 Task: Find connections with filter location Rizhao with filter topic #Ownerwith filter profile language Spanish with filter current company Aedas with filter school SYMBIOSIS INTERNATIONAL UNIVERSITY with filter industry Rubber Products Manufacturing with filter service category Information Management with filter keywords title Store Manager
Action: Mouse moved to (173, 293)
Screenshot: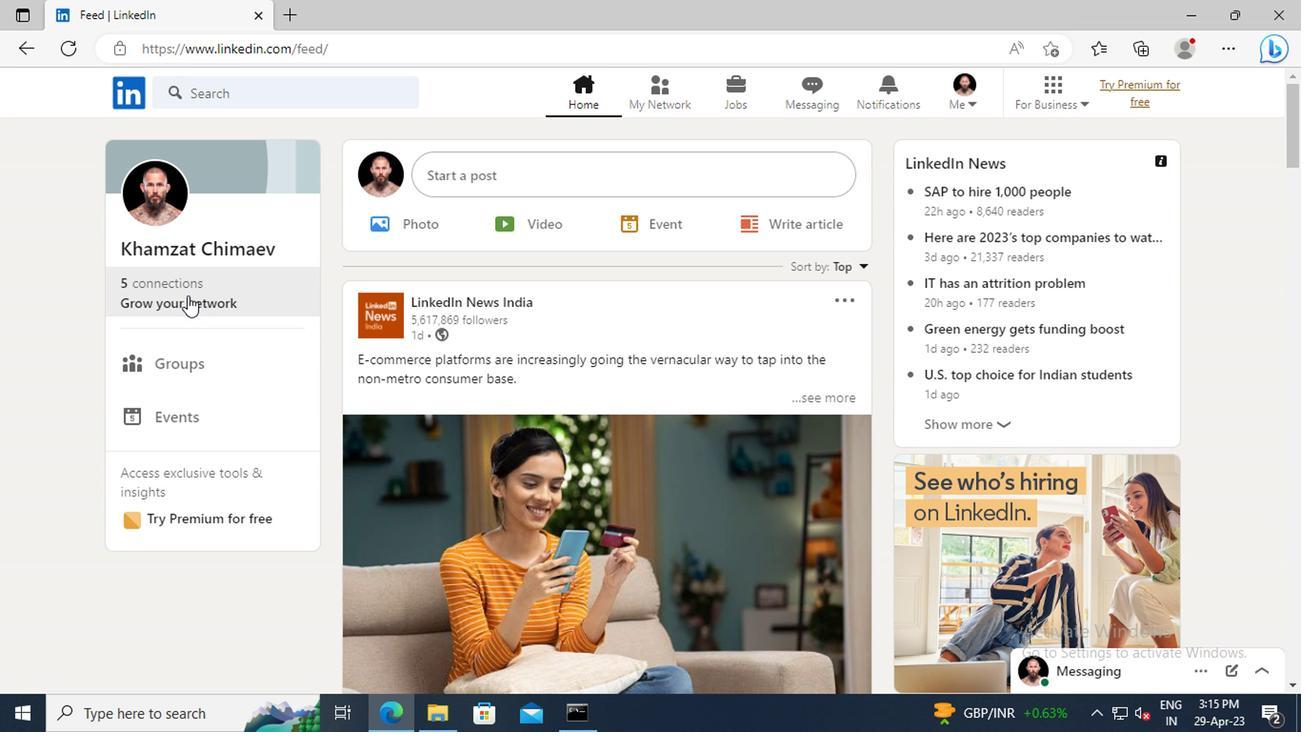 
Action: Mouse pressed left at (173, 293)
Screenshot: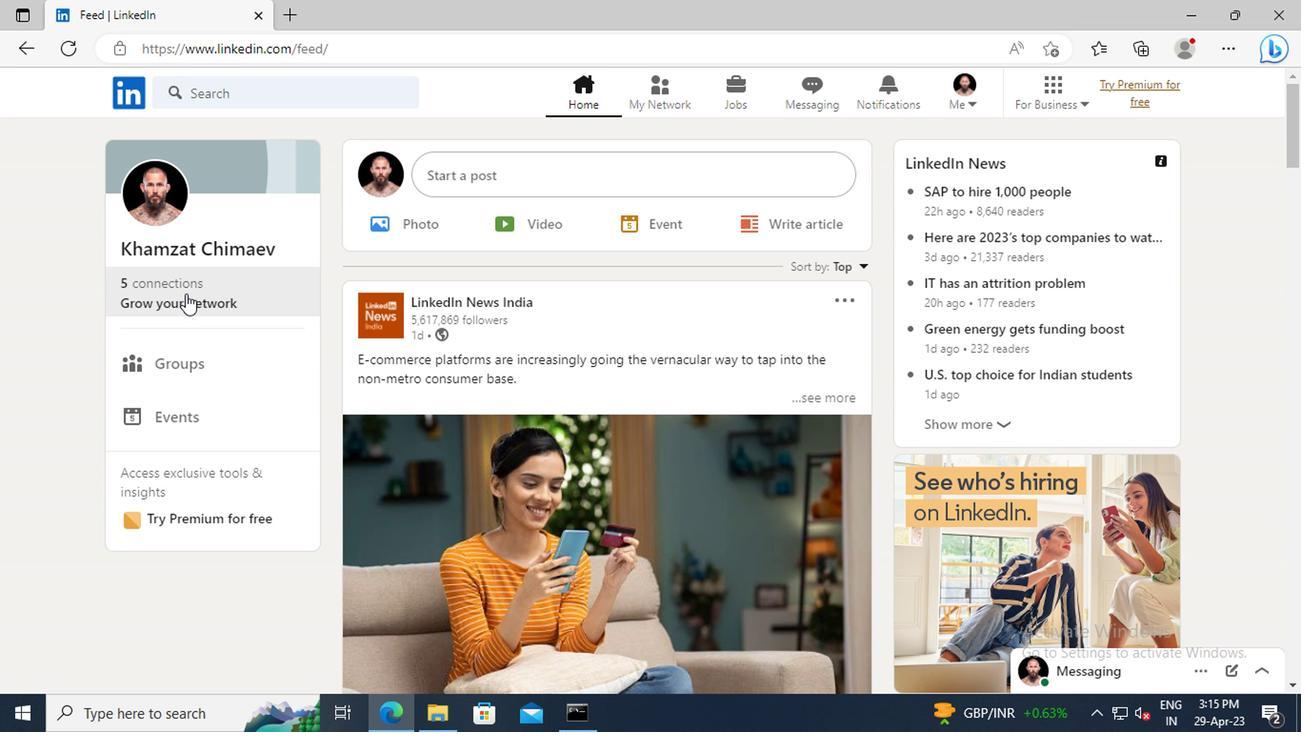
Action: Mouse moved to (187, 199)
Screenshot: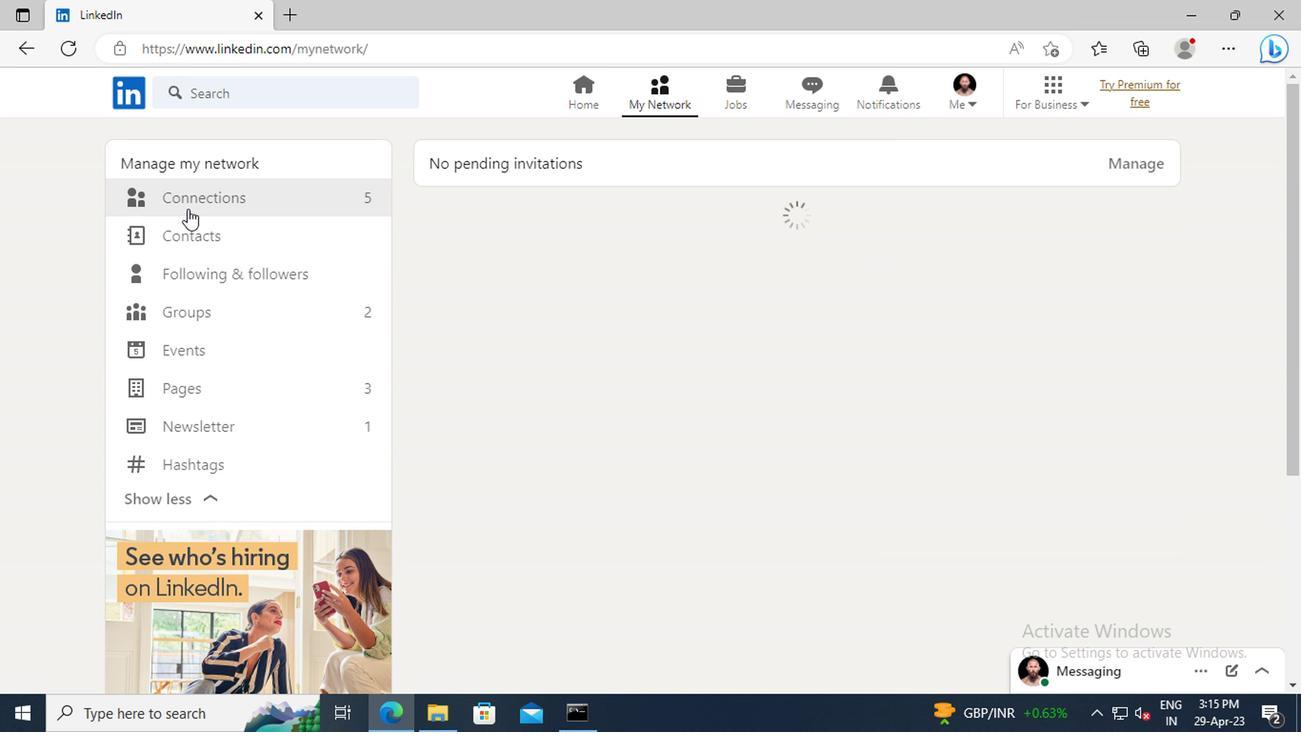 
Action: Mouse pressed left at (187, 199)
Screenshot: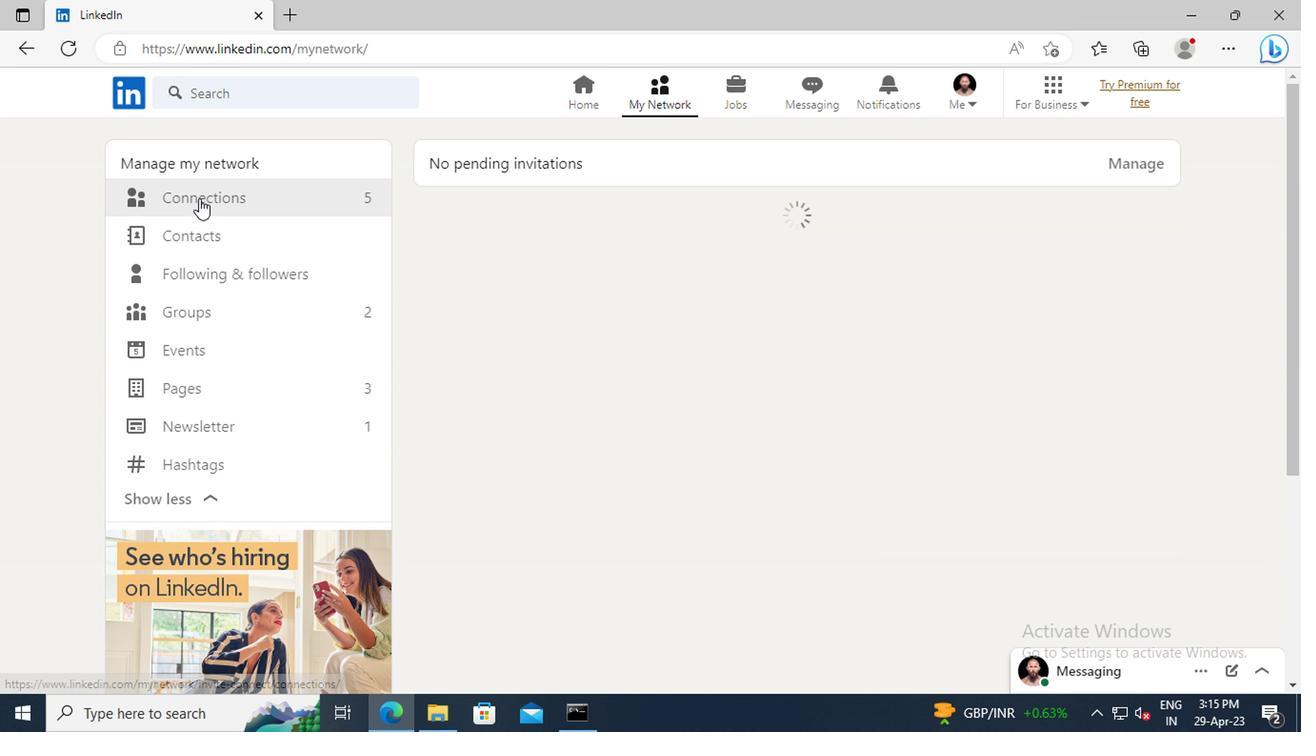 
Action: Mouse moved to (771, 201)
Screenshot: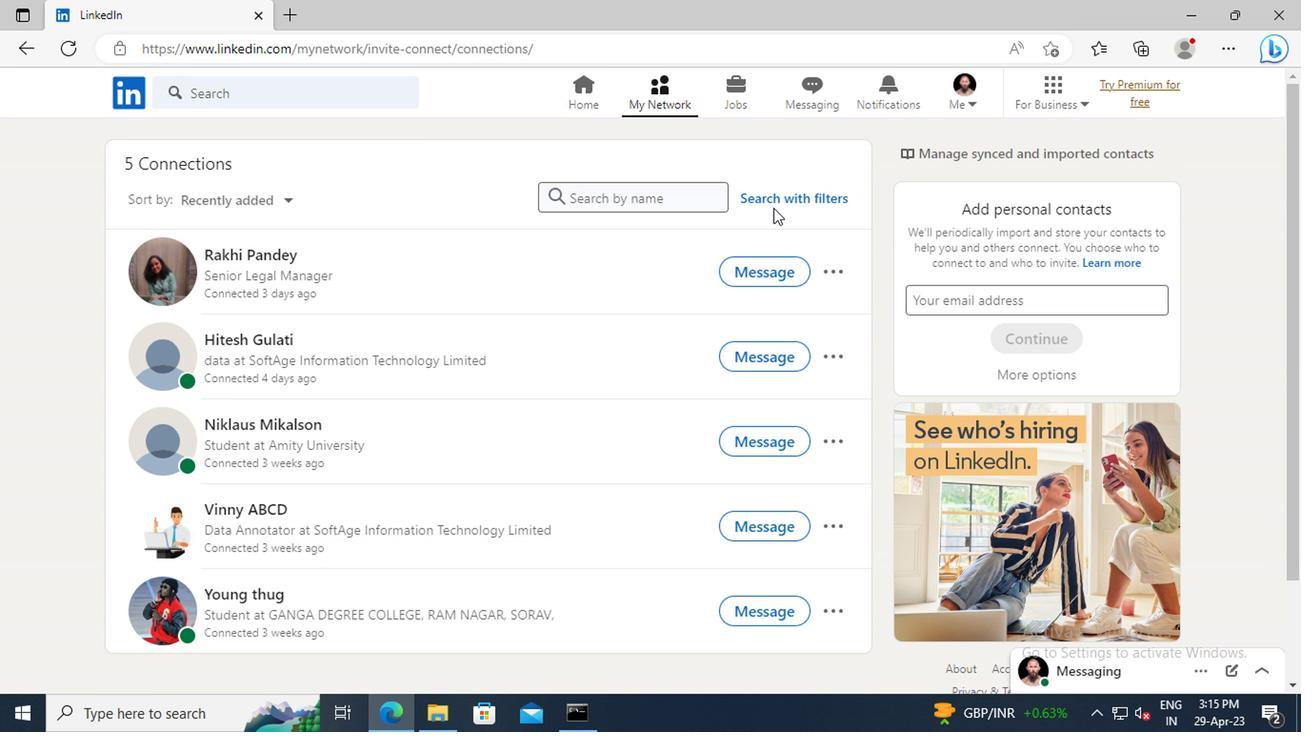 
Action: Mouse pressed left at (771, 201)
Screenshot: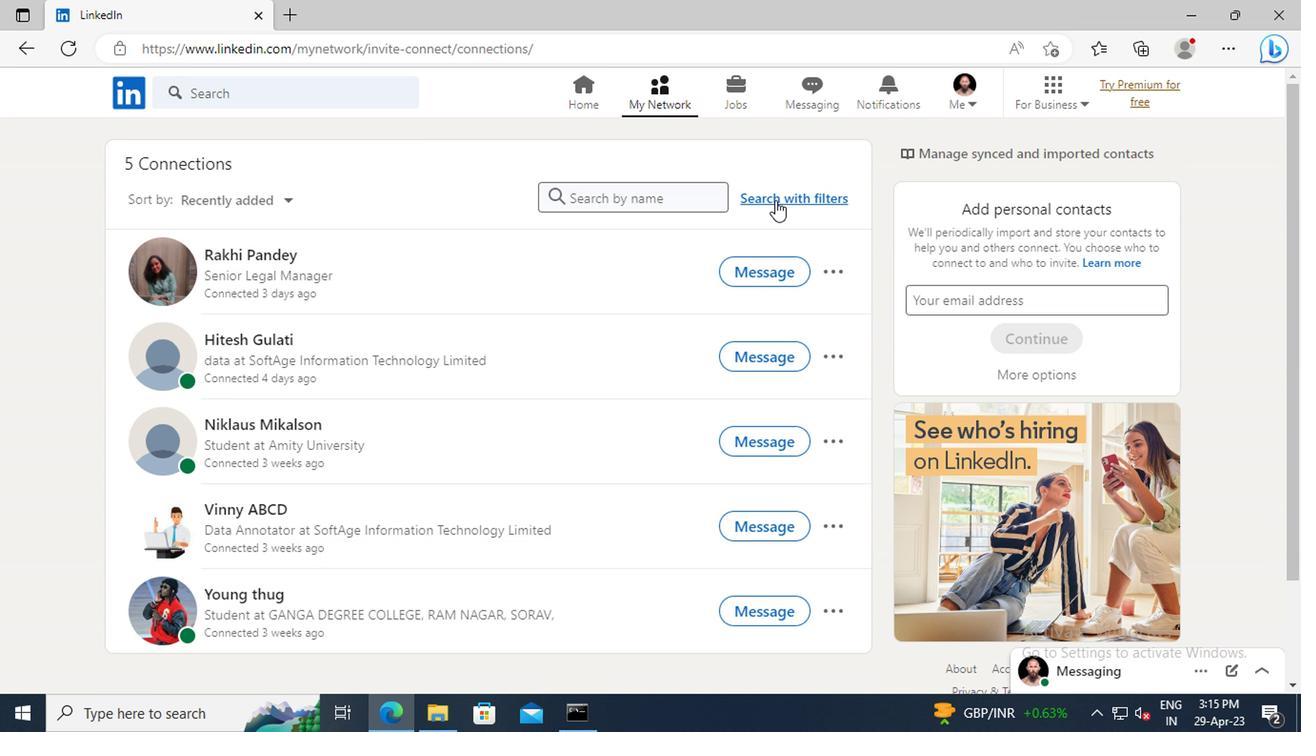 
Action: Mouse moved to (715, 153)
Screenshot: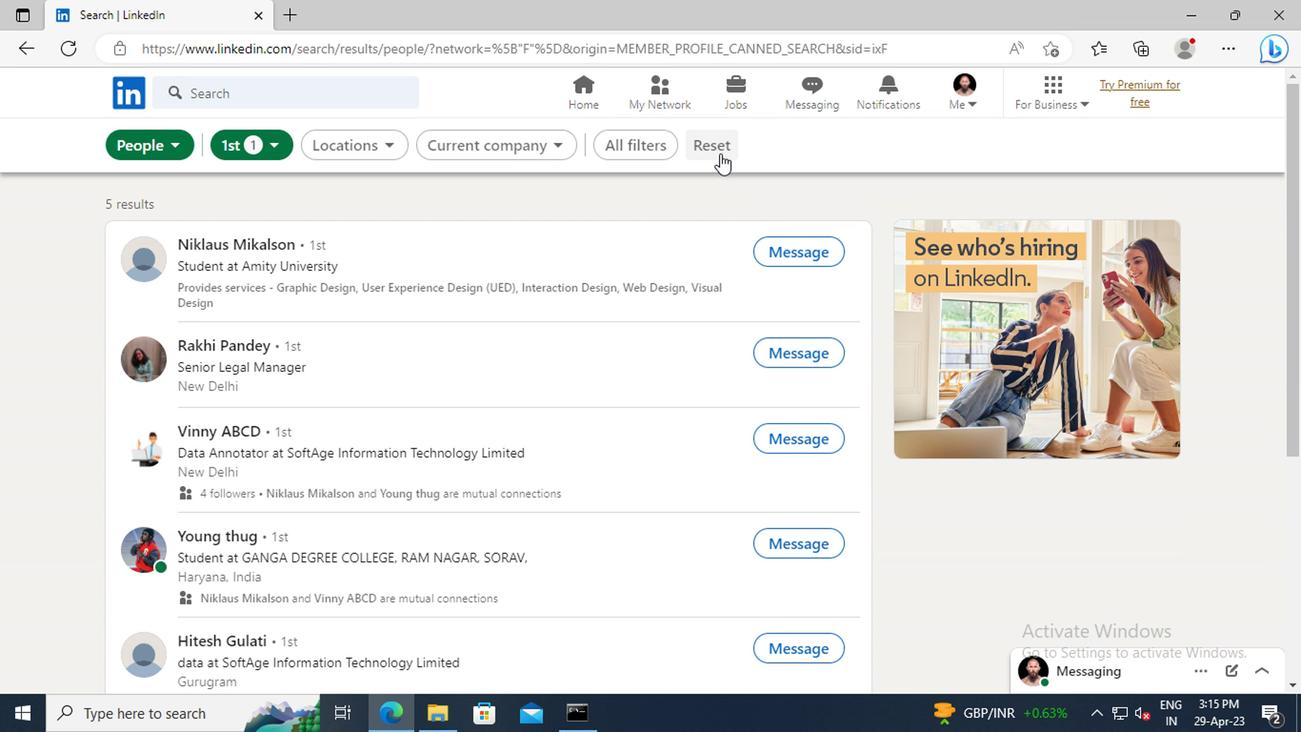 
Action: Mouse pressed left at (715, 153)
Screenshot: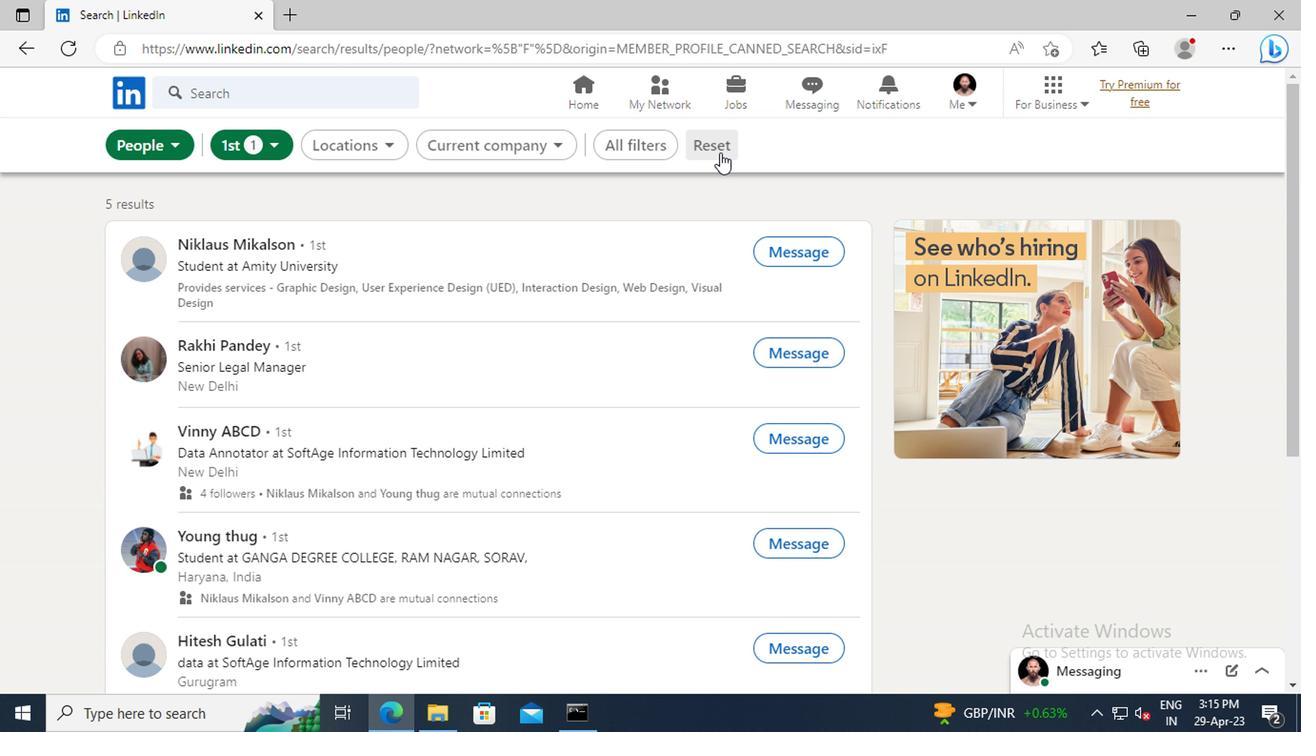 
Action: Mouse moved to (686, 150)
Screenshot: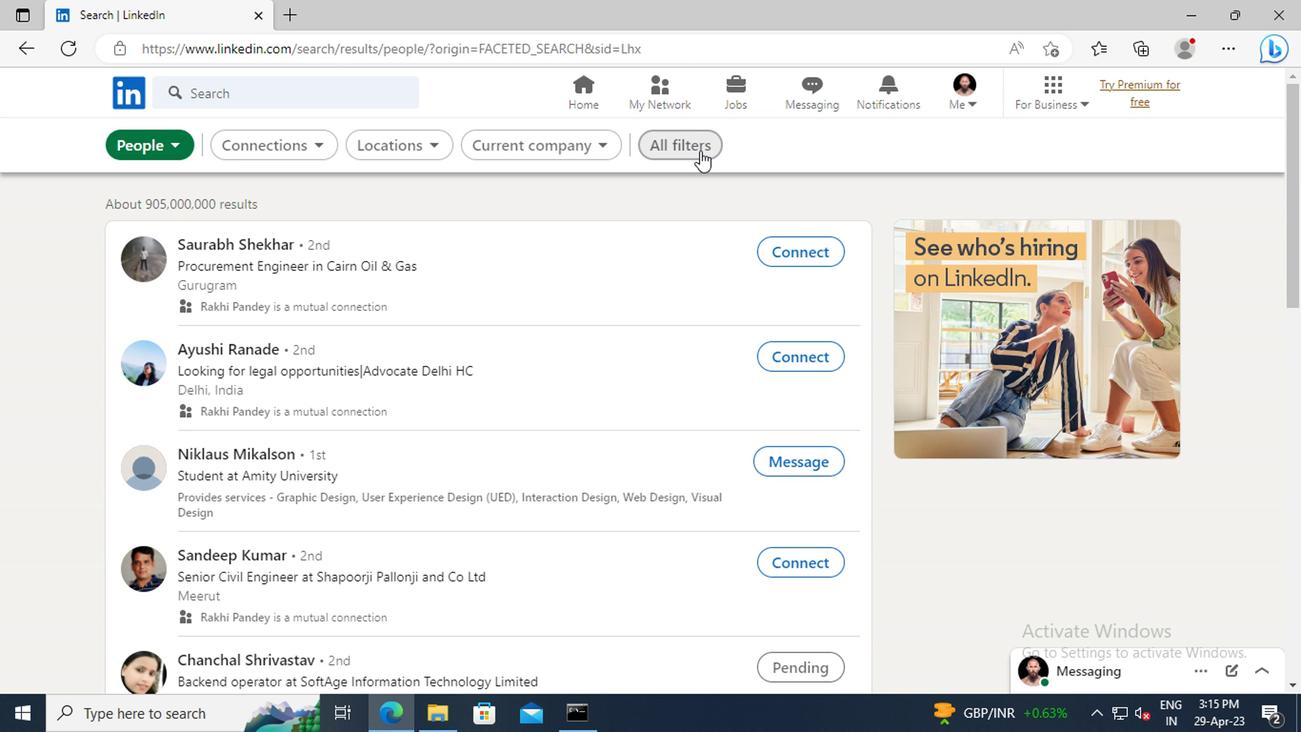 
Action: Mouse pressed left at (686, 150)
Screenshot: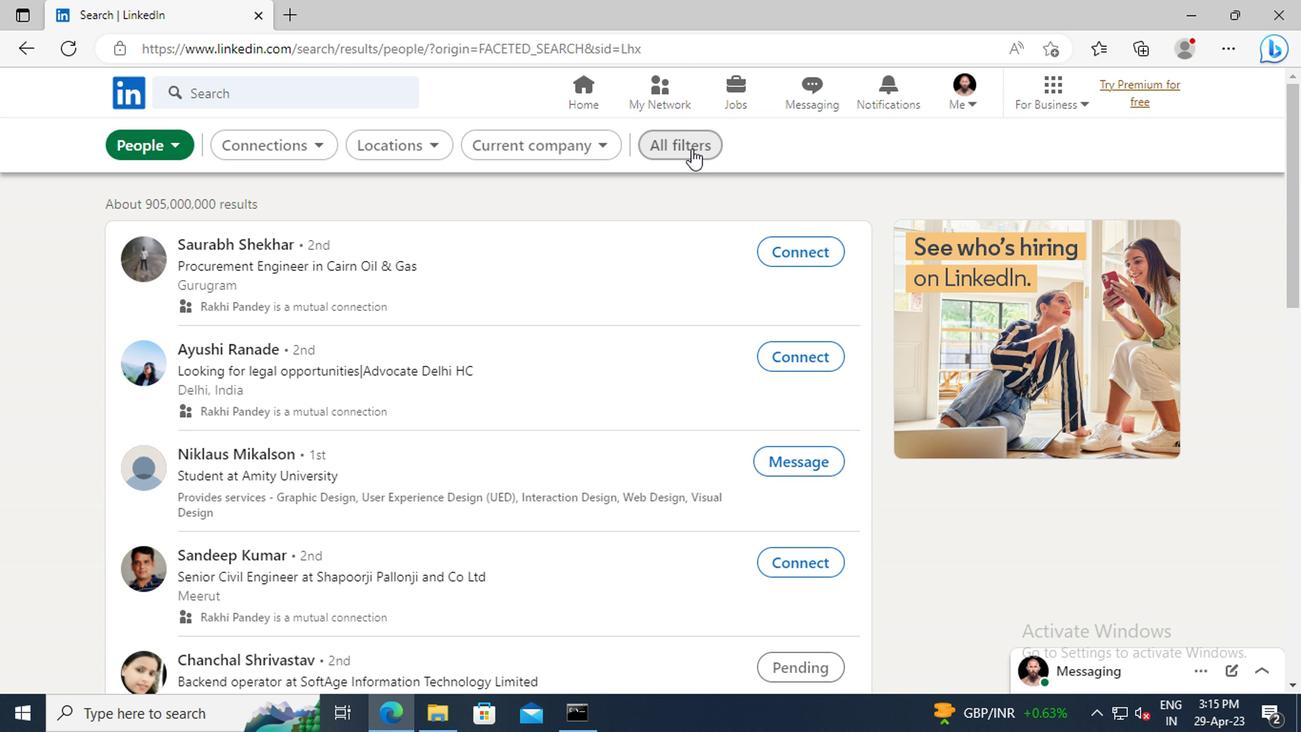 
Action: Mouse moved to (981, 336)
Screenshot: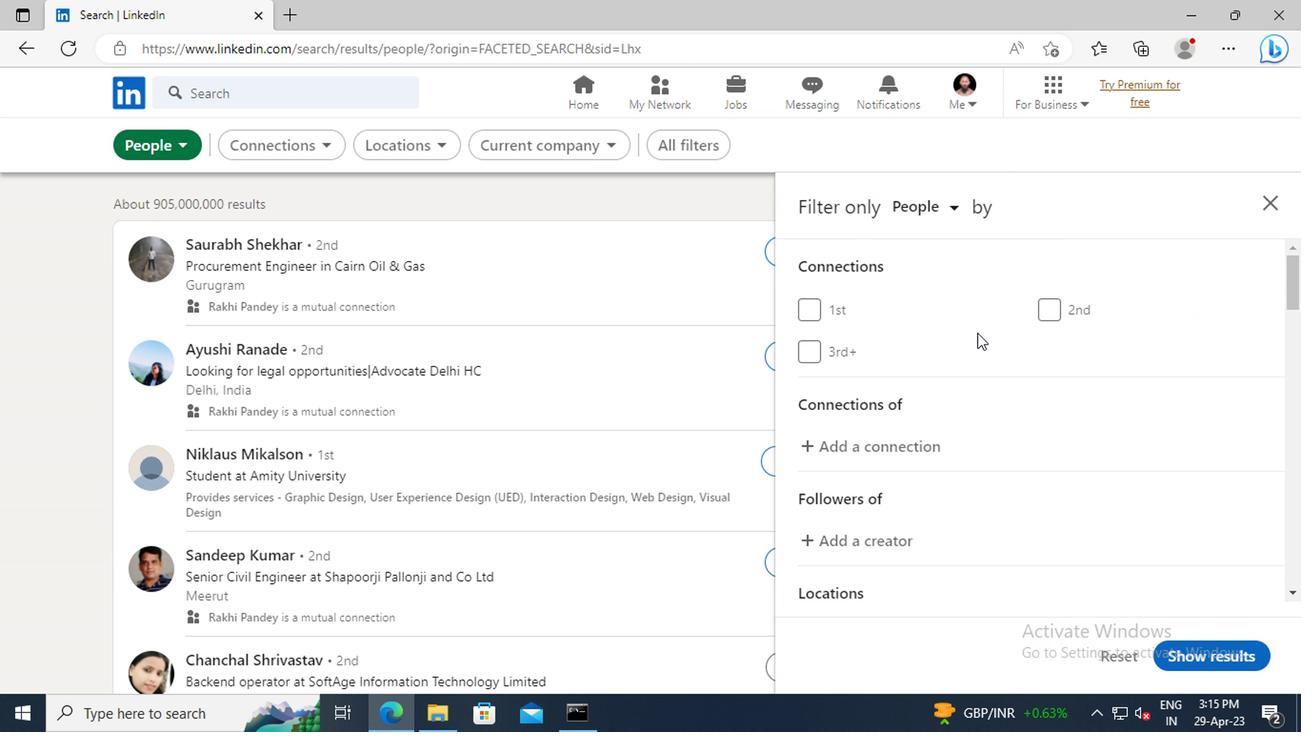 
Action: Mouse scrolled (981, 335) with delta (0, -1)
Screenshot: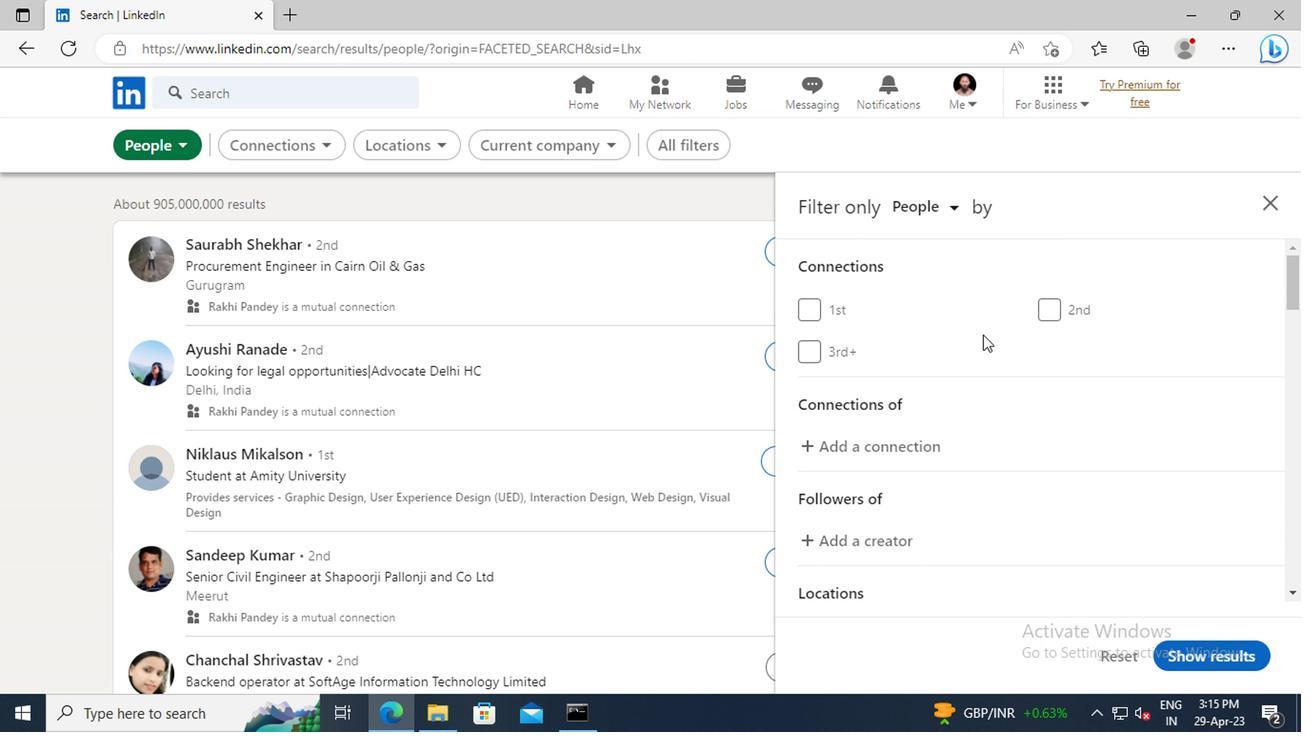 
Action: Mouse scrolled (981, 335) with delta (0, -1)
Screenshot: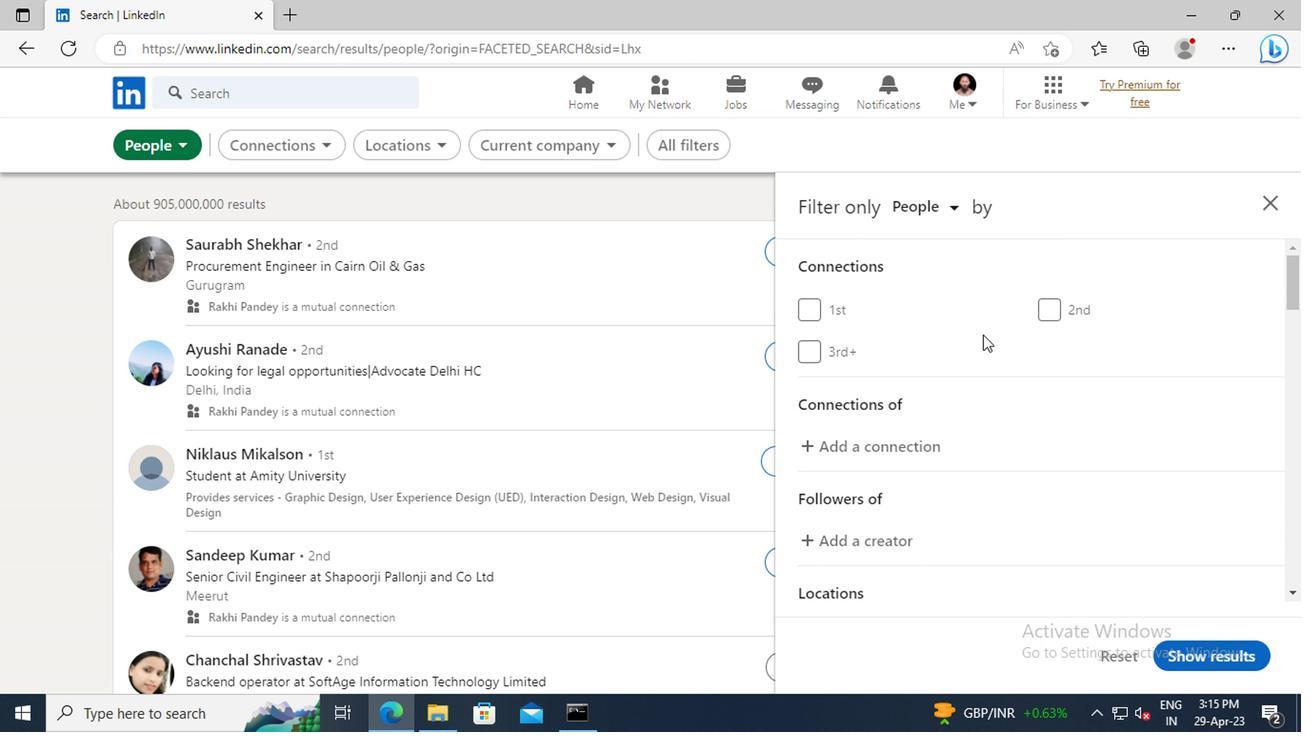 
Action: Mouse scrolled (981, 335) with delta (0, -1)
Screenshot: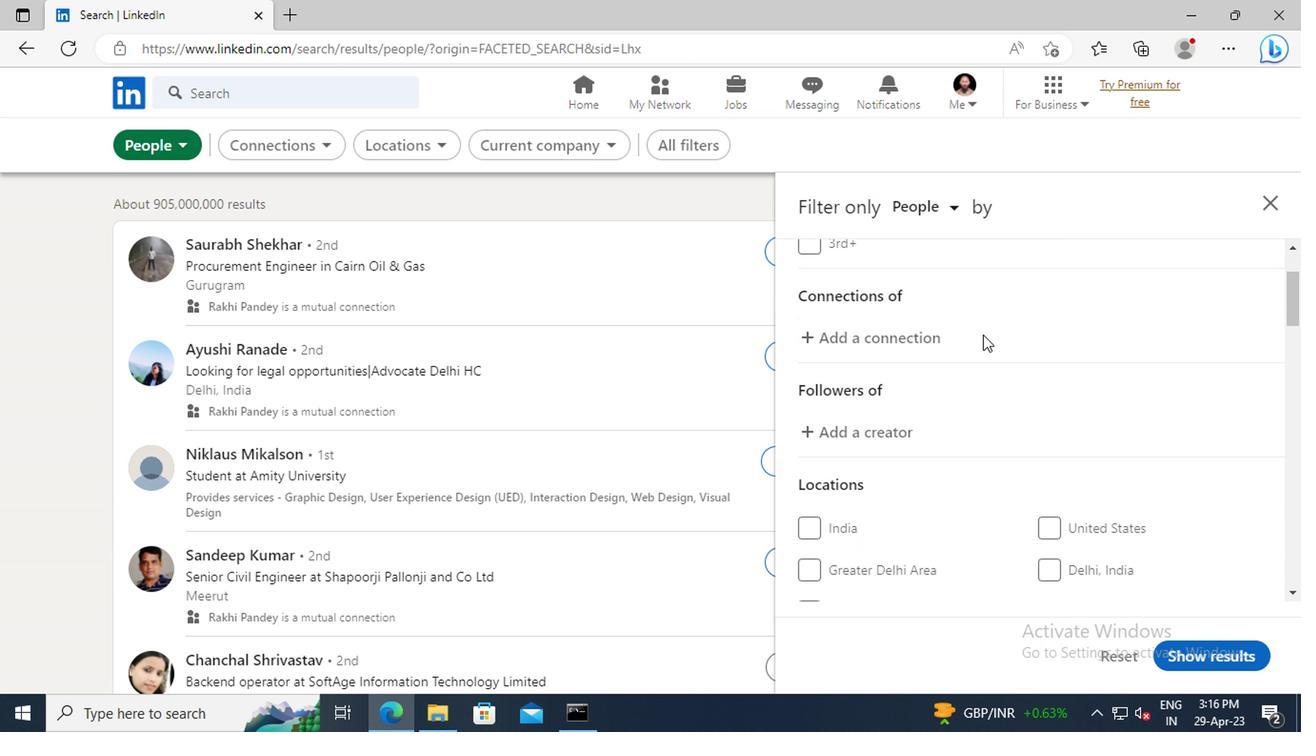 
Action: Mouse scrolled (981, 335) with delta (0, -1)
Screenshot: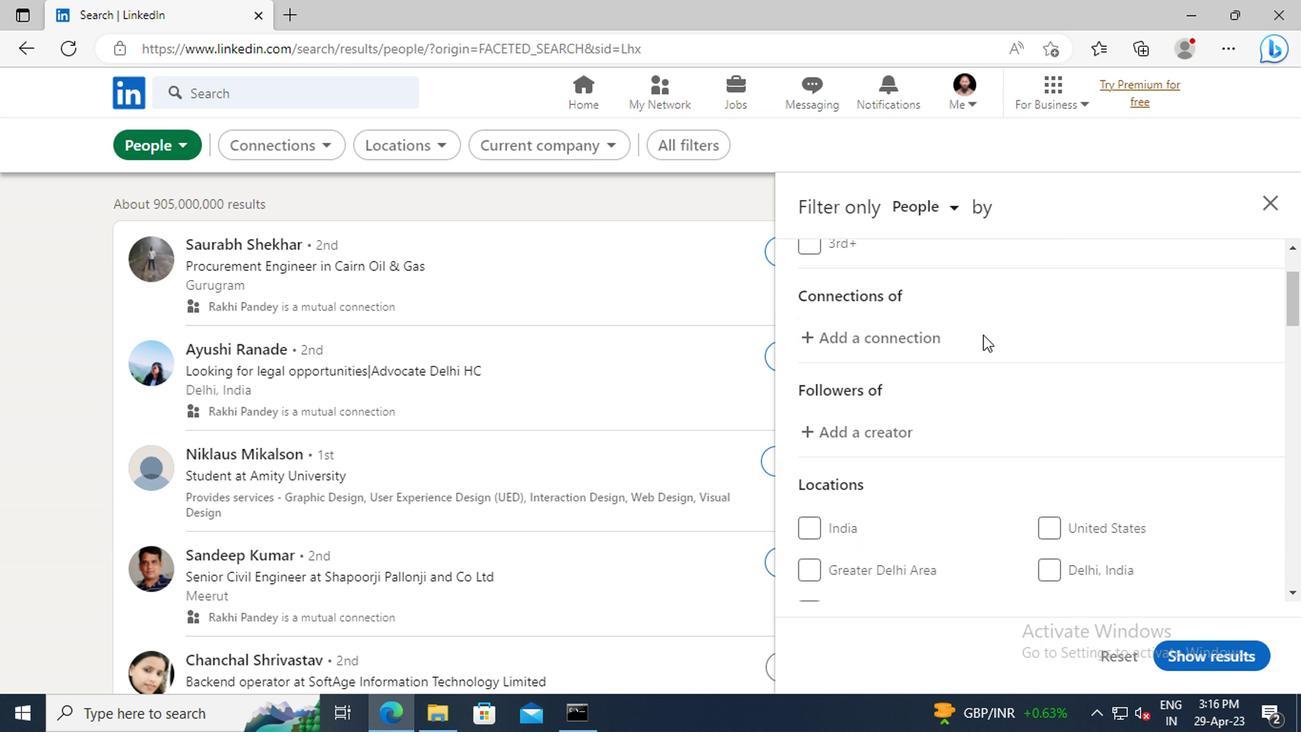 
Action: Mouse scrolled (981, 335) with delta (0, -1)
Screenshot: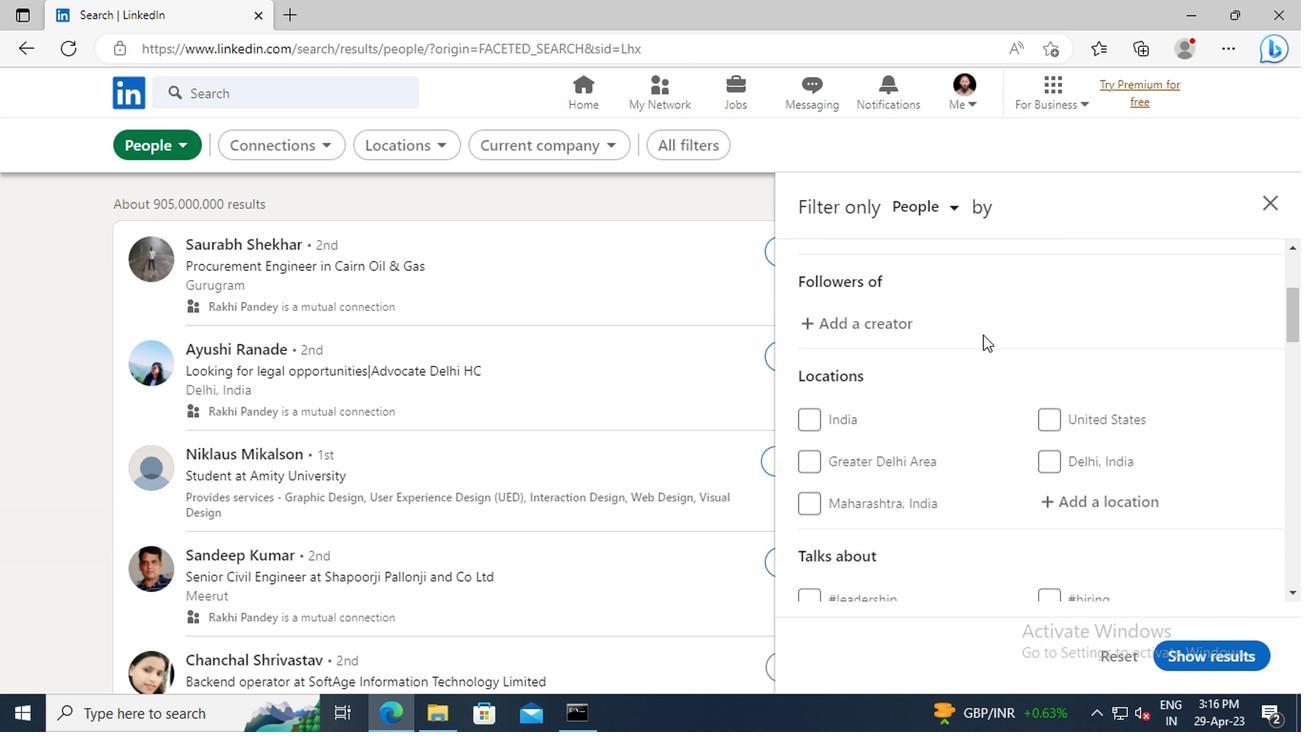 
Action: Mouse scrolled (981, 335) with delta (0, -1)
Screenshot: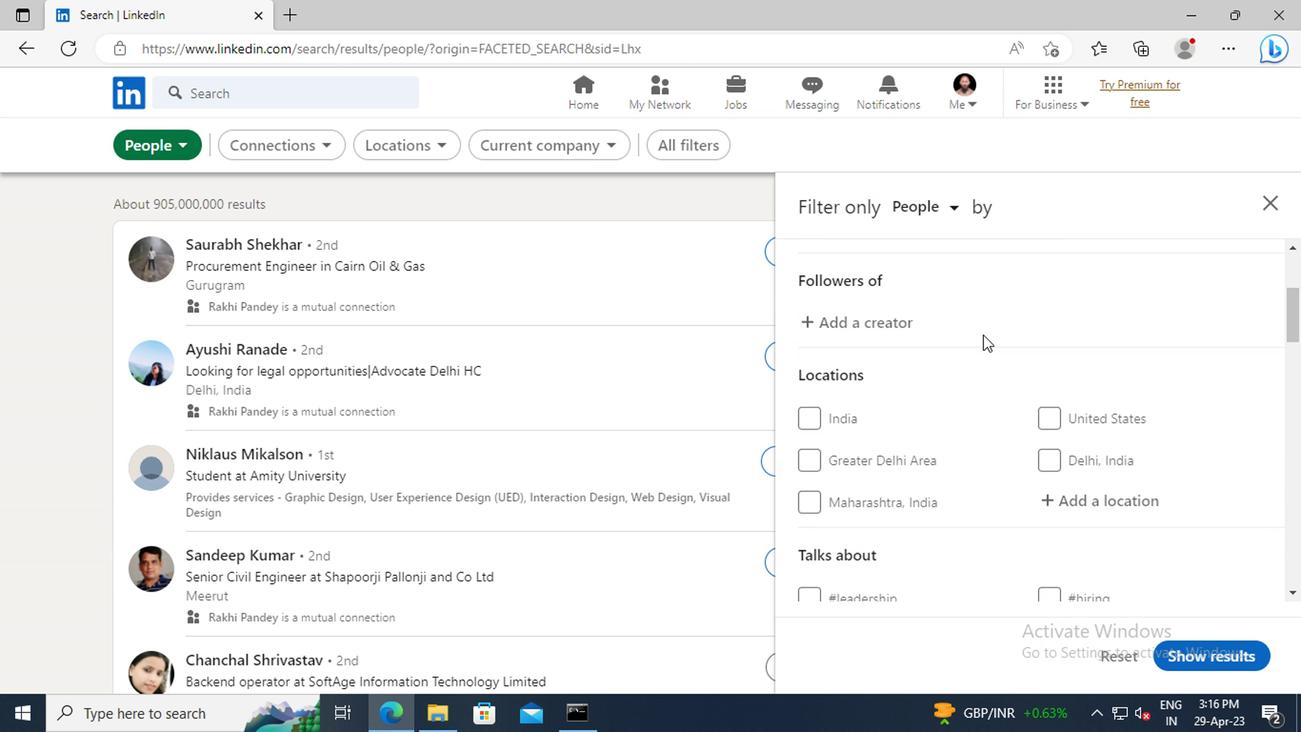 
Action: Mouse moved to (1048, 395)
Screenshot: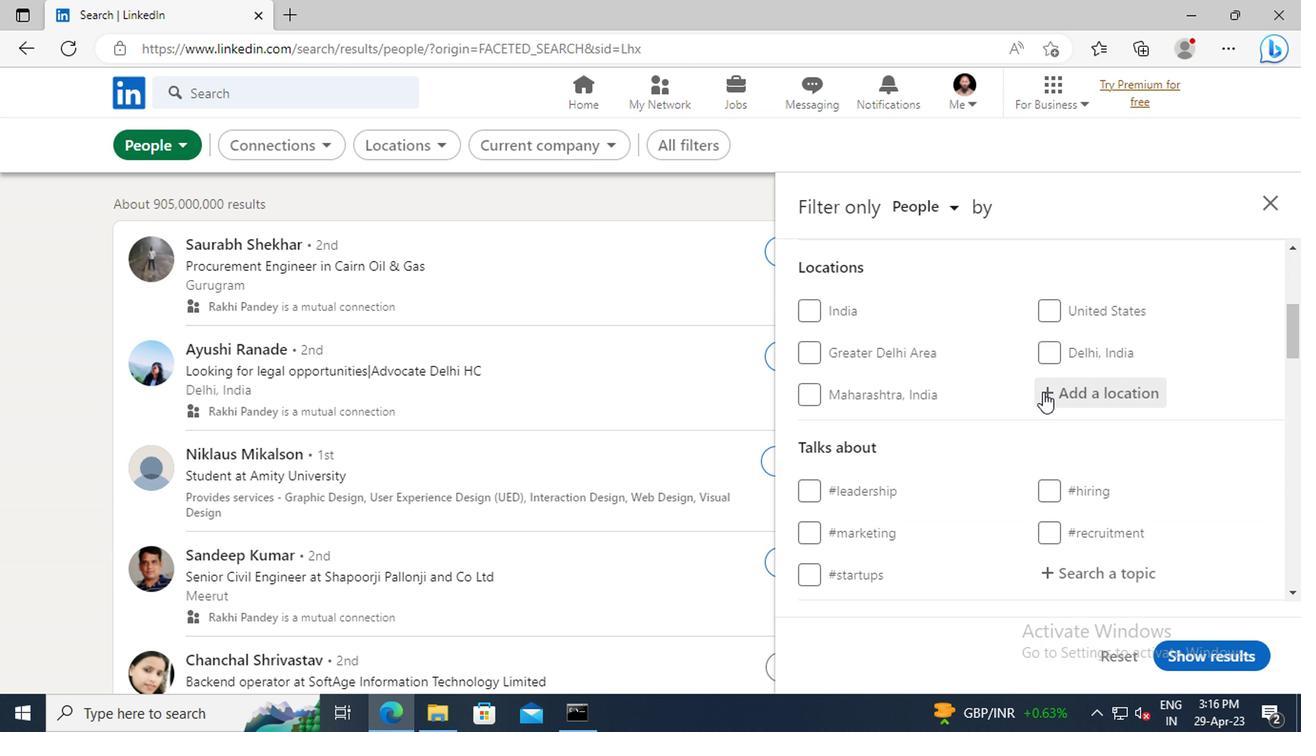 
Action: Mouse pressed left at (1048, 395)
Screenshot: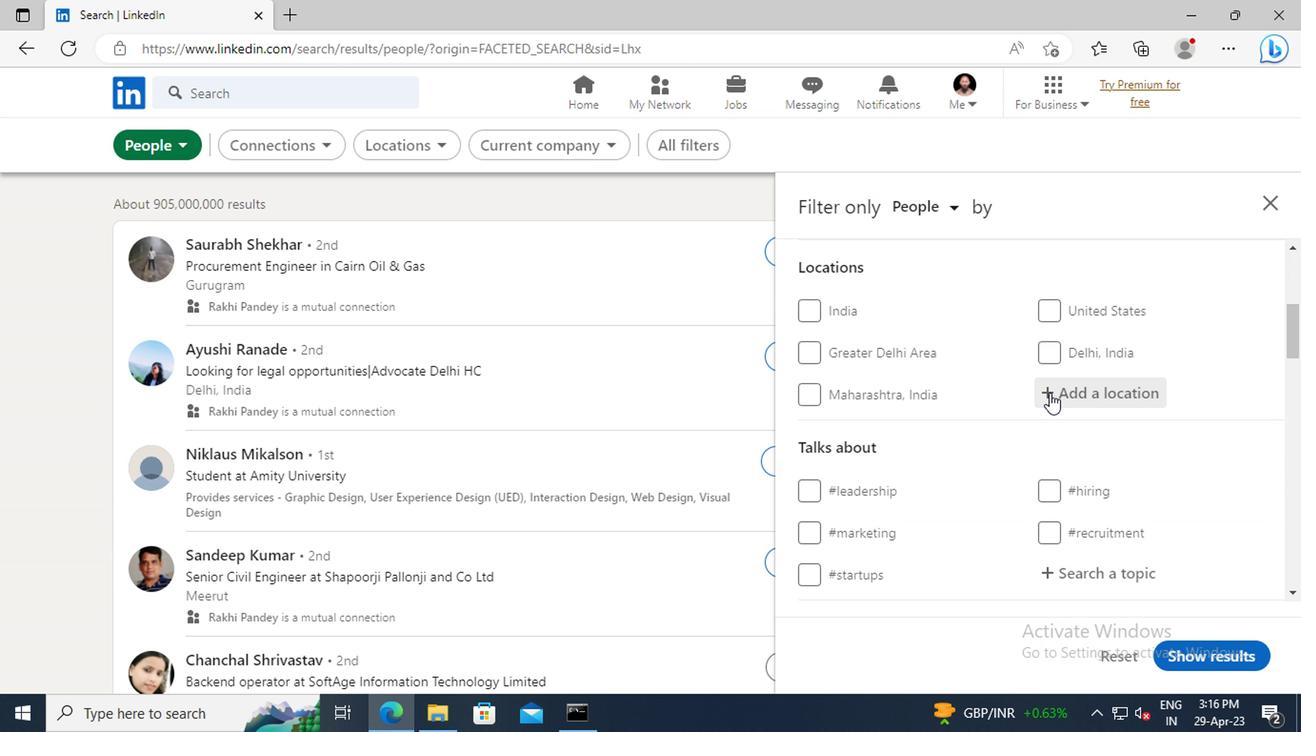 
Action: Key pressed <Key.shift>RIZHAO
Screenshot: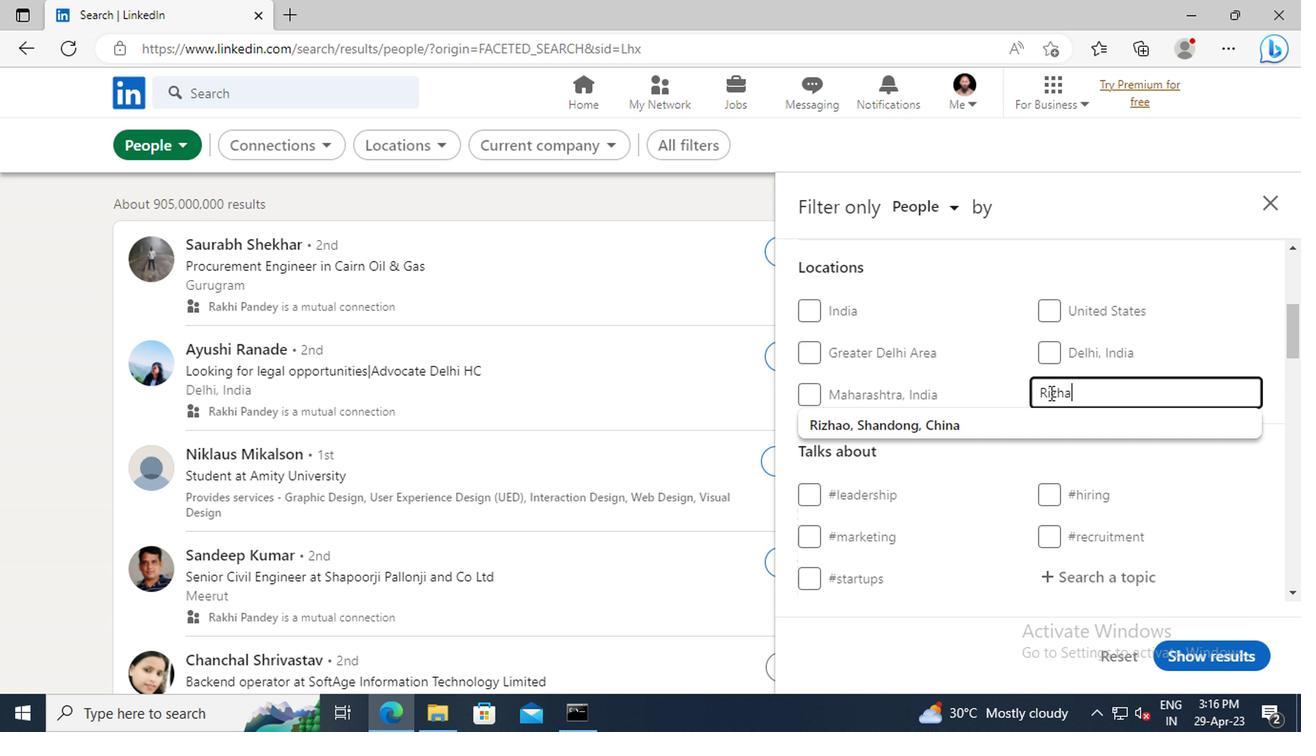 
Action: Mouse moved to (1049, 424)
Screenshot: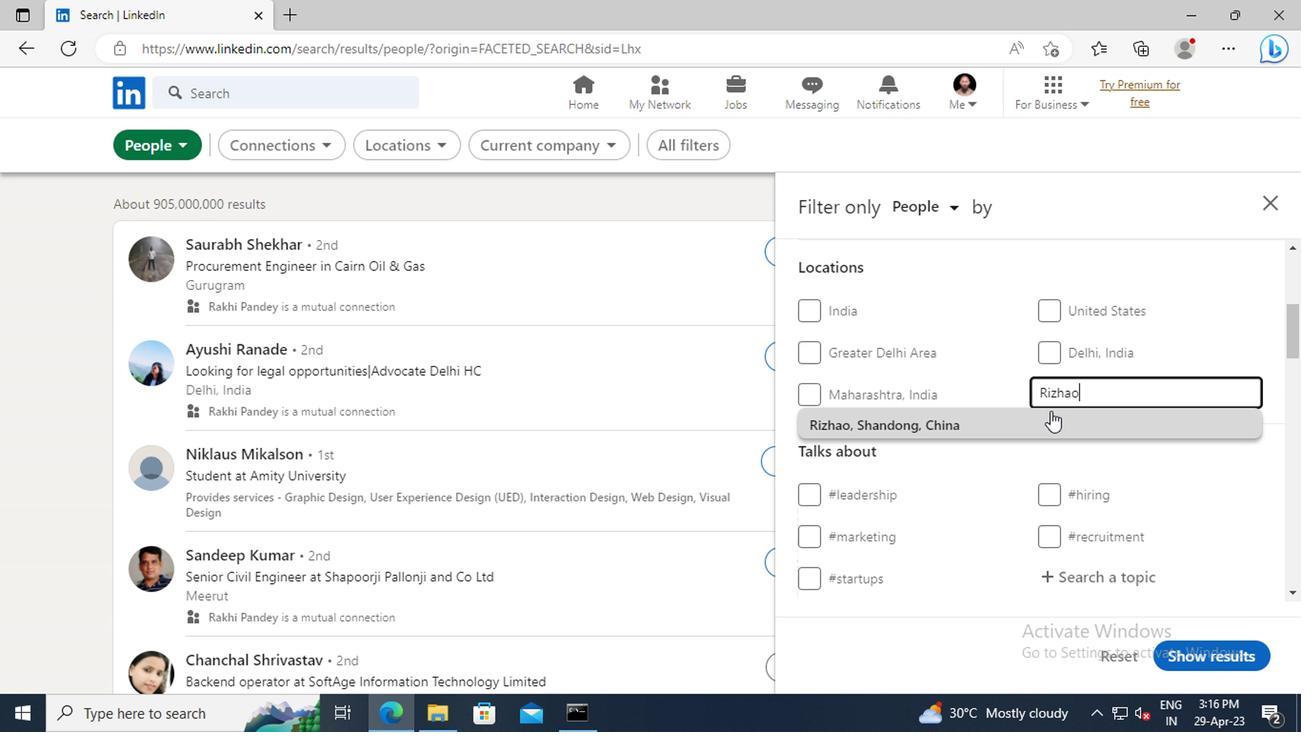 
Action: Mouse pressed left at (1049, 424)
Screenshot: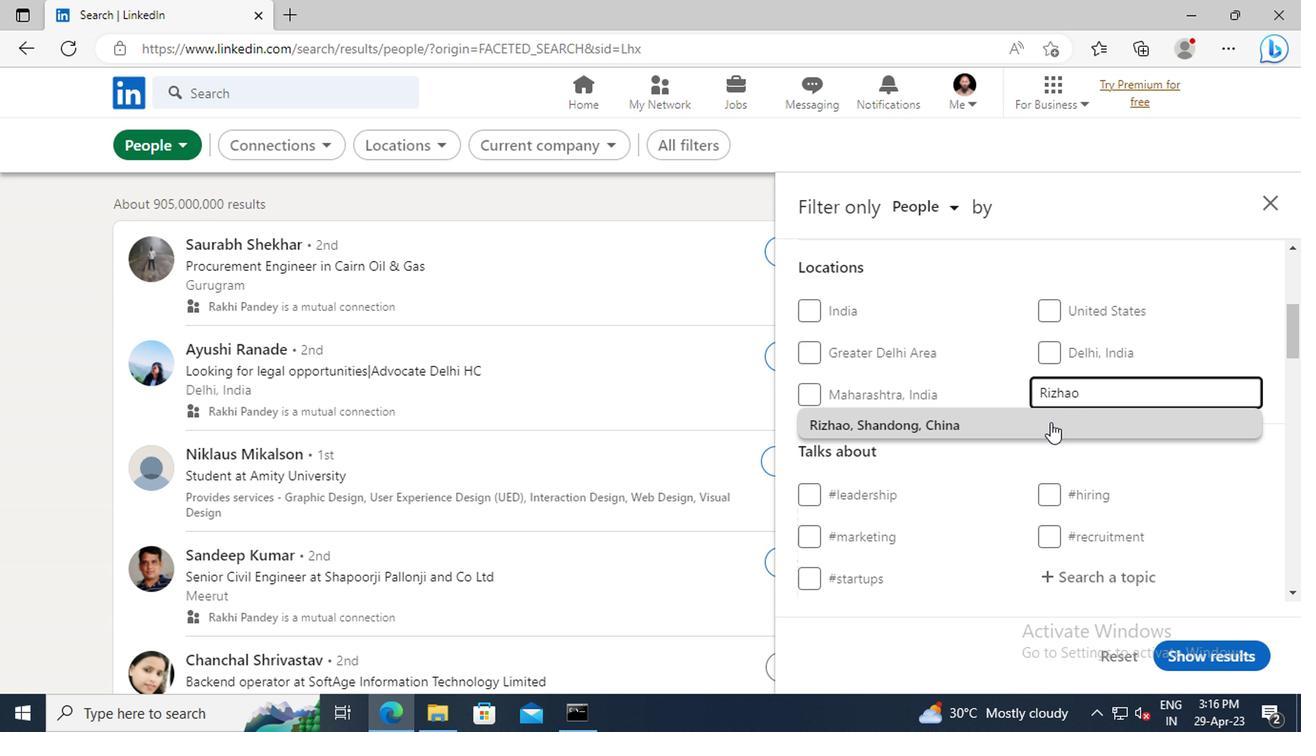 
Action: Mouse scrolled (1049, 423) with delta (0, -1)
Screenshot: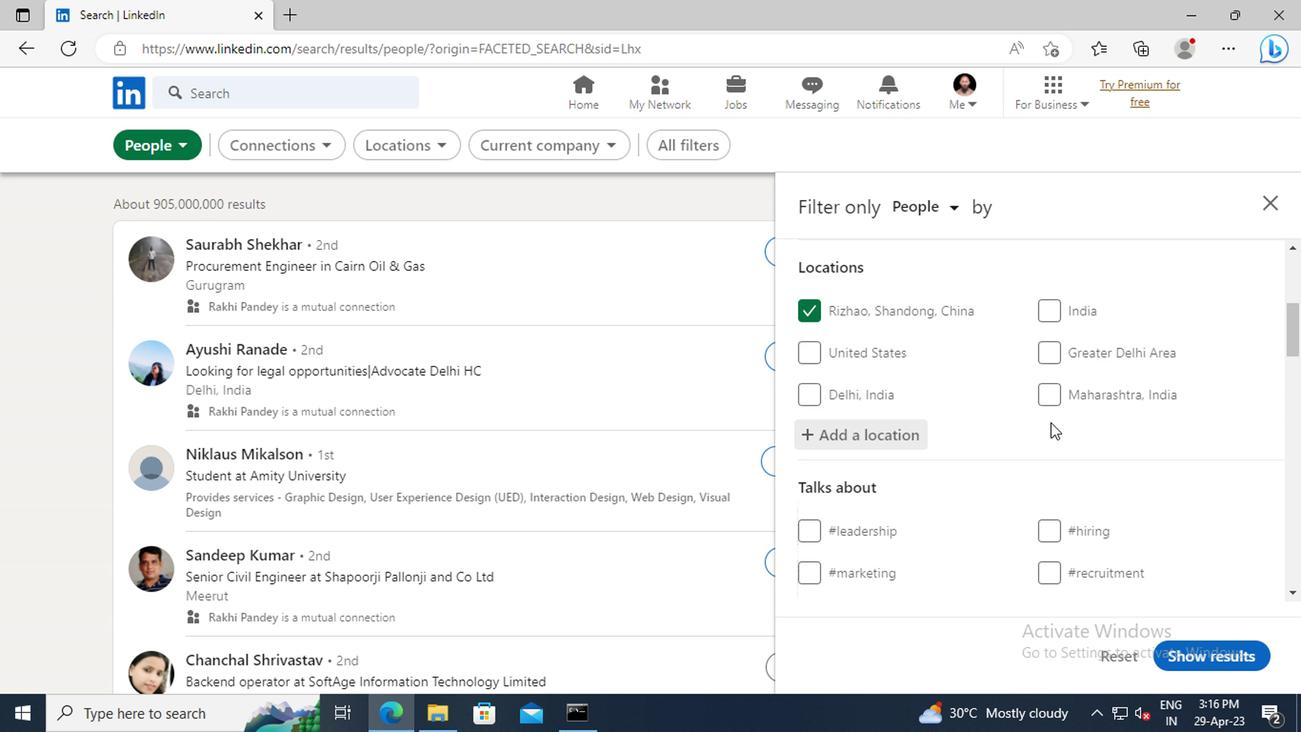 
Action: Mouse scrolled (1049, 423) with delta (0, -1)
Screenshot: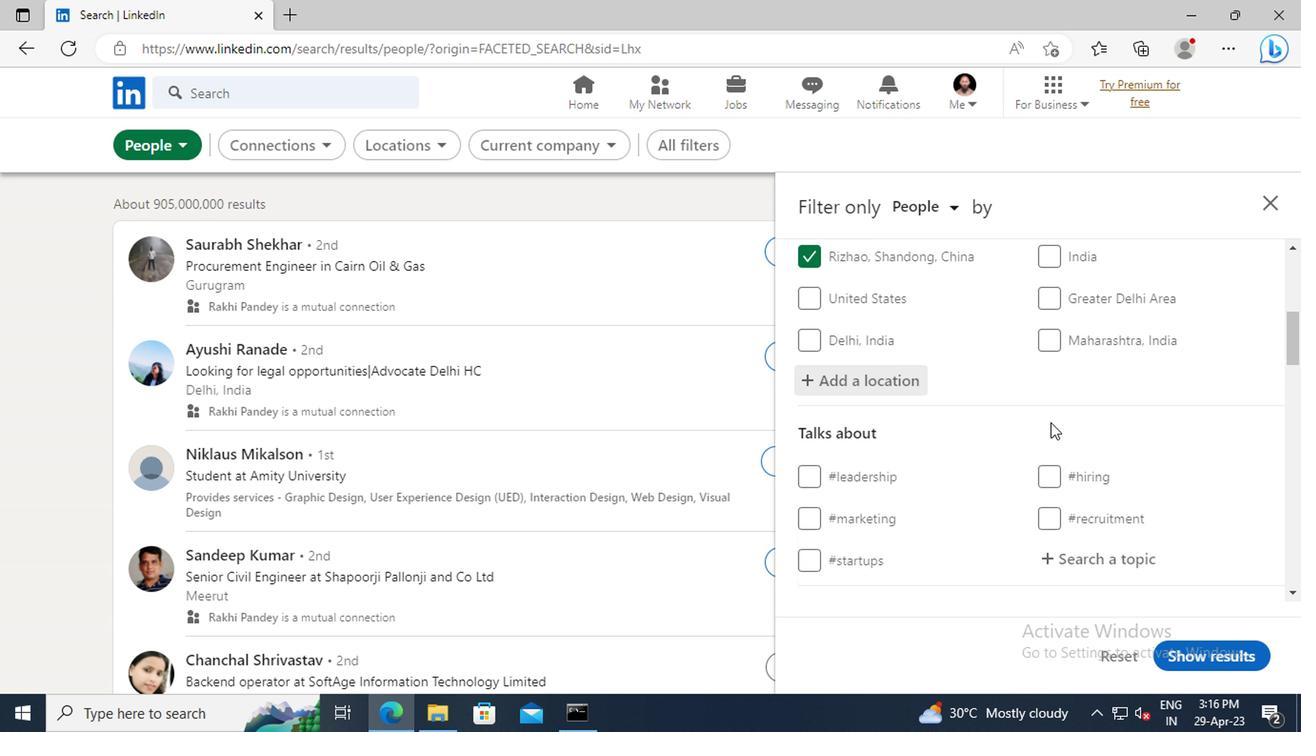 
Action: Mouse moved to (1058, 500)
Screenshot: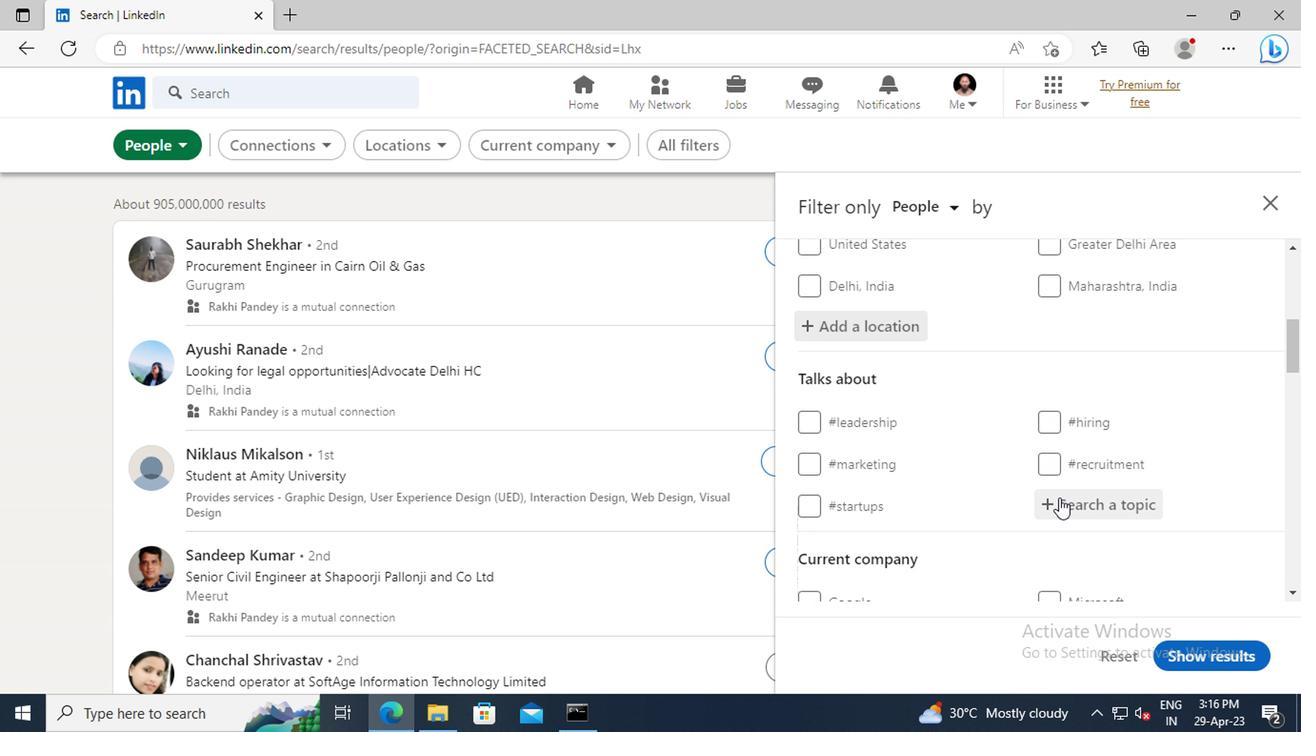 
Action: Mouse pressed left at (1058, 500)
Screenshot: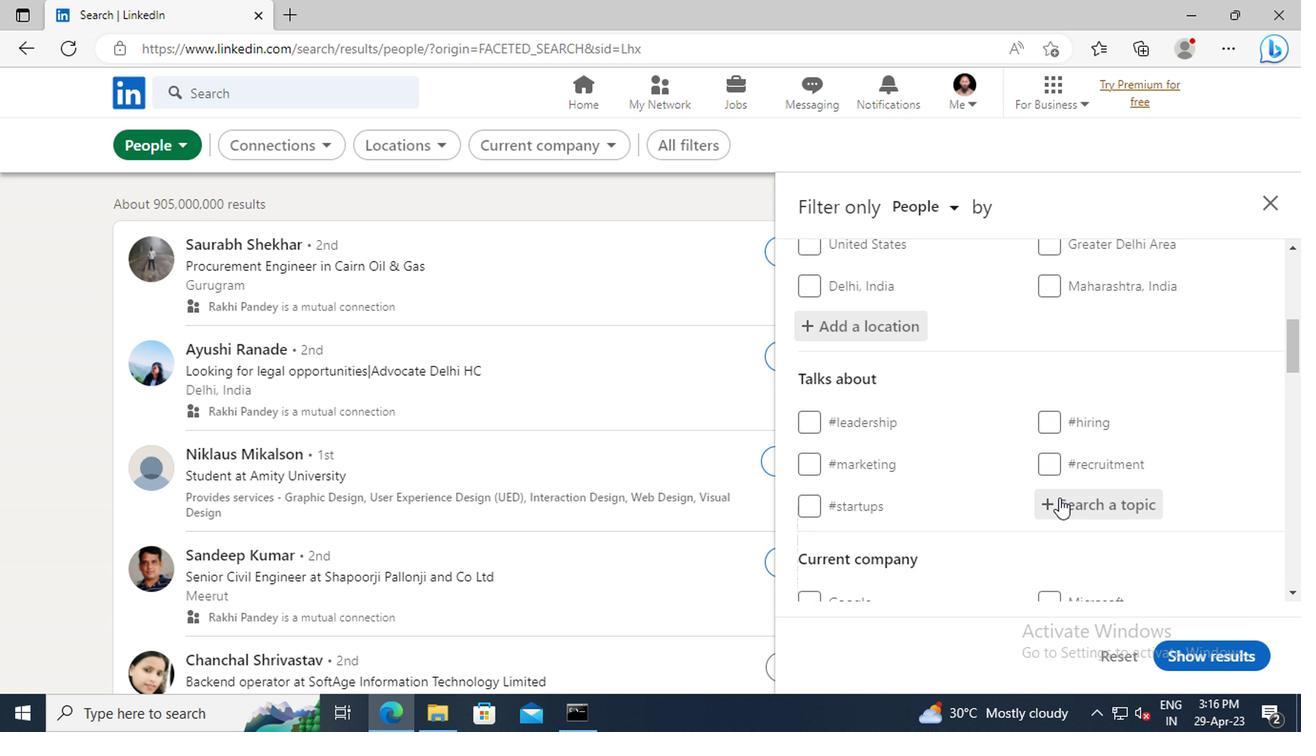 
Action: Key pressed <Key.shift>OWNER
Screenshot: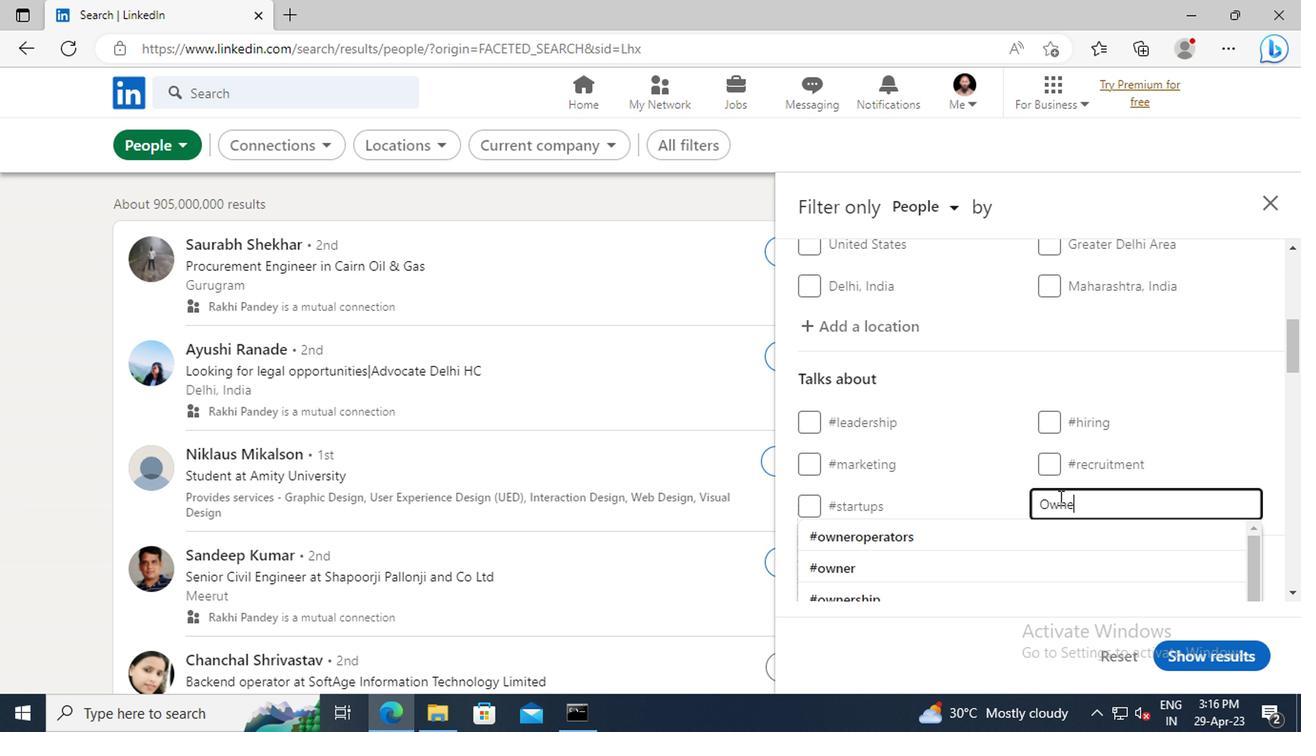 
Action: Mouse moved to (1039, 569)
Screenshot: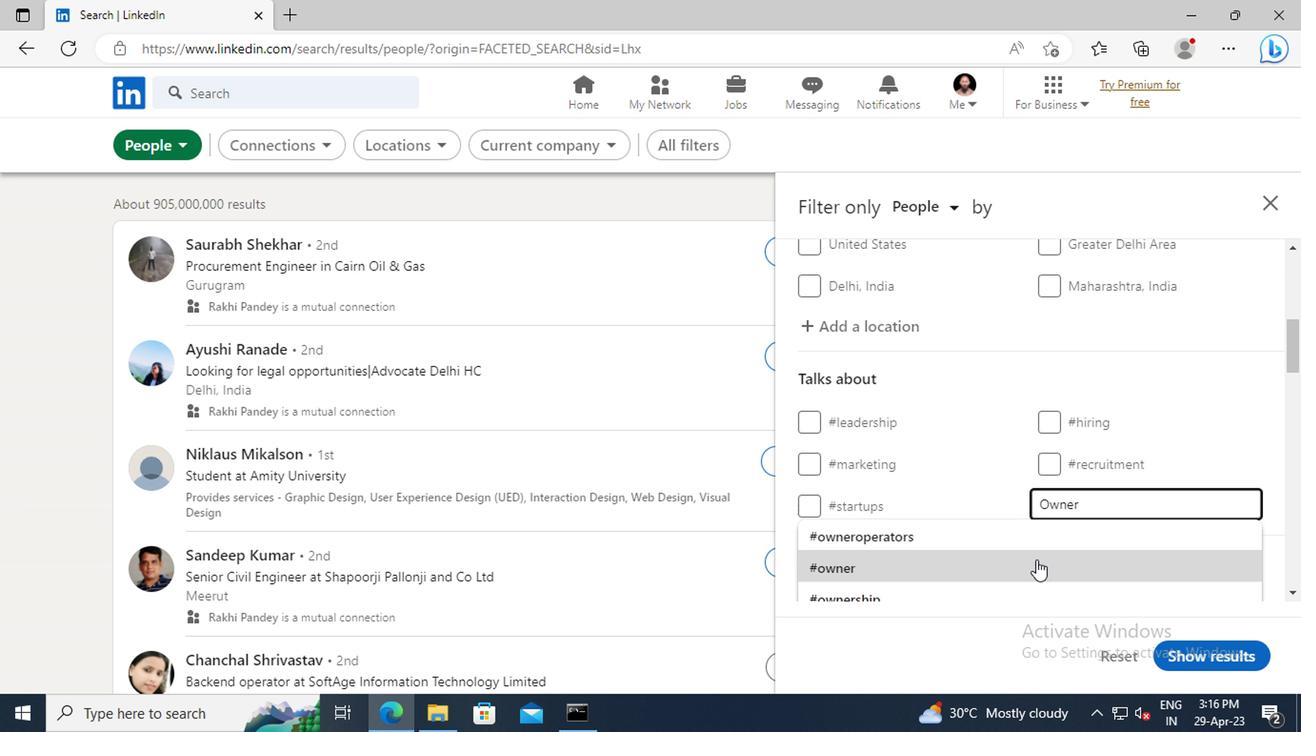 
Action: Mouse pressed left at (1039, 569)
Screenshot: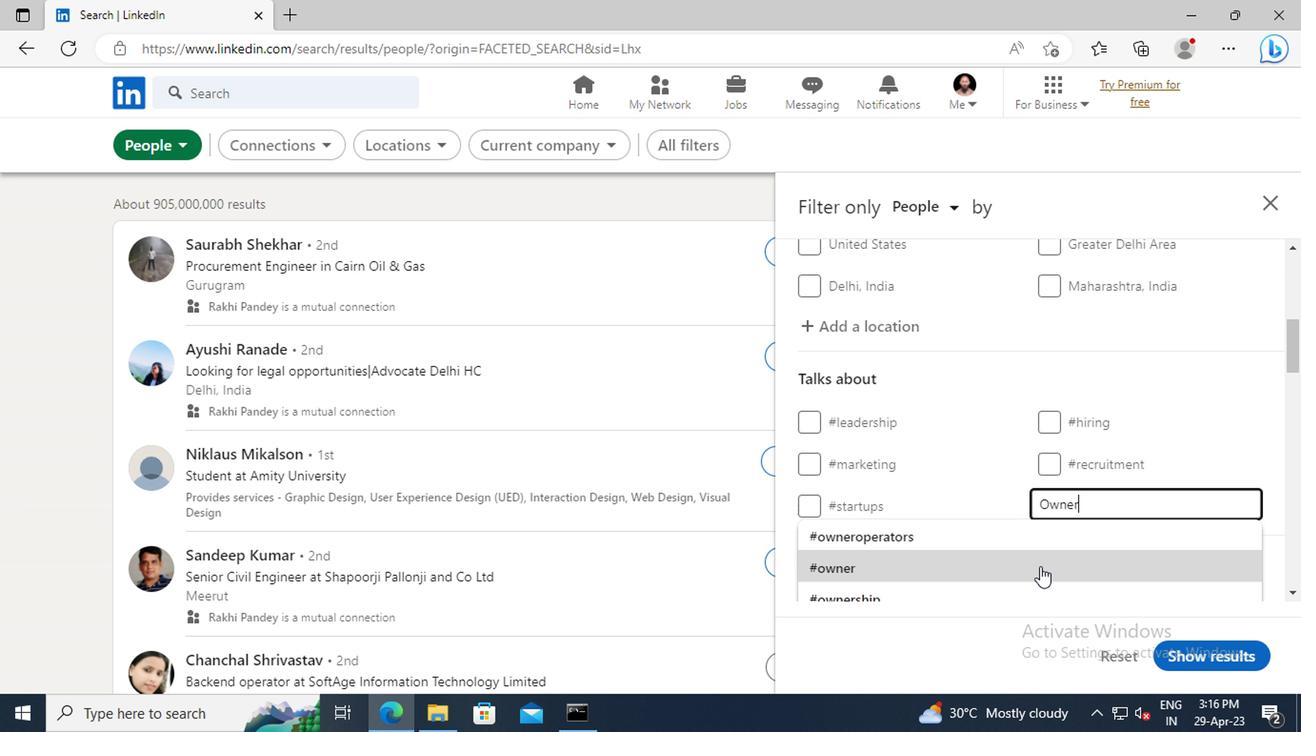 
Action: Mouse scrolled (1039, 567) with delta (0, -1)
Screenshot: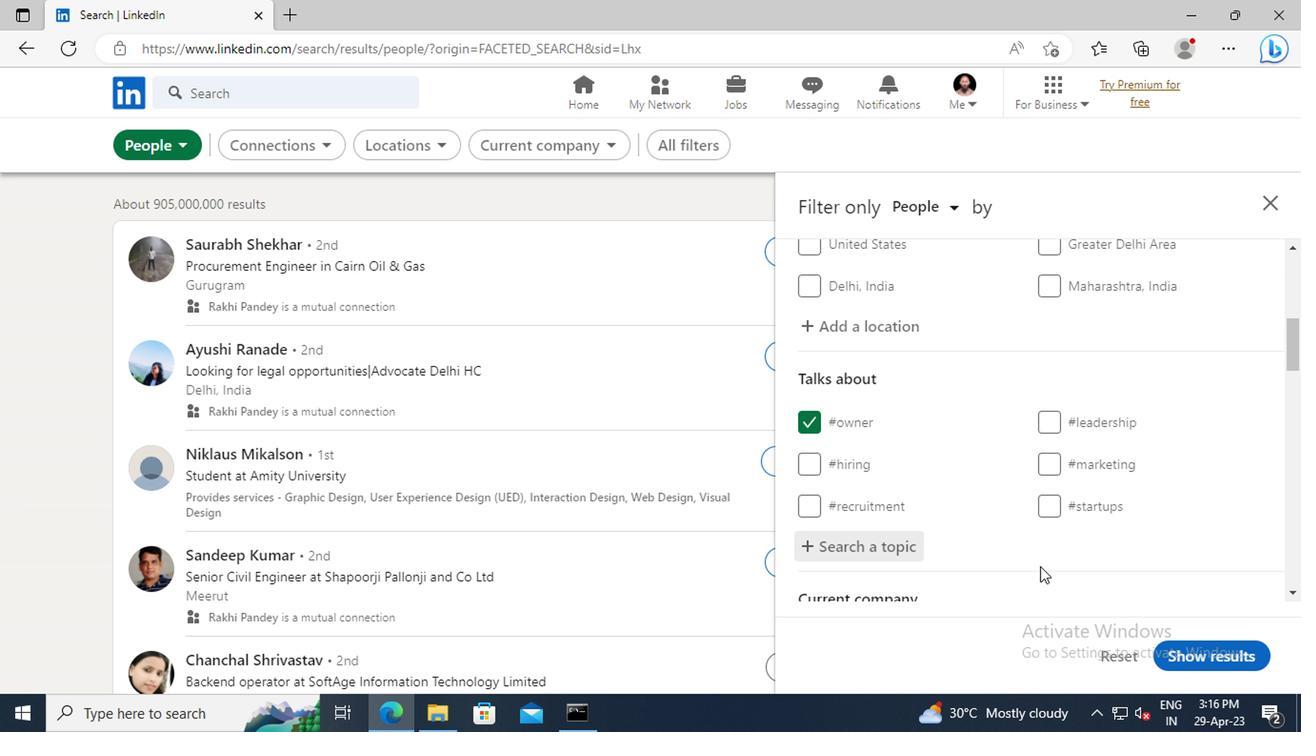 
Action: Mouse scrolled (1039, 567) with delta (0, -1)
Screenshot: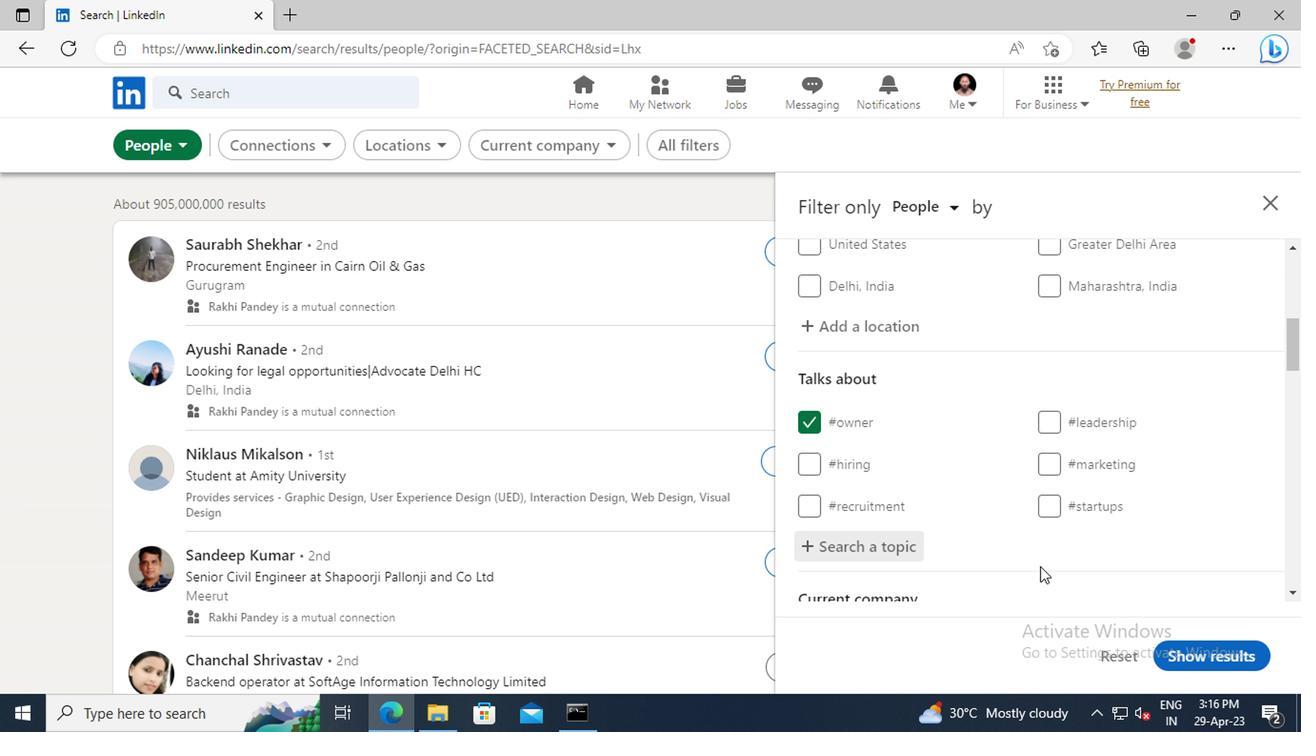 
Action: Mouse scrolled (1039, 567) with delta (0, -1)
Screenshot: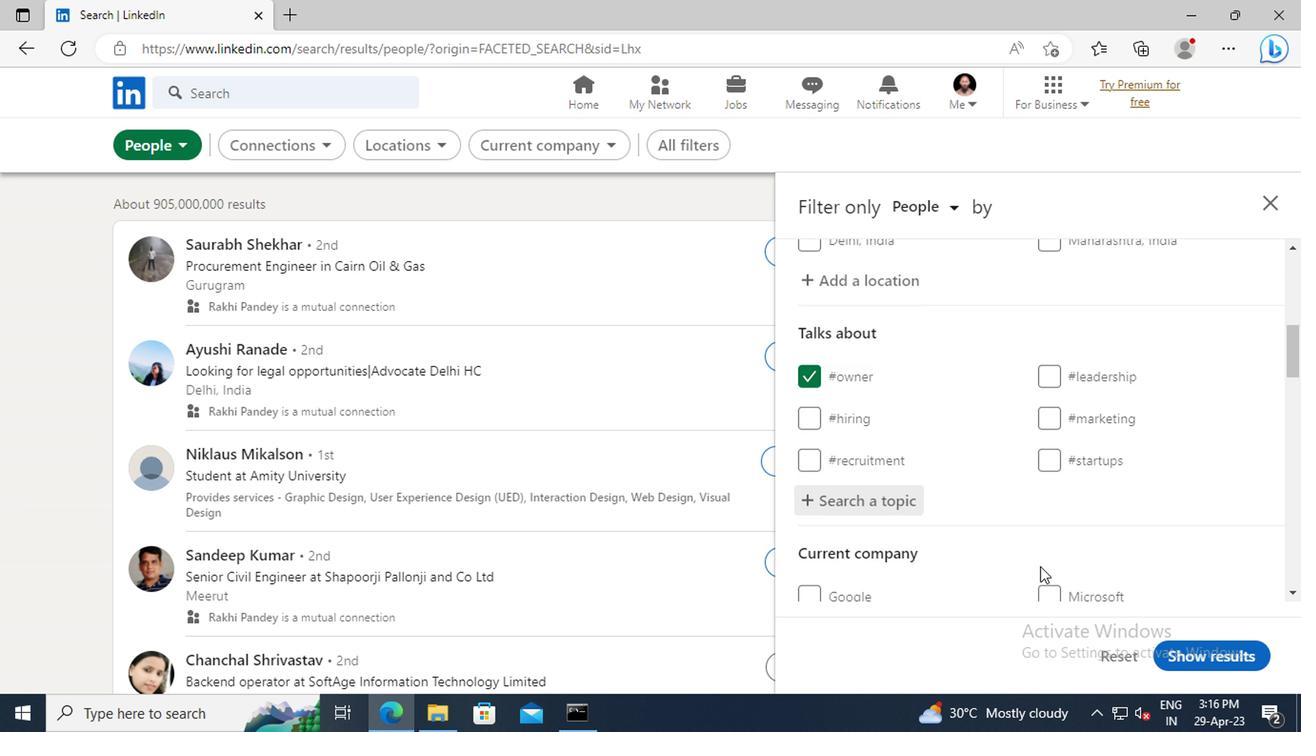 
Action: Mouse moved to (1033, 541)
Screenshot: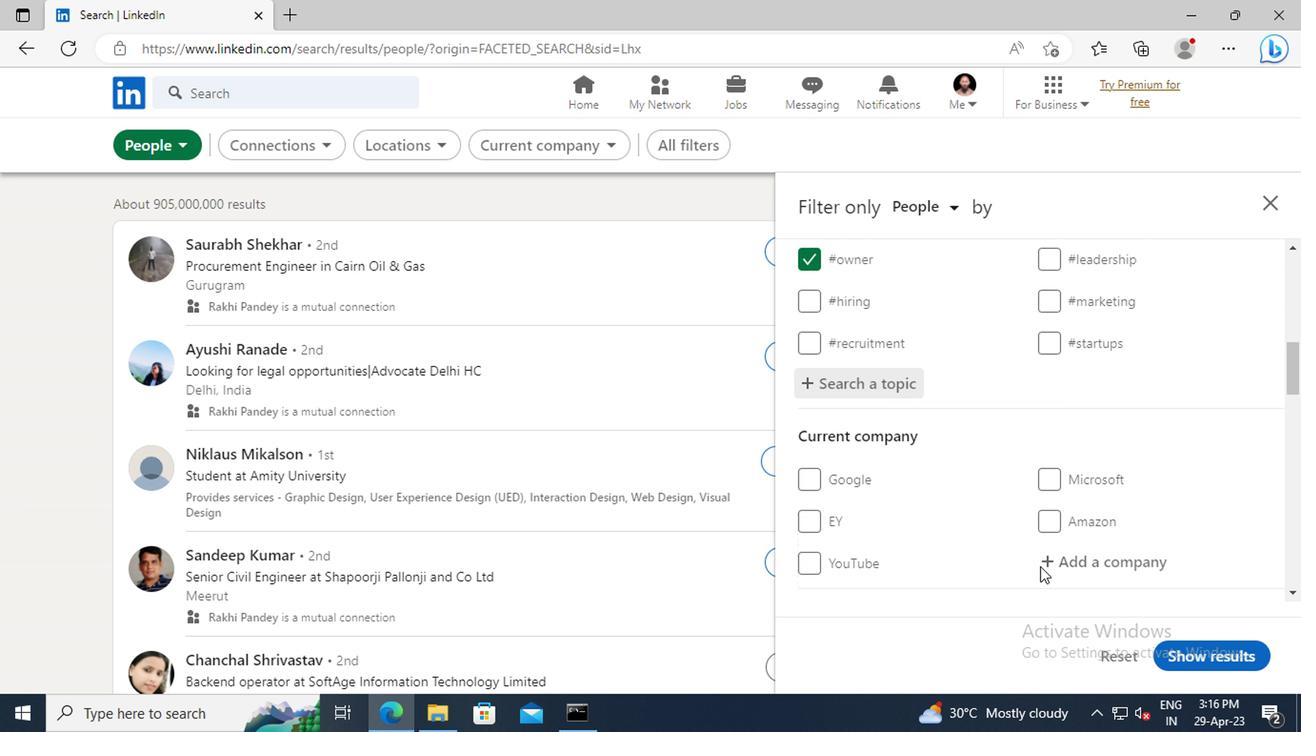 
Action: Mouse scrolled (1033, 540) with delta (0, -1)
Screenshot: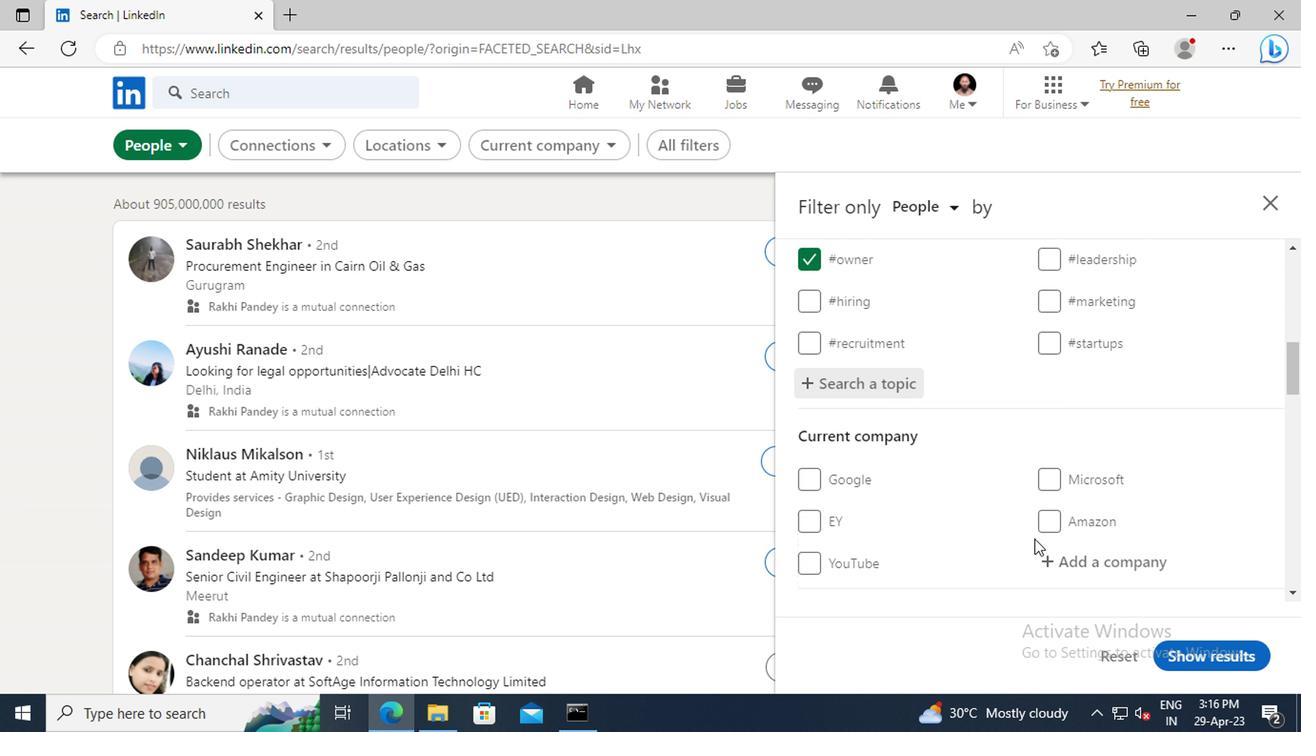 
Action: Mouse scrolled (1033, 540) with delta (0, -1)
Screenshot: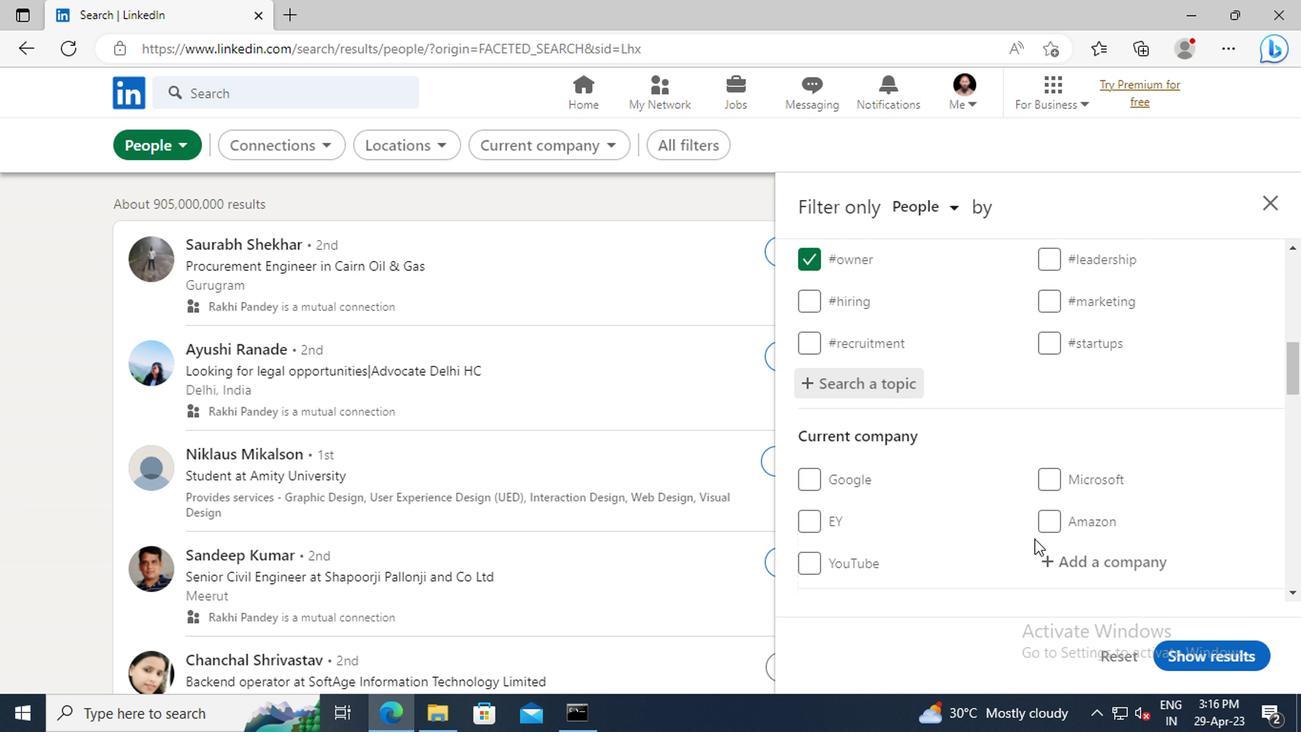 
Action: Mouse moved to (1027, 520)
Screenshot: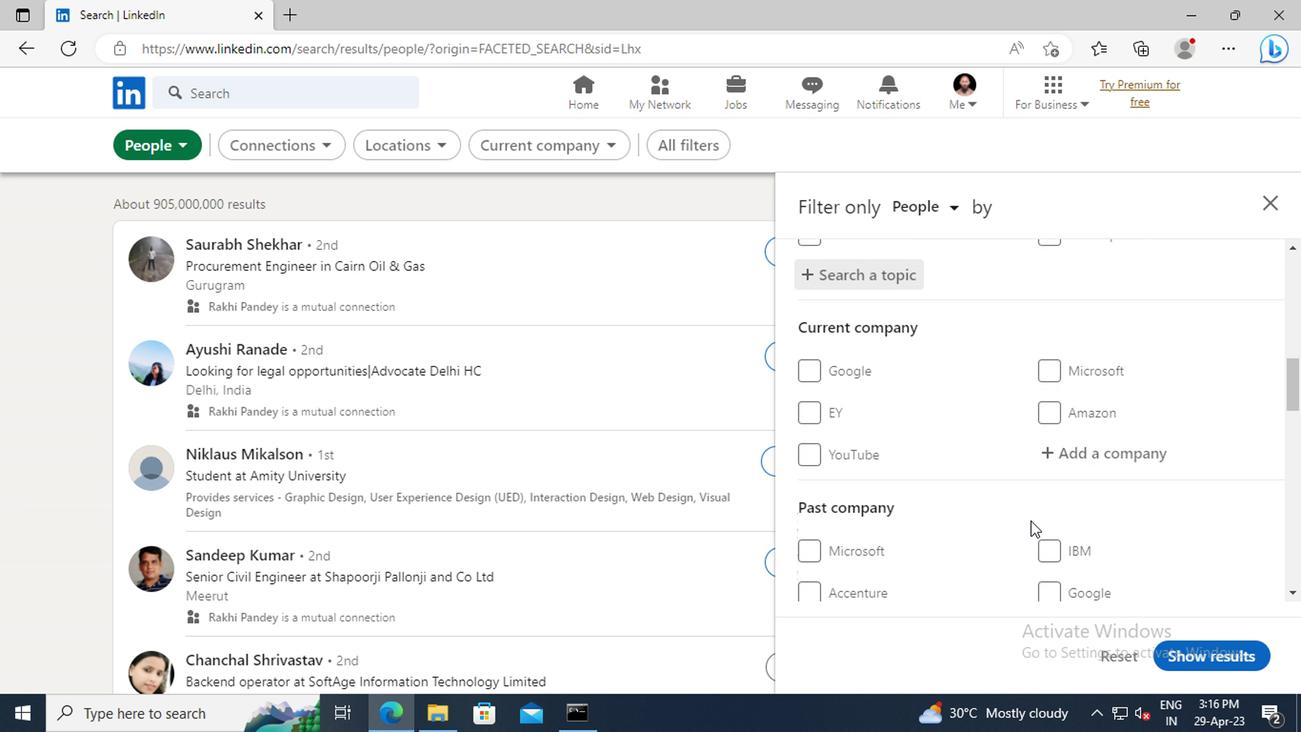 
Action: Mouse scrolled (1027, 519) with delta (0, -1)
Screenshot: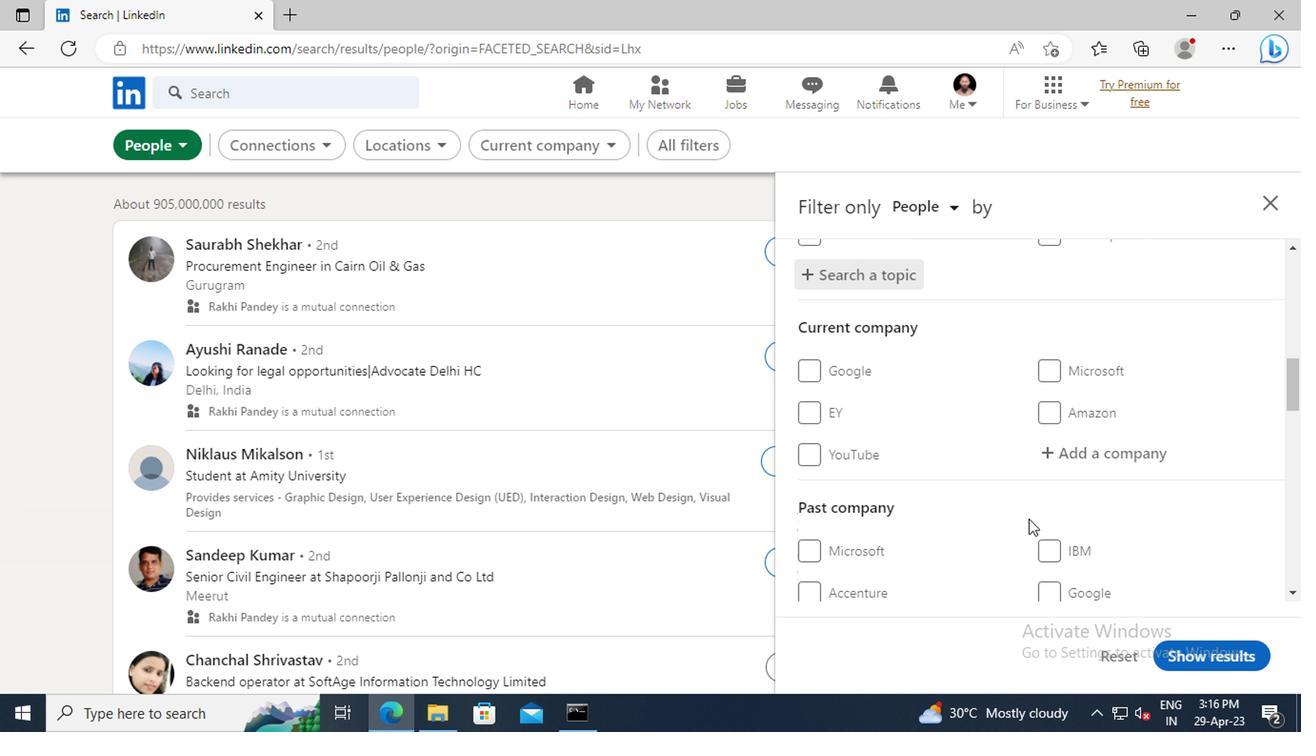 
Action: Mouse scrolled (1027, 519) with delta (0, -1)
Screenshot: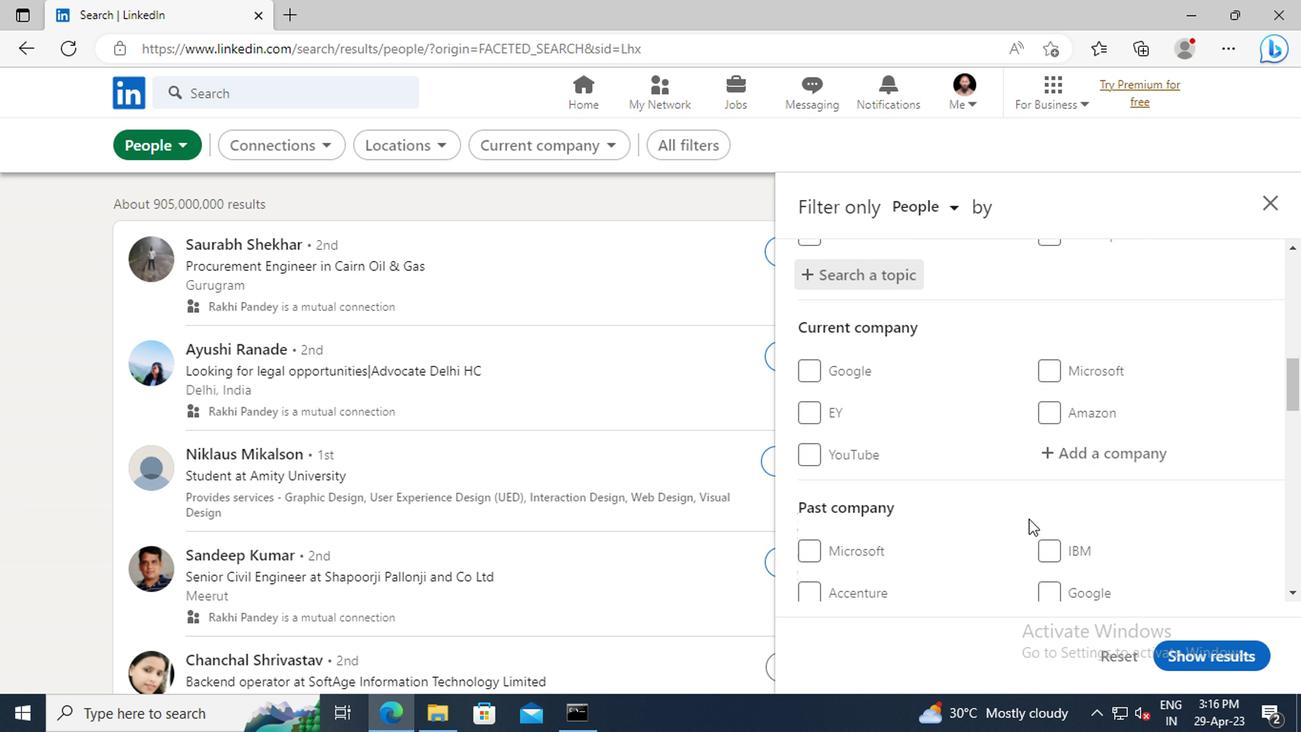 
Action: Mouse scrolled (1027, 519) with delta (0, -1)
Screenshot: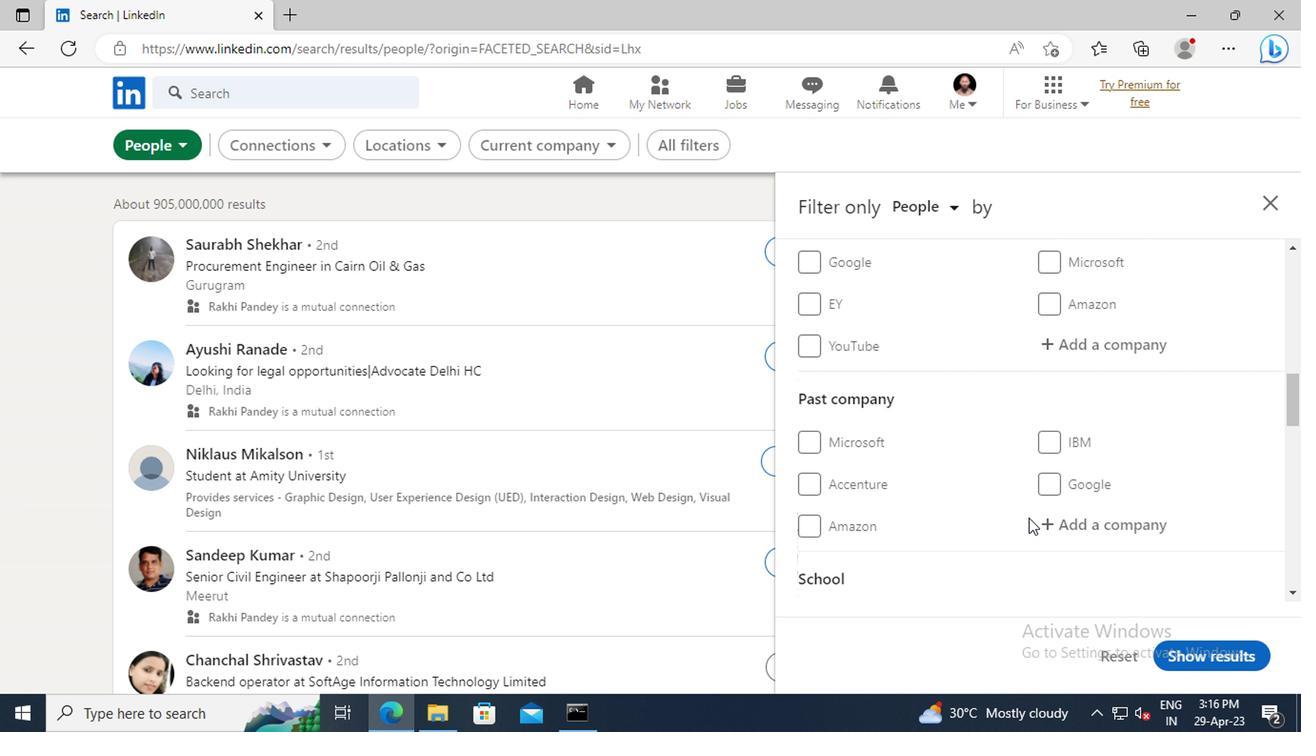 
Action: Mouse scrolled (1027, 519) with delta (0, -1)
Screenshot: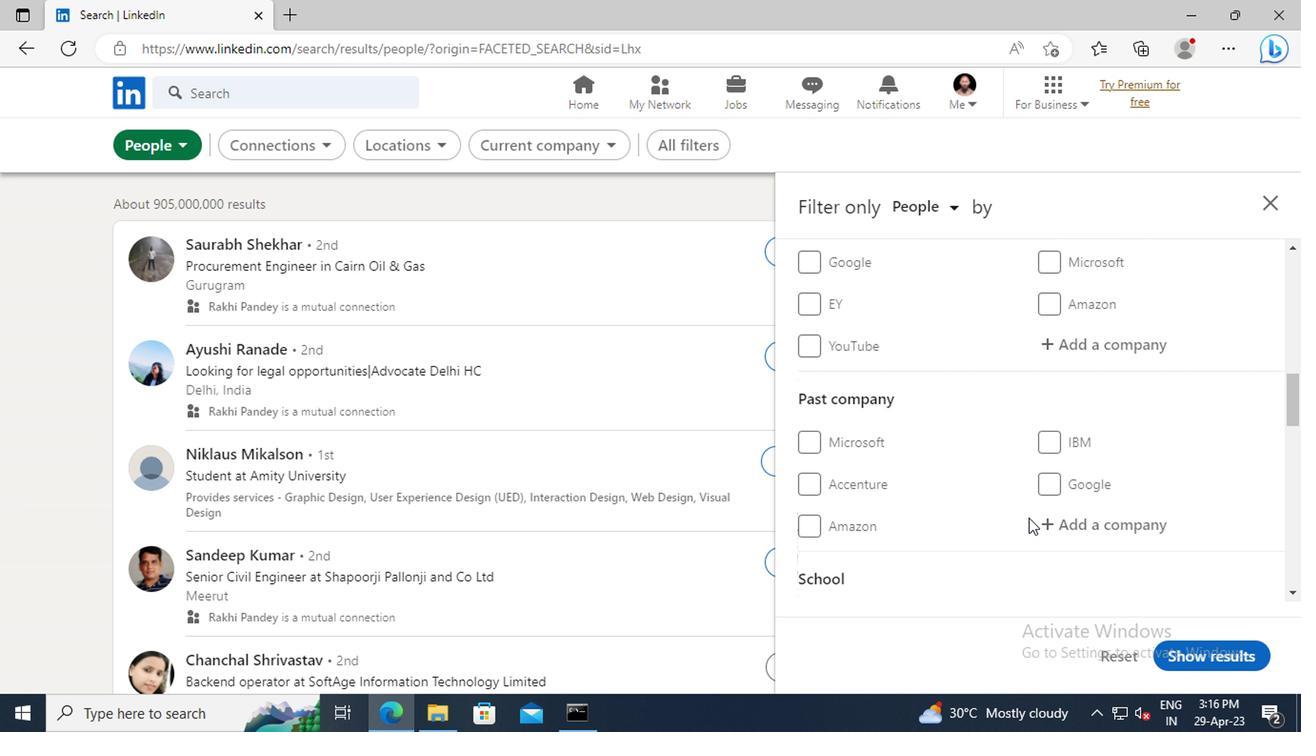 
Action: Mouse scrolled (1027, 519) with delta (0, -1)
Screenshot: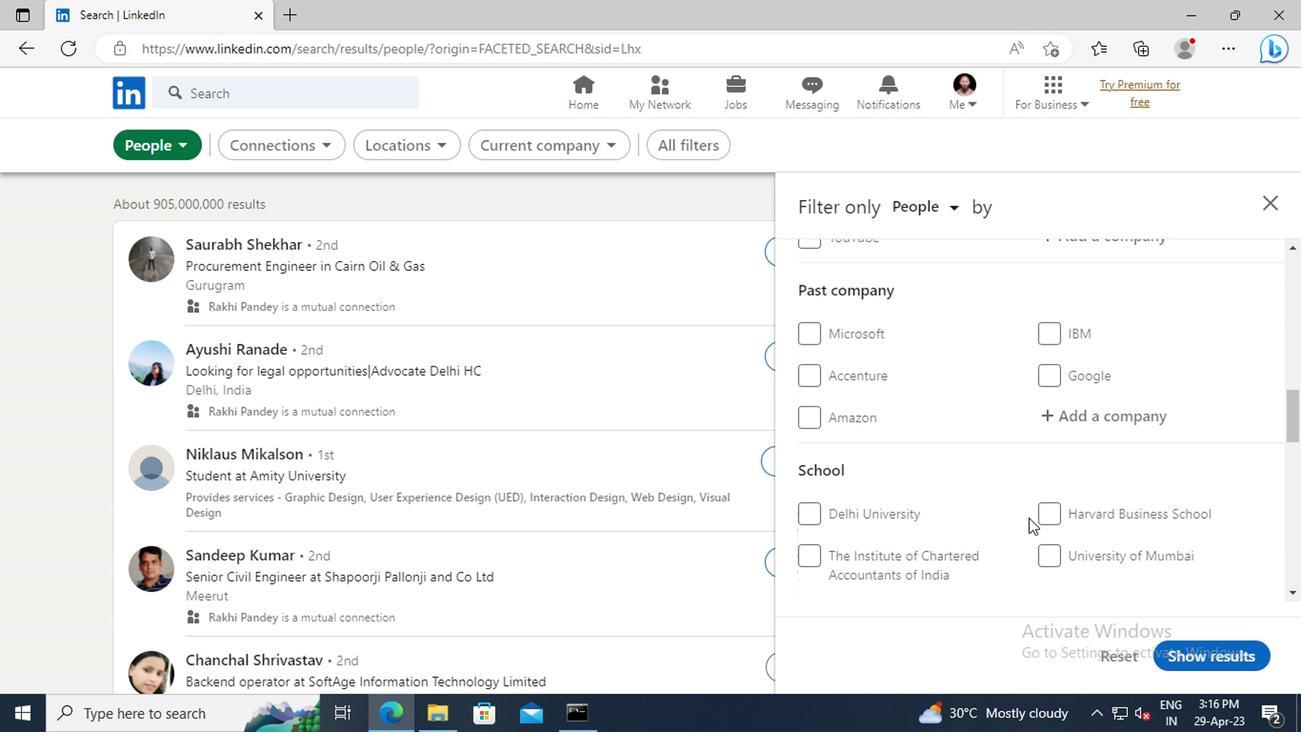 
Action: Mouse scrolled (1027, 519) with delta (0, -1)
Screenshot: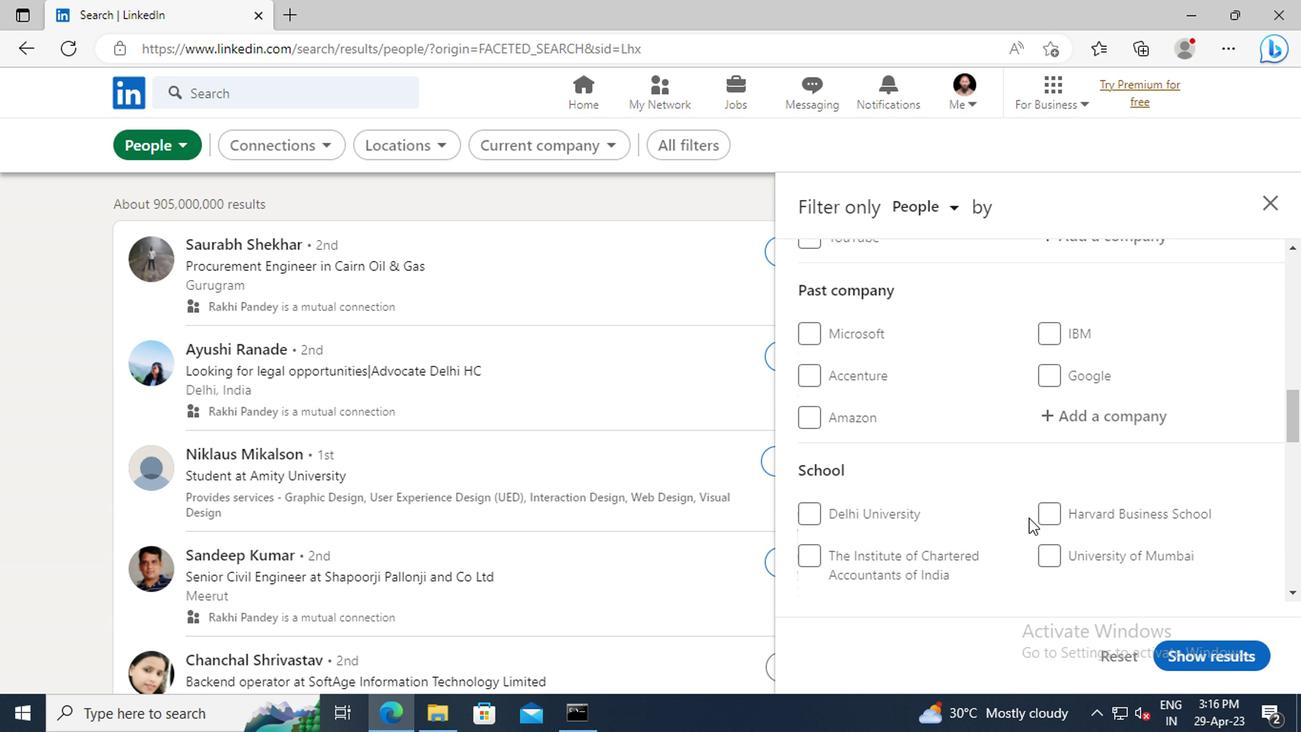 
Action: Mouse scrolled (1027, 519) with delta (0, -1)
Screenshot: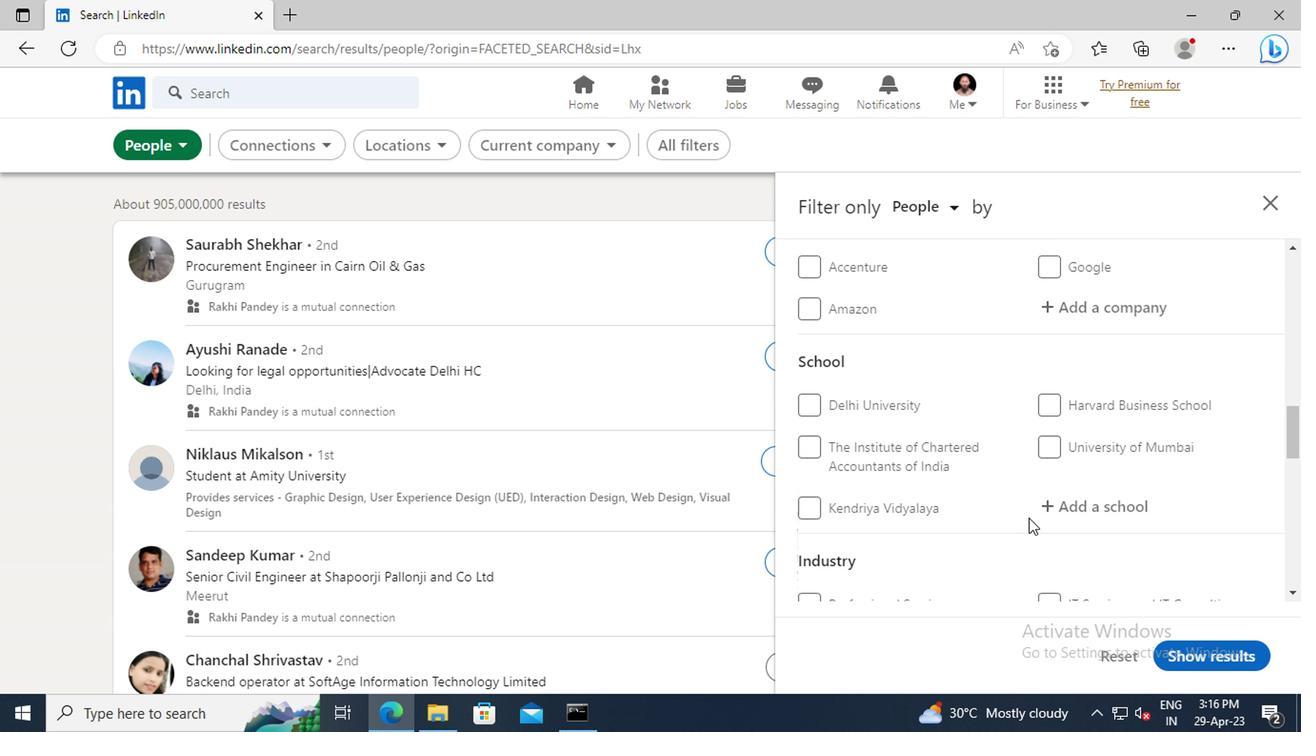 
Action: Mouse scrolled (1027, 519) with delta (0, -1)
Screenshot: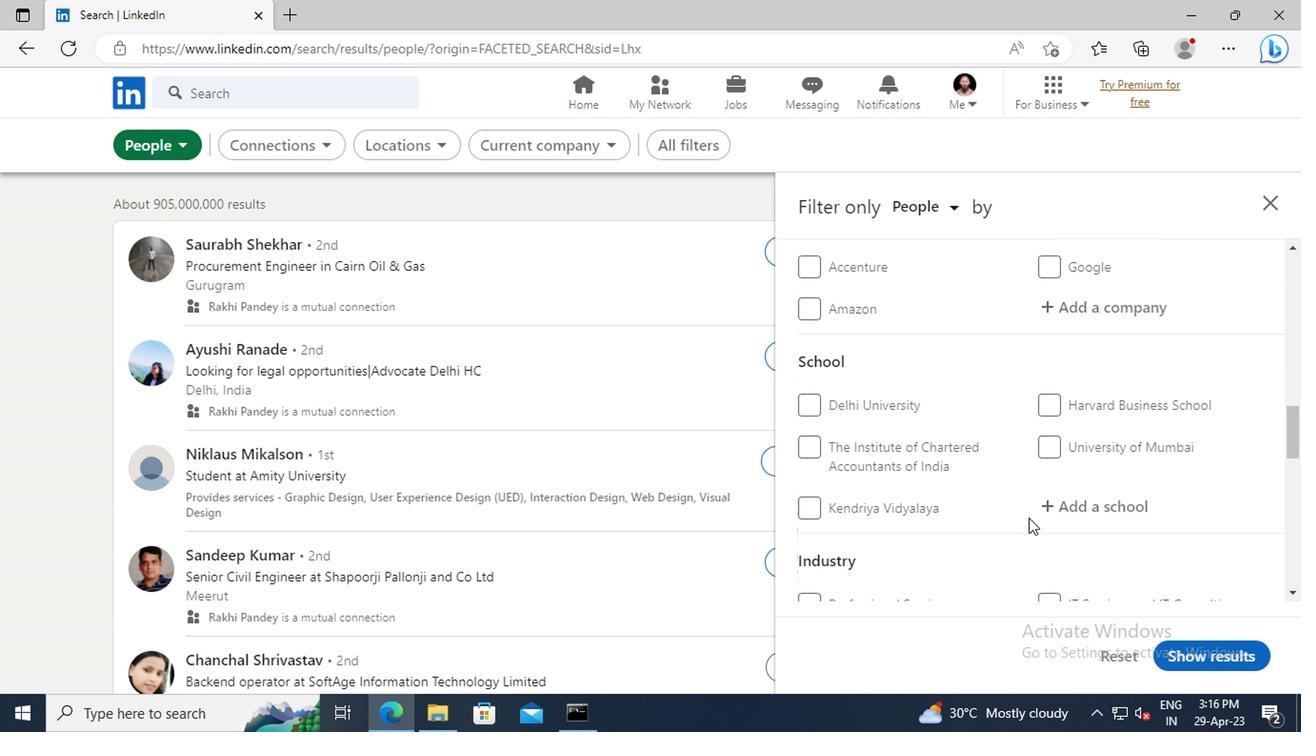 
Action: Mouse scrolled (1027, 519) with delta (0, -1)
Screenshot: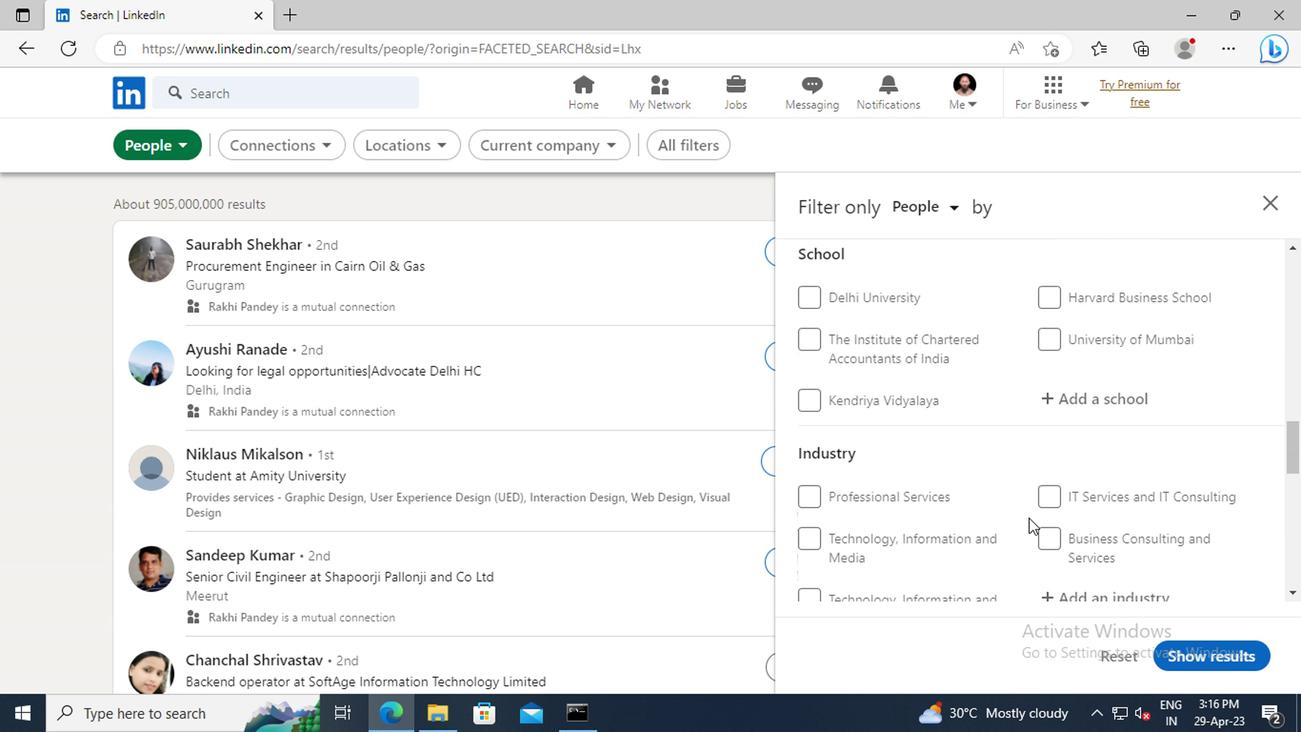 
Action: Mouse scrolled (1027, 519) with delta (0, -1)
Screenshot: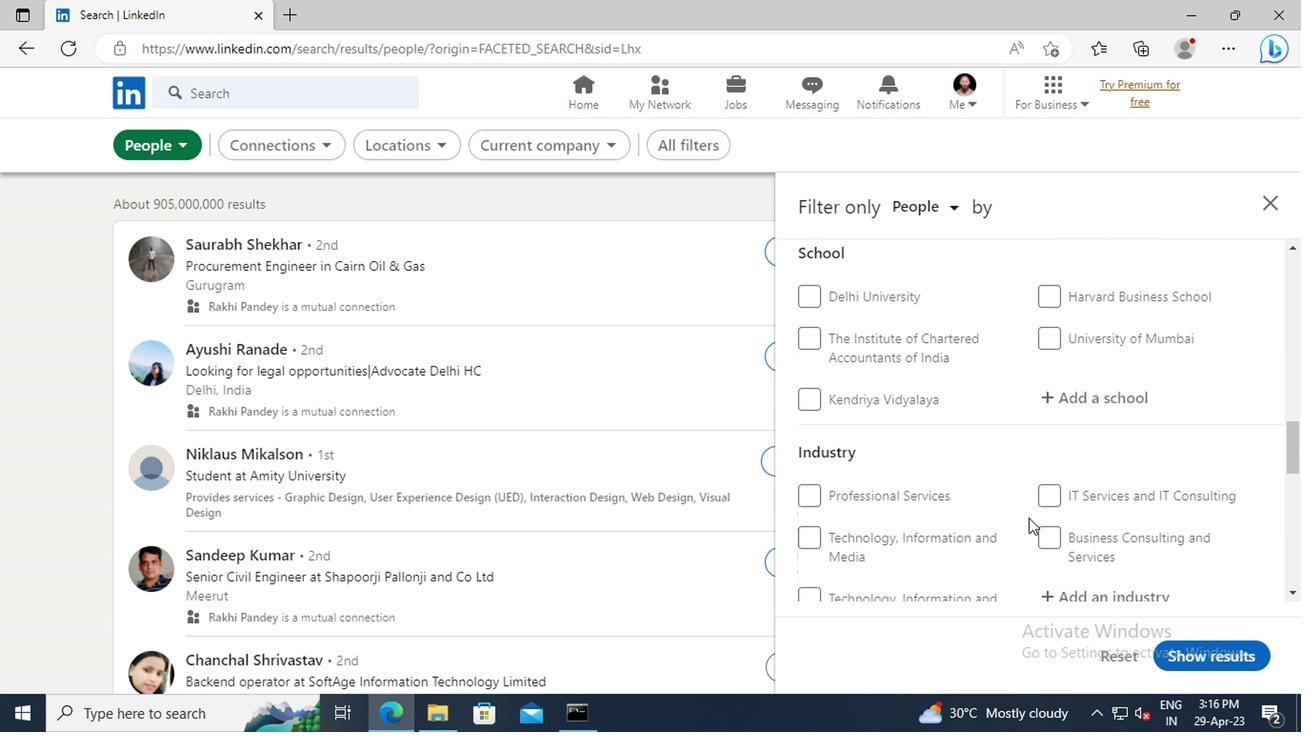
Action: Mouse scrolled (1027, 519) with delta (0, -1)
Screenshot: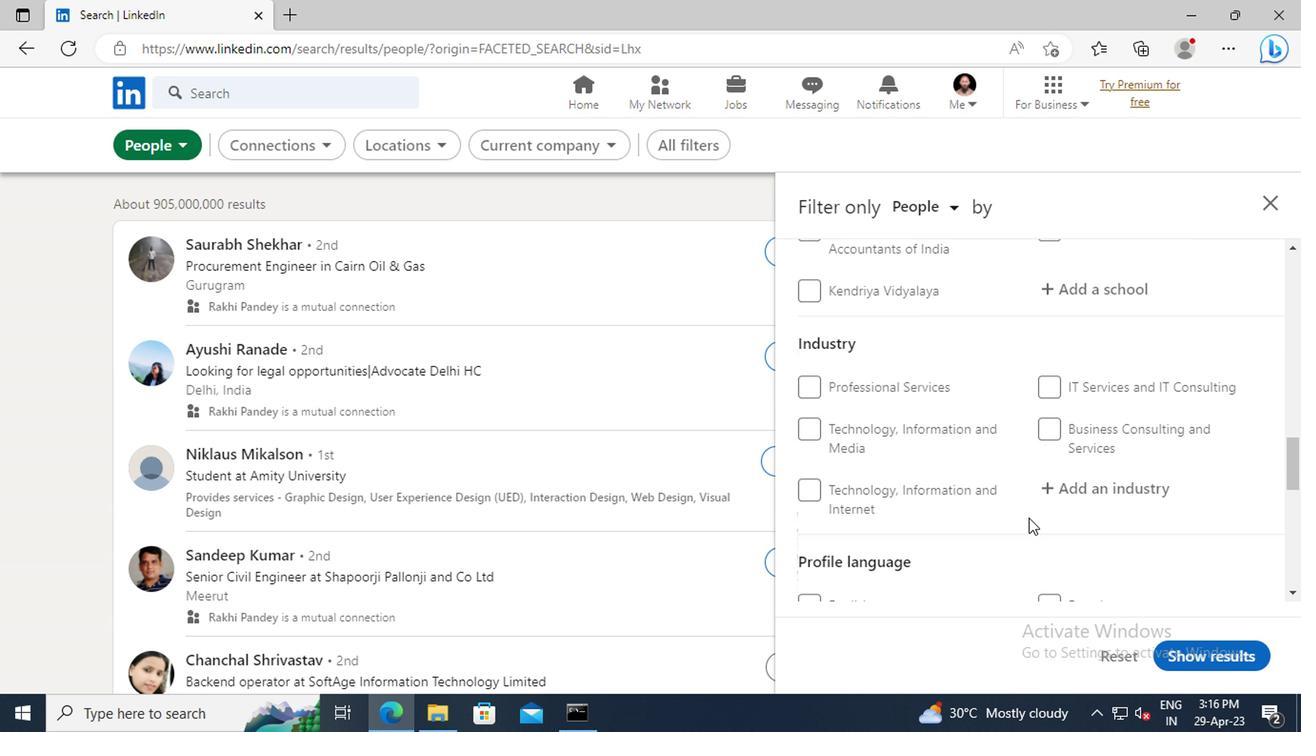 
Action: Mouse scrolled (1027, 519) with delta (0, -1)
Screenshot: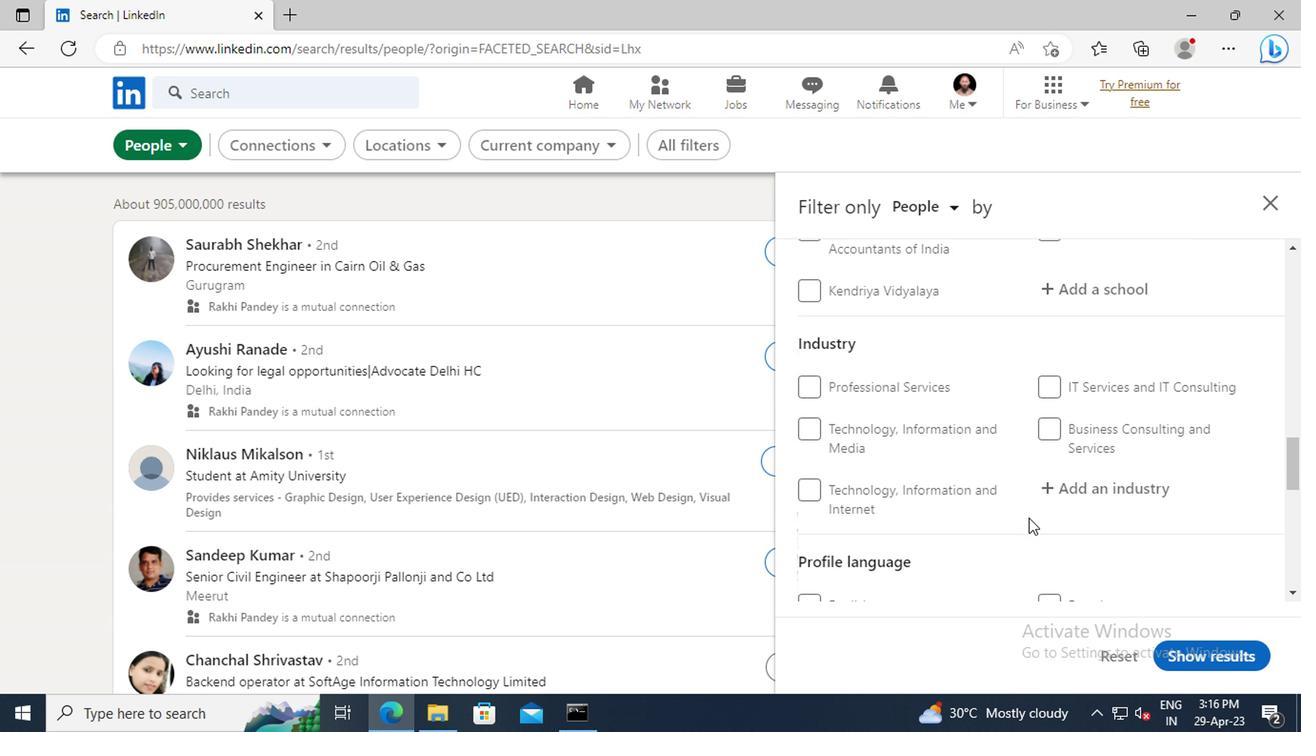 
Action: Mouse moved to (807, 541)
Screenshot: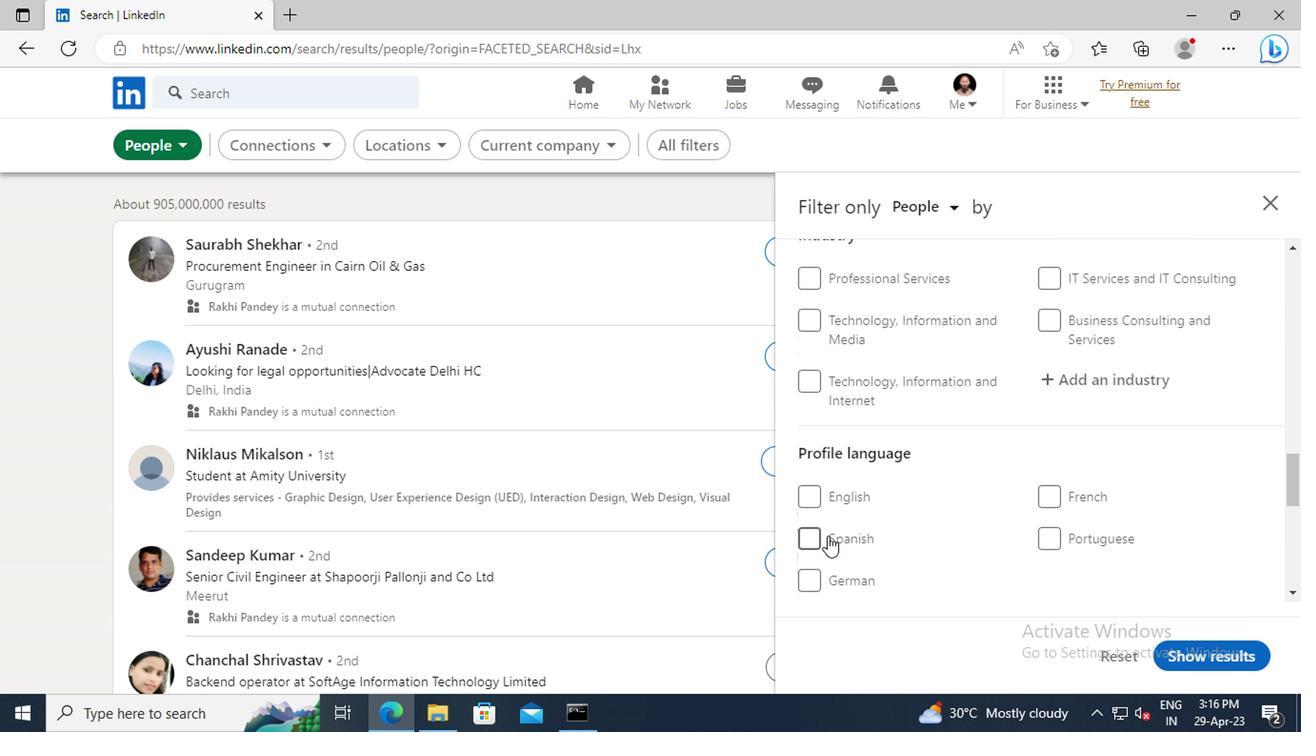 
Action: Mouse pressed left at (807, 541)
Screenshot: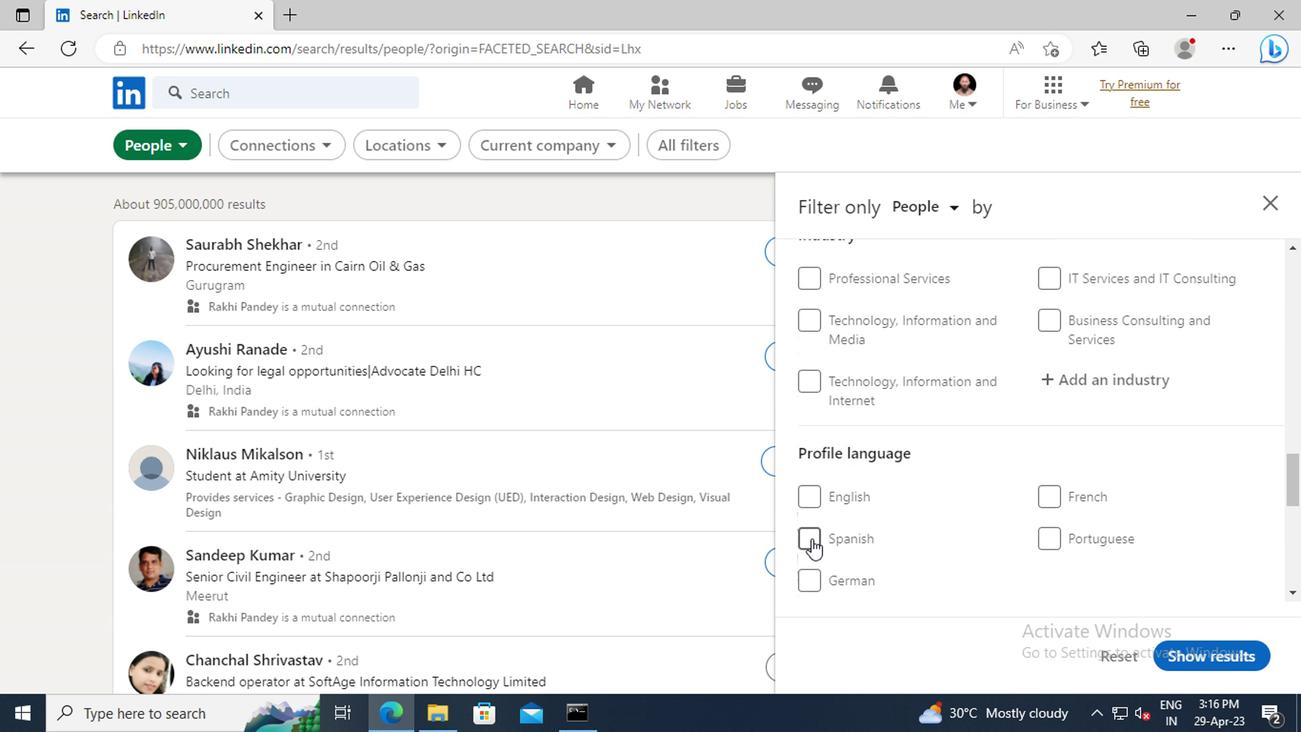 
Action: Mouse moved to (1029, 502)
Screenshot: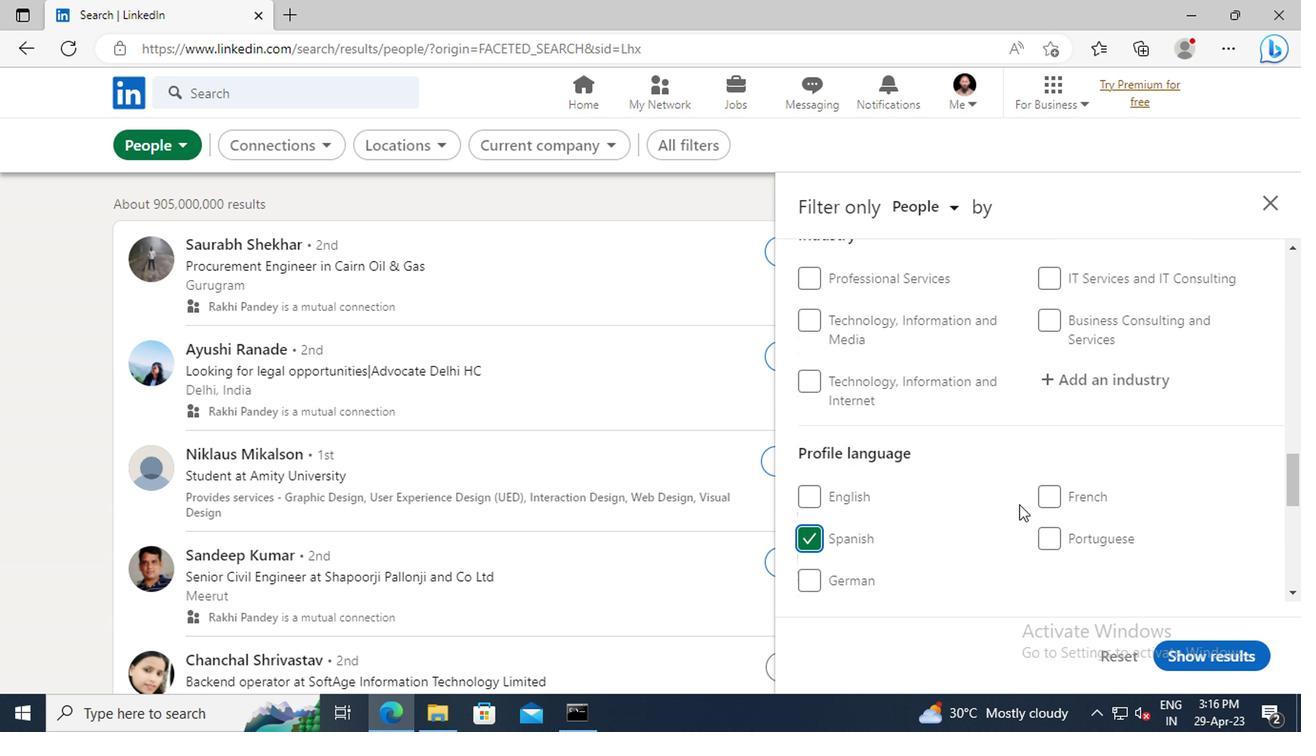 
Action: Mouse scrolled (1029, 504) with delta (0, 1)
Screenshot: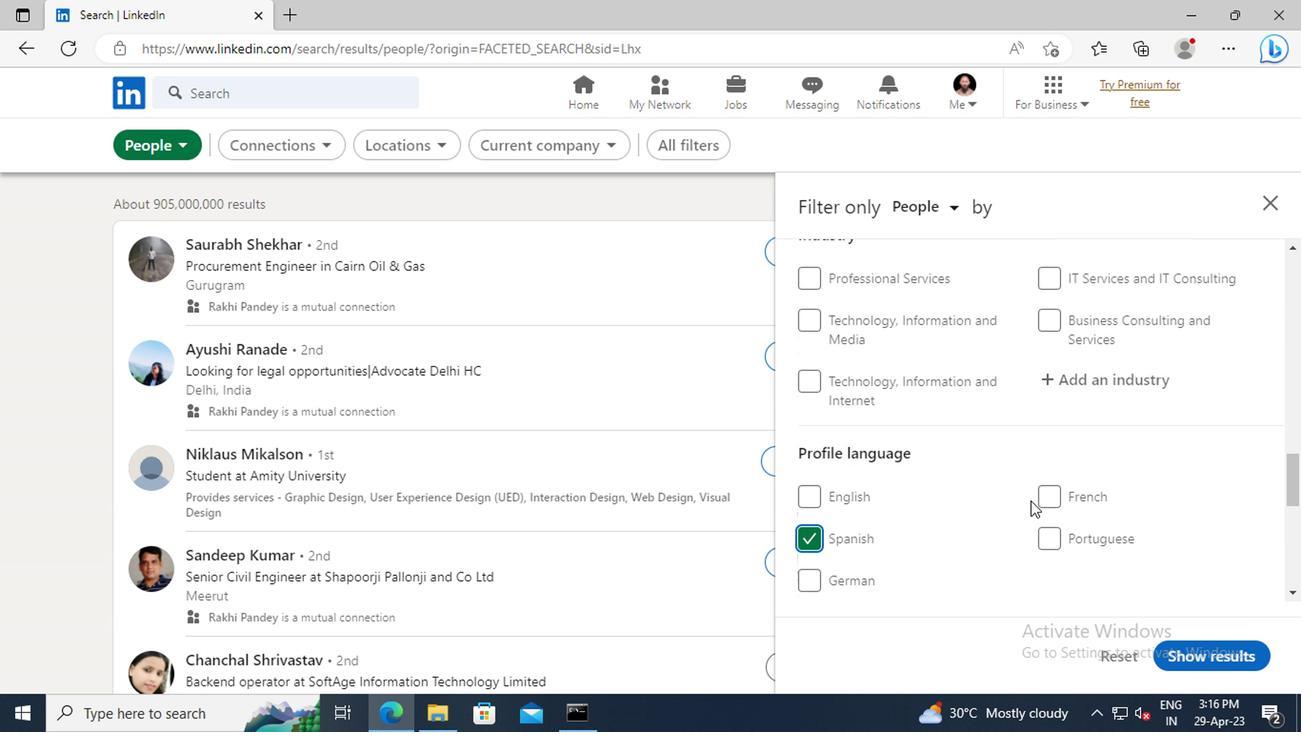 
Action: Mouse scrolled (1029, 504) with delta (0, 1)
Screenshot: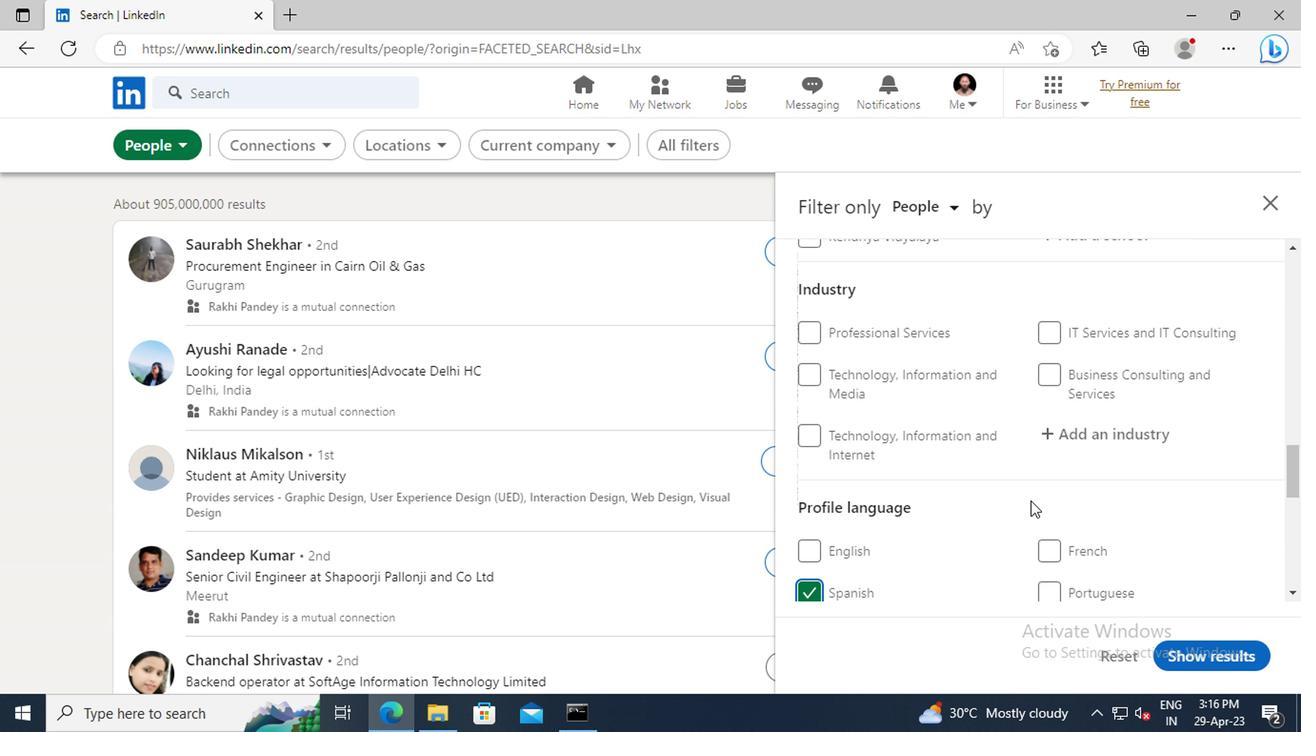 
Action: Mouse scrolled (1029, 504) with delta (0, 1)
Screenshot: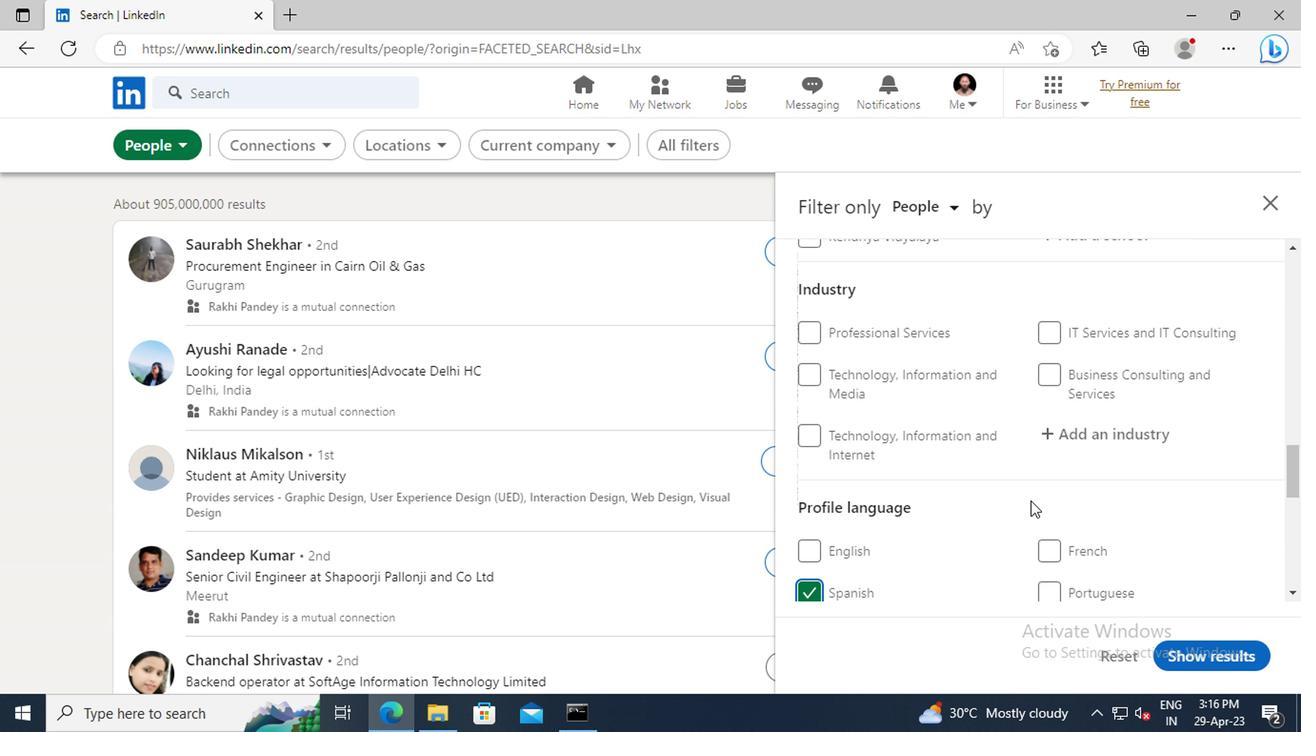
Action: Mouse scrolled (1029, 504) with delta (0, 1)
Screenshot: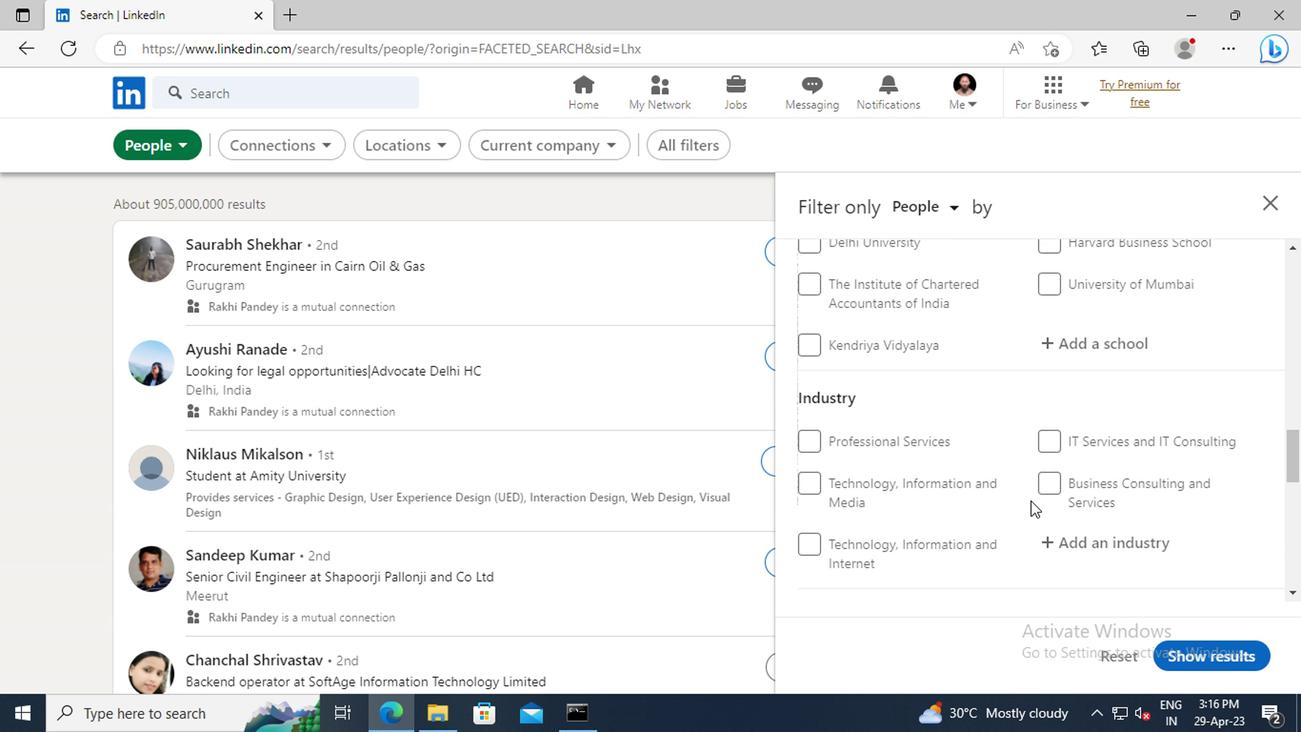 
Action: Mouse scrolled (1029, 504) with delta (0, 1)
Screenshot: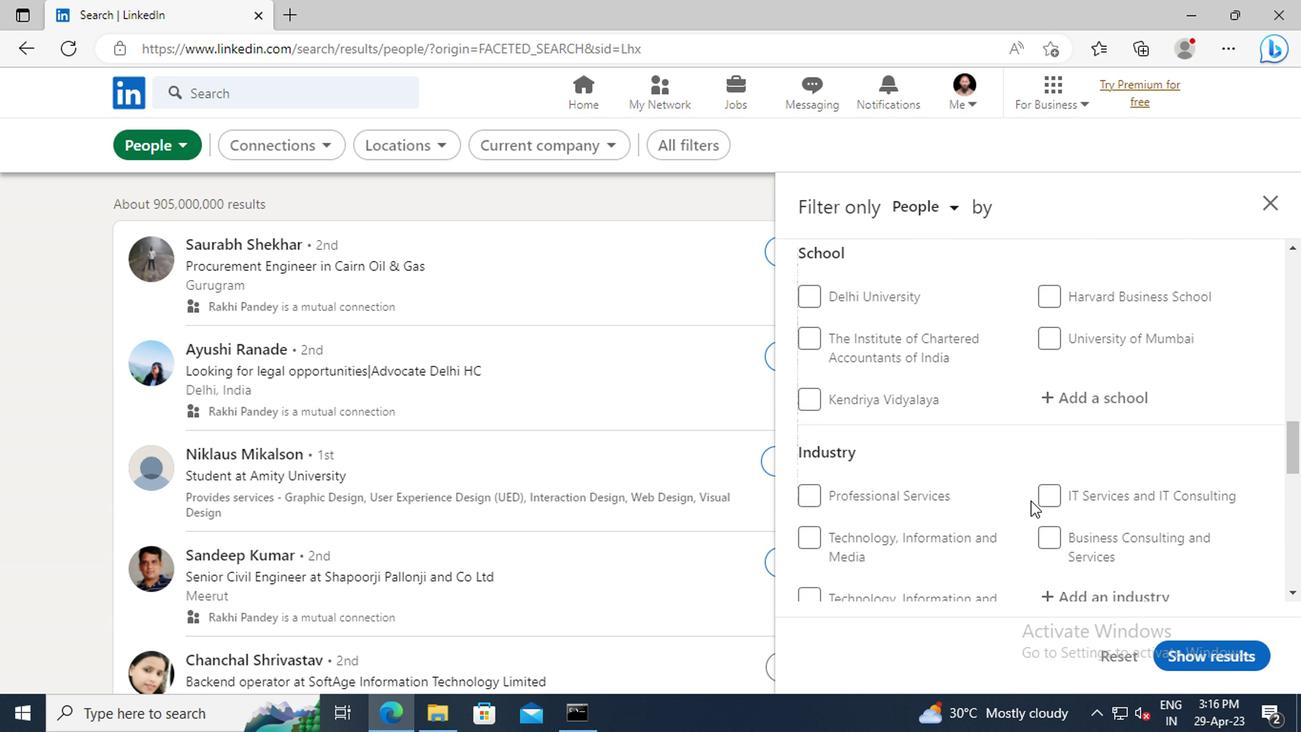 
Action: Mouse scrolled (1029, 504) with delta (0, 1)
Screenshot: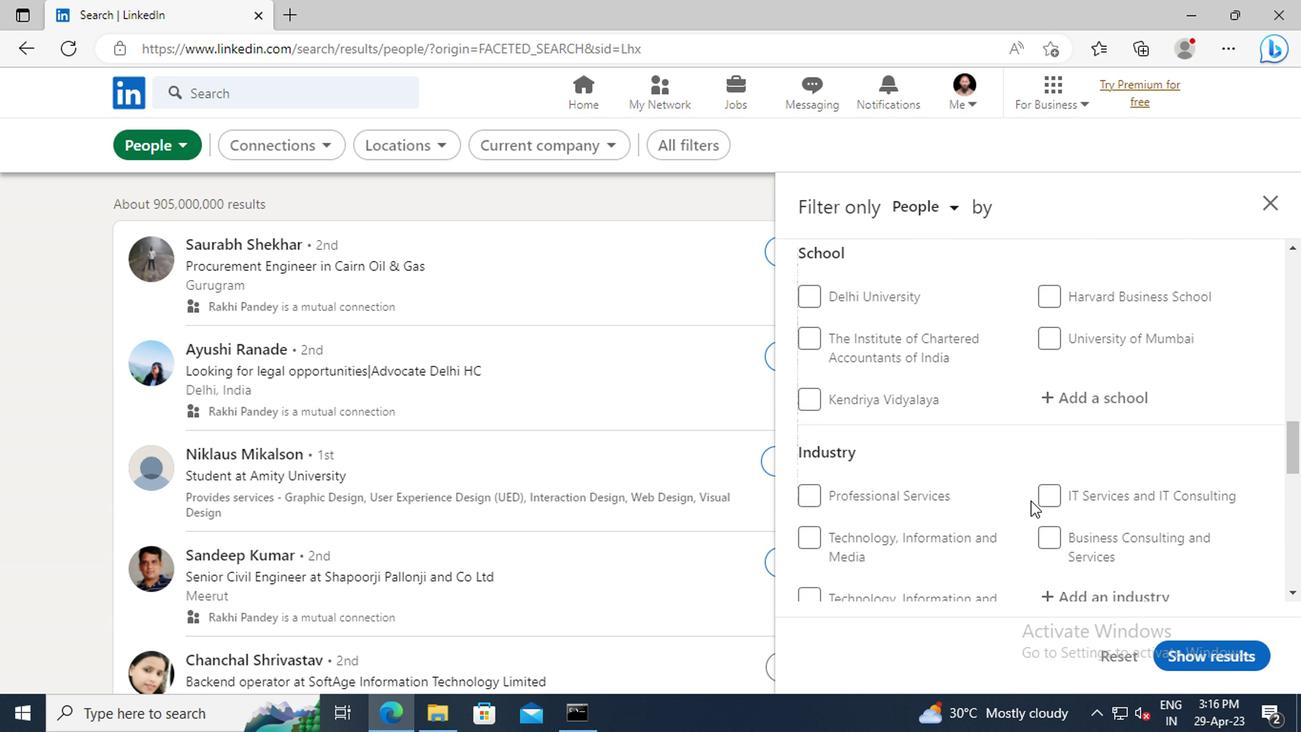 
Action: Mouse scrolled (1029, 504) with delta (0, 1)
Screenshot: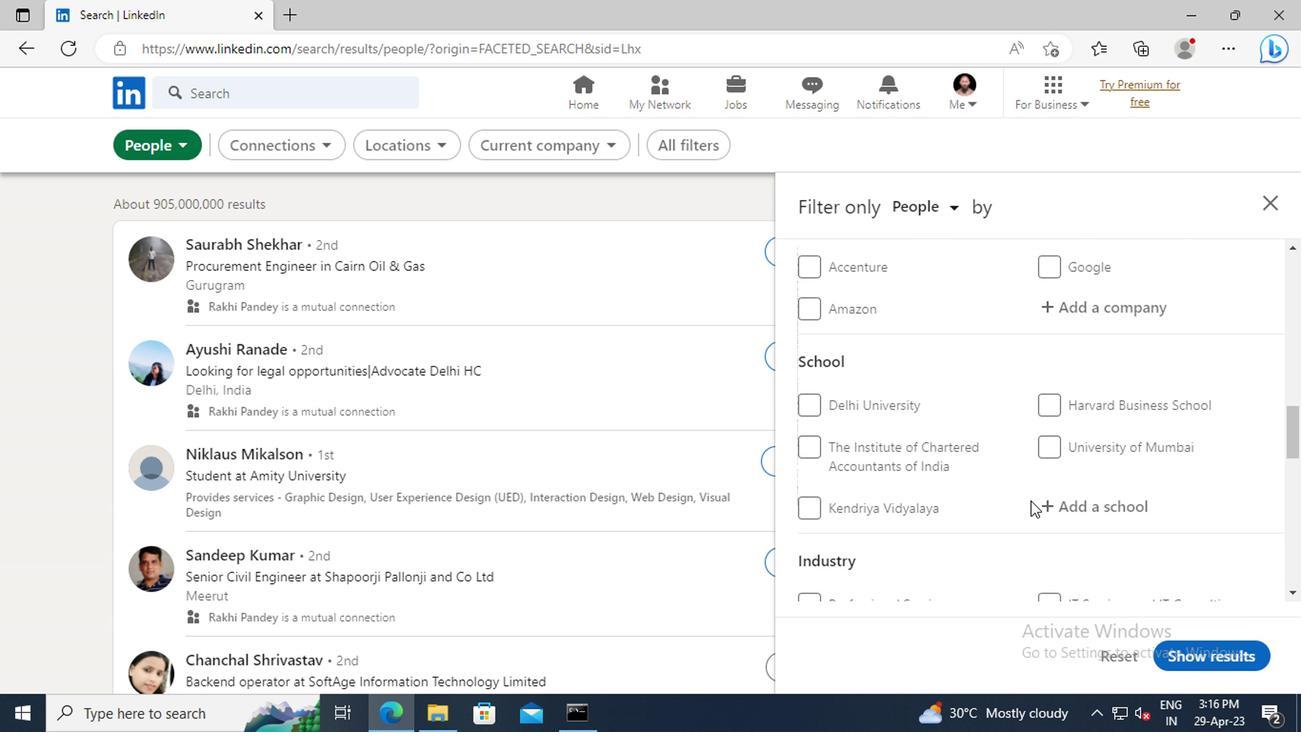 
Action: Mouse scrolled (1029, 504) with delta (0, 1)
Screenshot: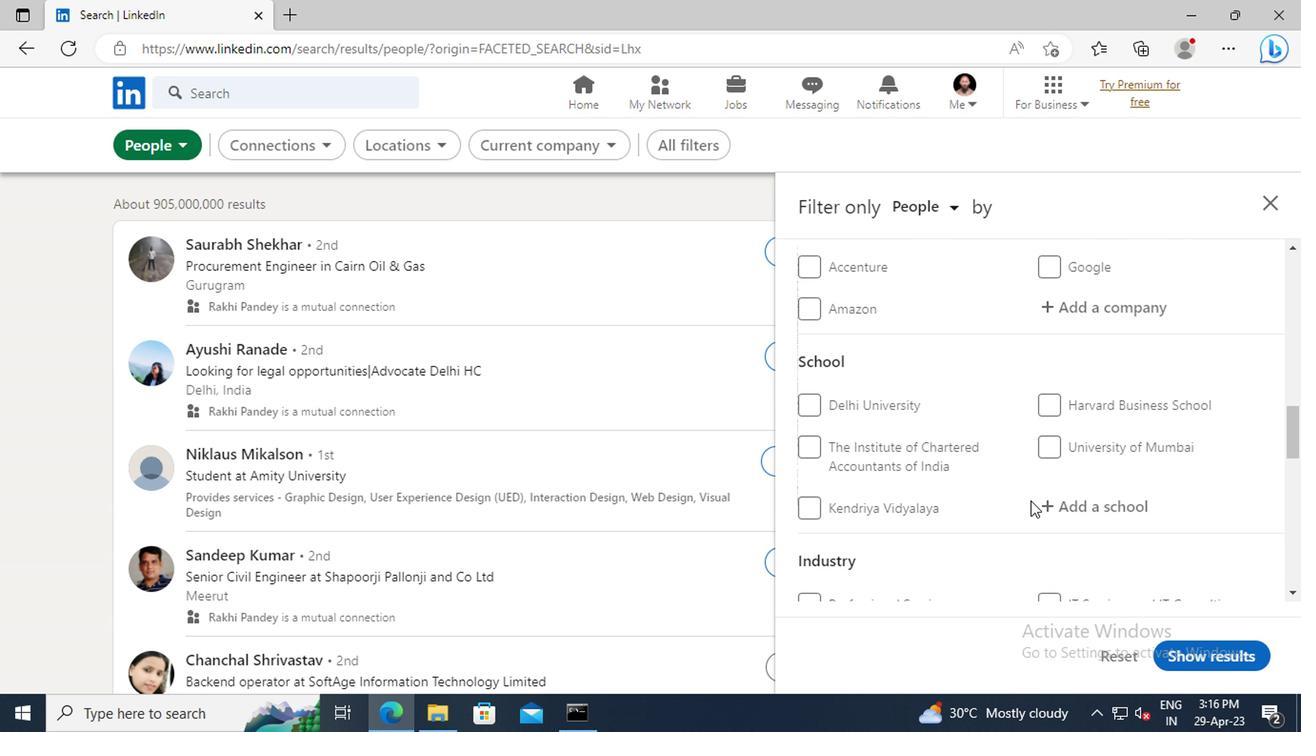 
Action: Mouse scrolled (1029, 504) with delta (0, 1)
Screenshot: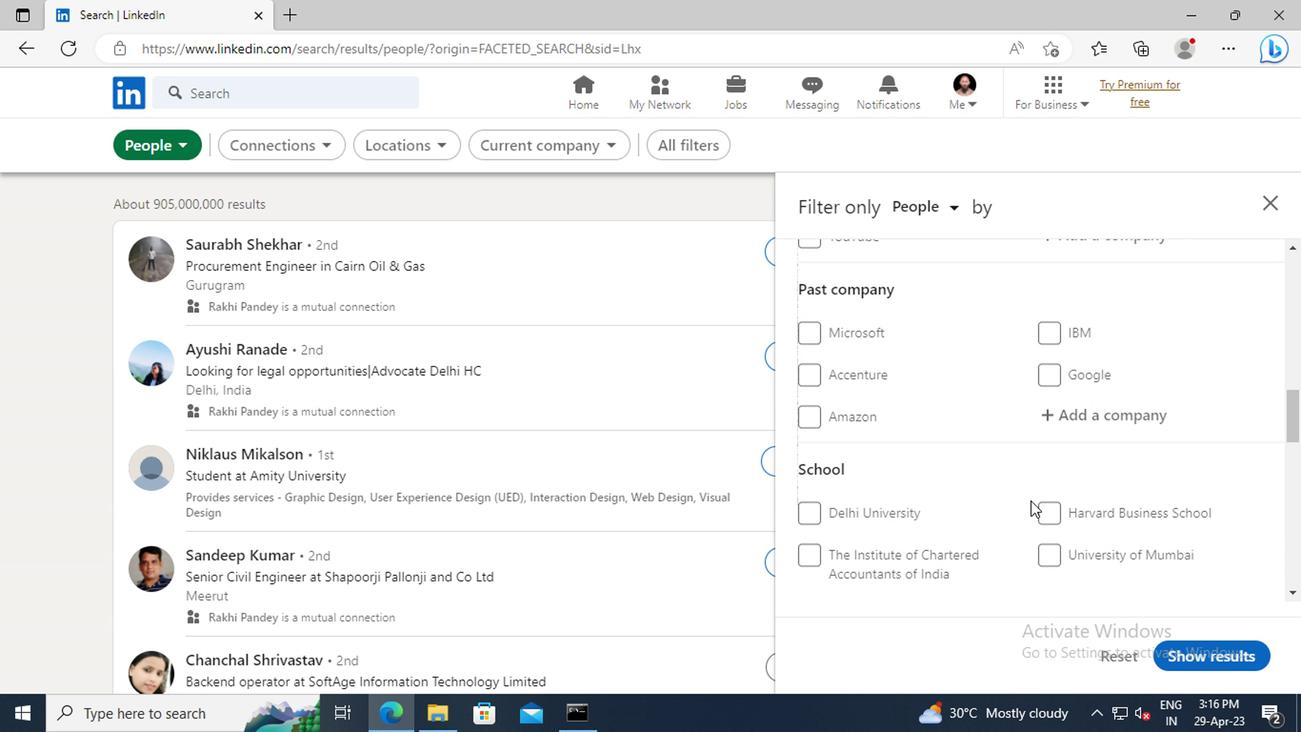 
Action: Mouse scrolled (1029, 504) with delta (0, 1)
Screenshot: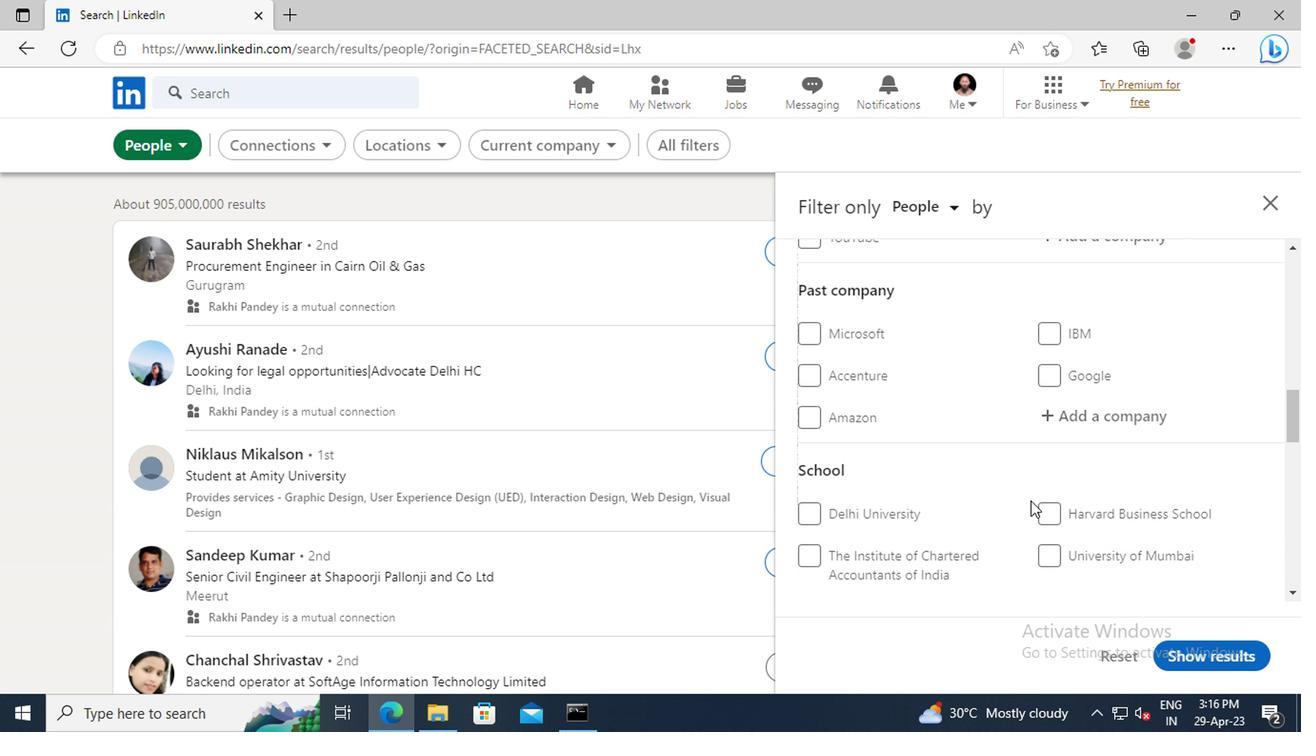 
Action: Mouse scrolled (1029, 504) with delta (0, 1)
Screenshot: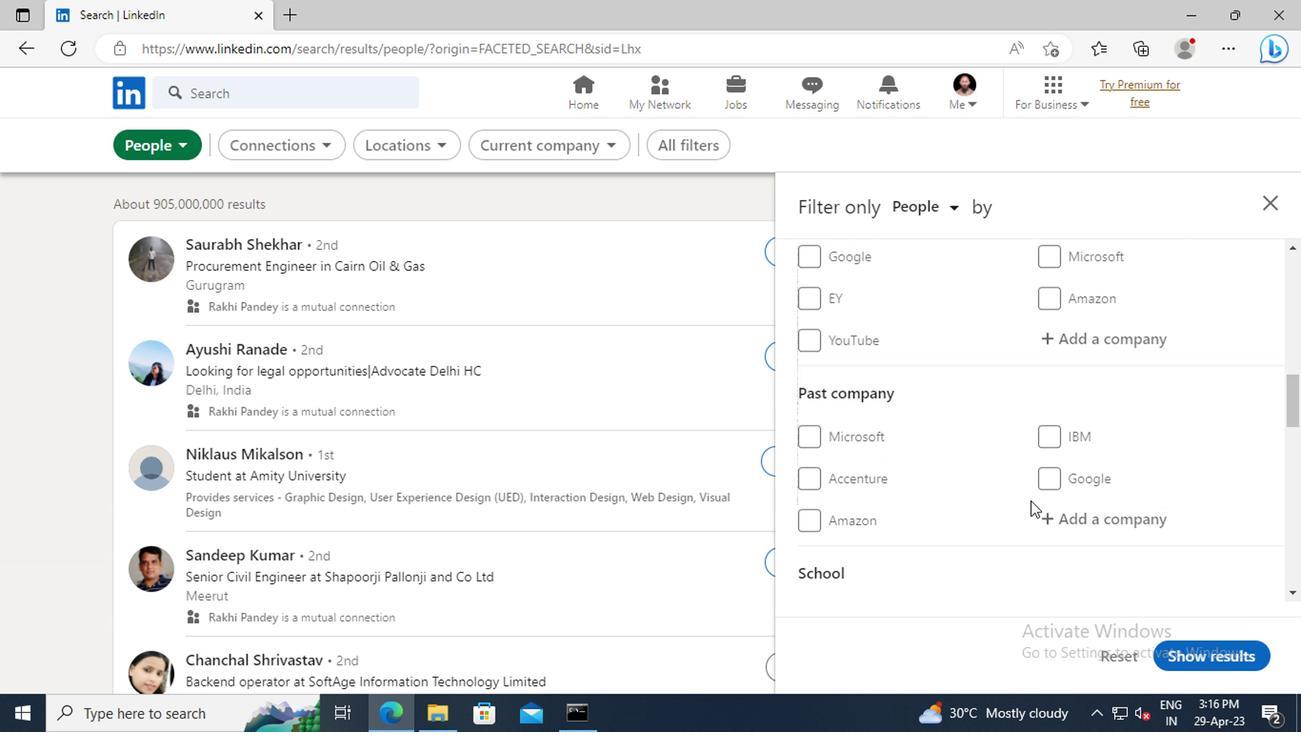
Action: Mouse moved to (1060, 408)
Screenshot: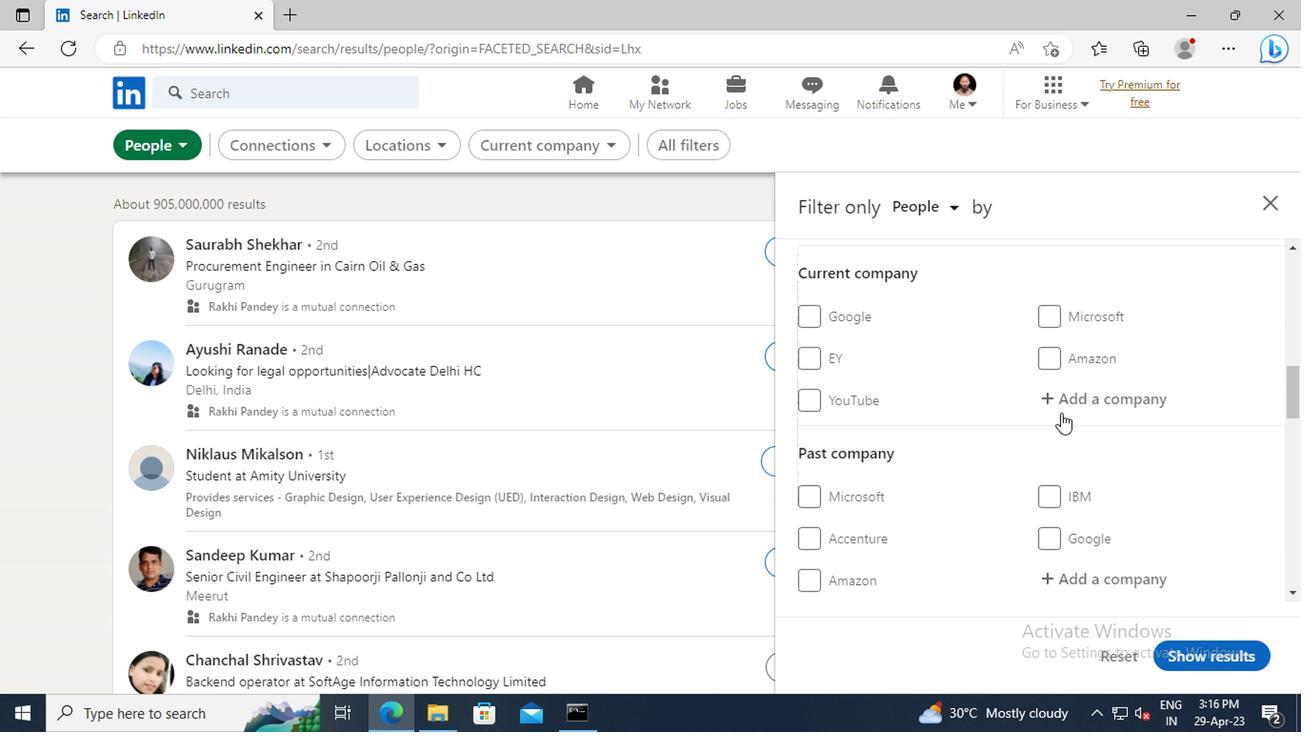 
Action: Mouse pressed left at (1060, 408)
Screenshot: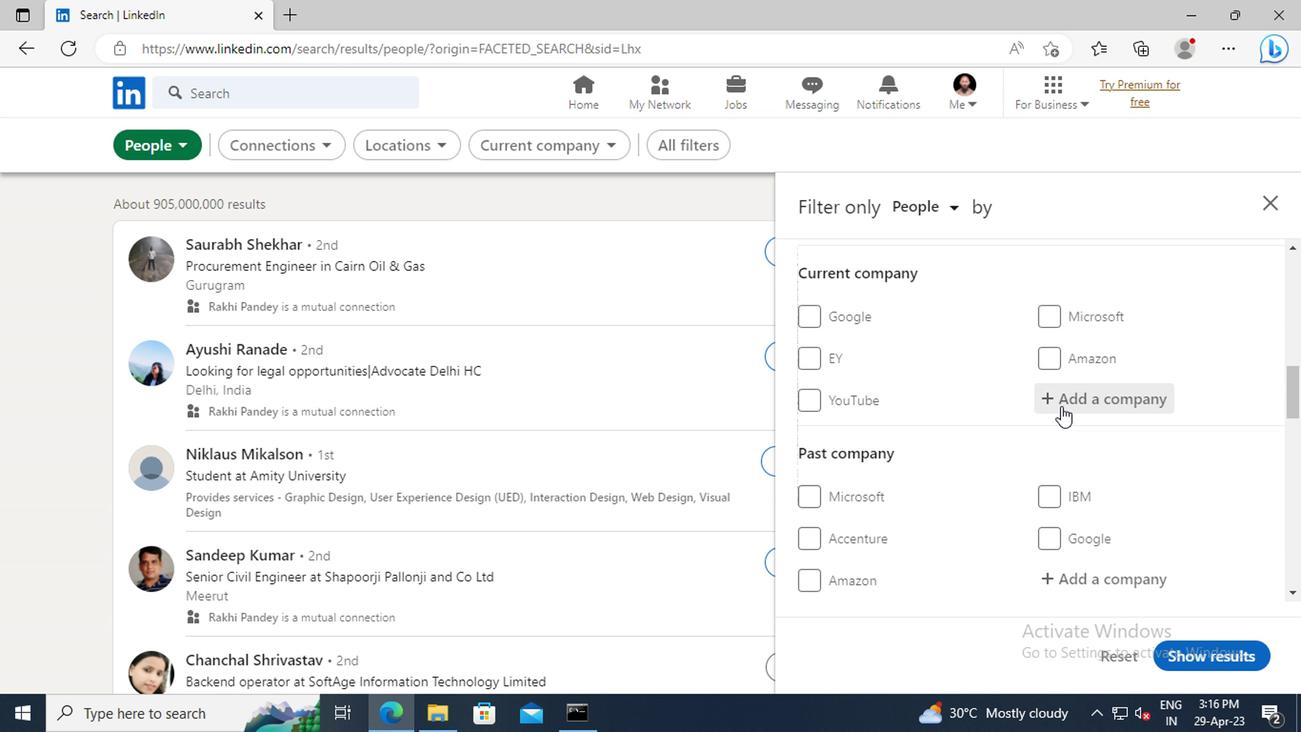 
Action: Key pressed <Key.shift>AEDAS
Screenshot: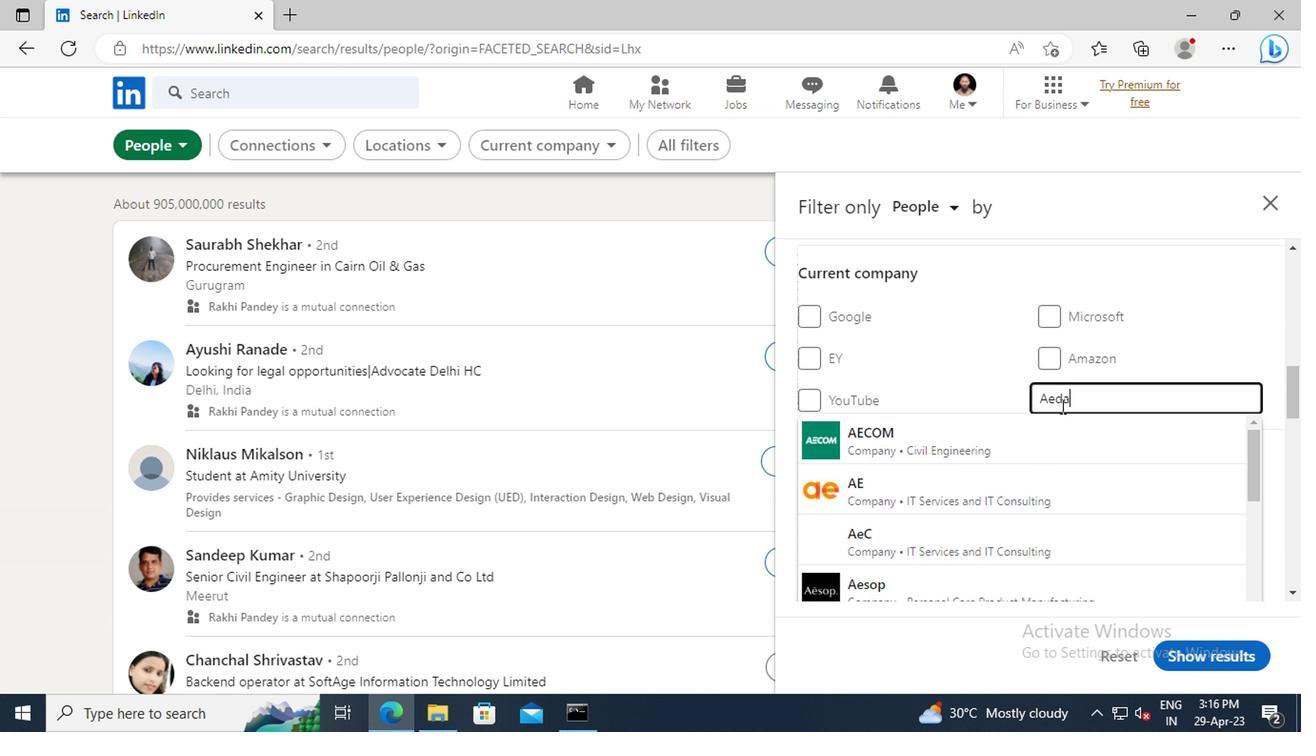 
Action: Mouse moved to (1053, 439)
Screenshot: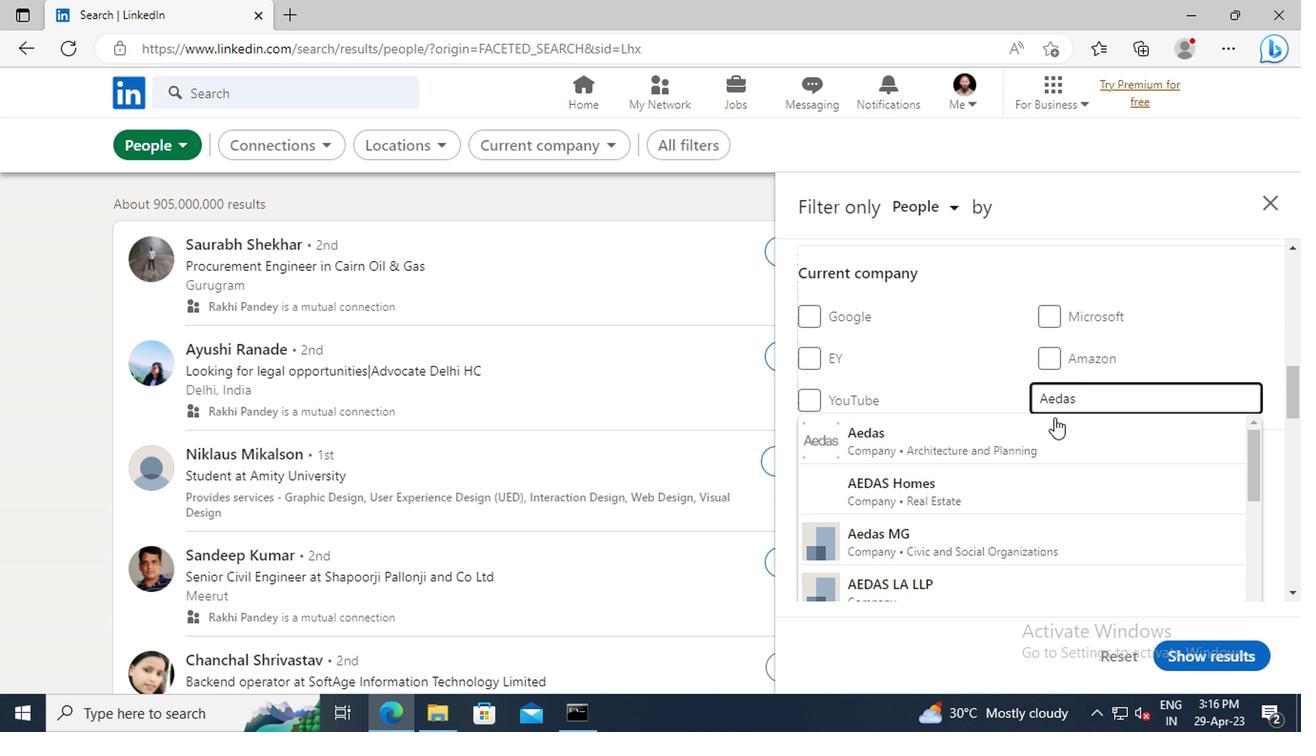 
Action: Mouse pressed left at (1053, 439)
Screenshot: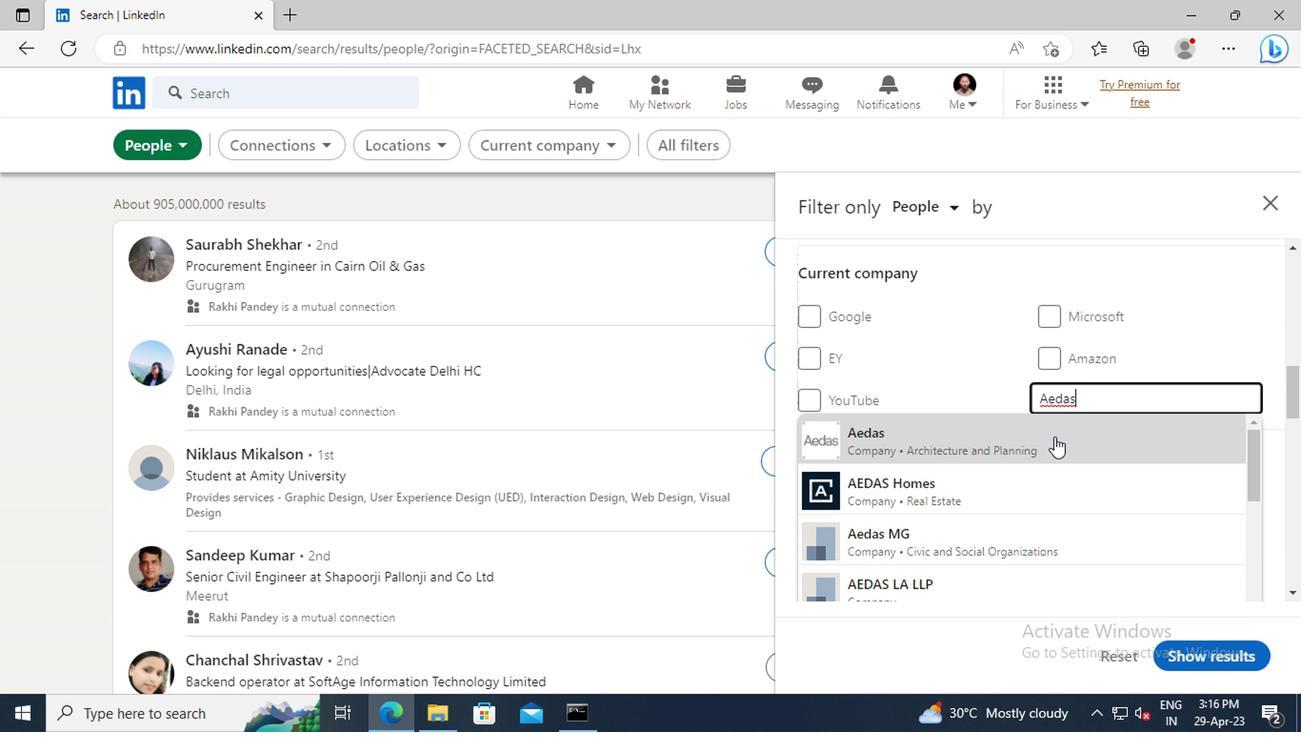 
Action: Mouse scrolled (1053, 437) with delta (0, -1)
Screenshot: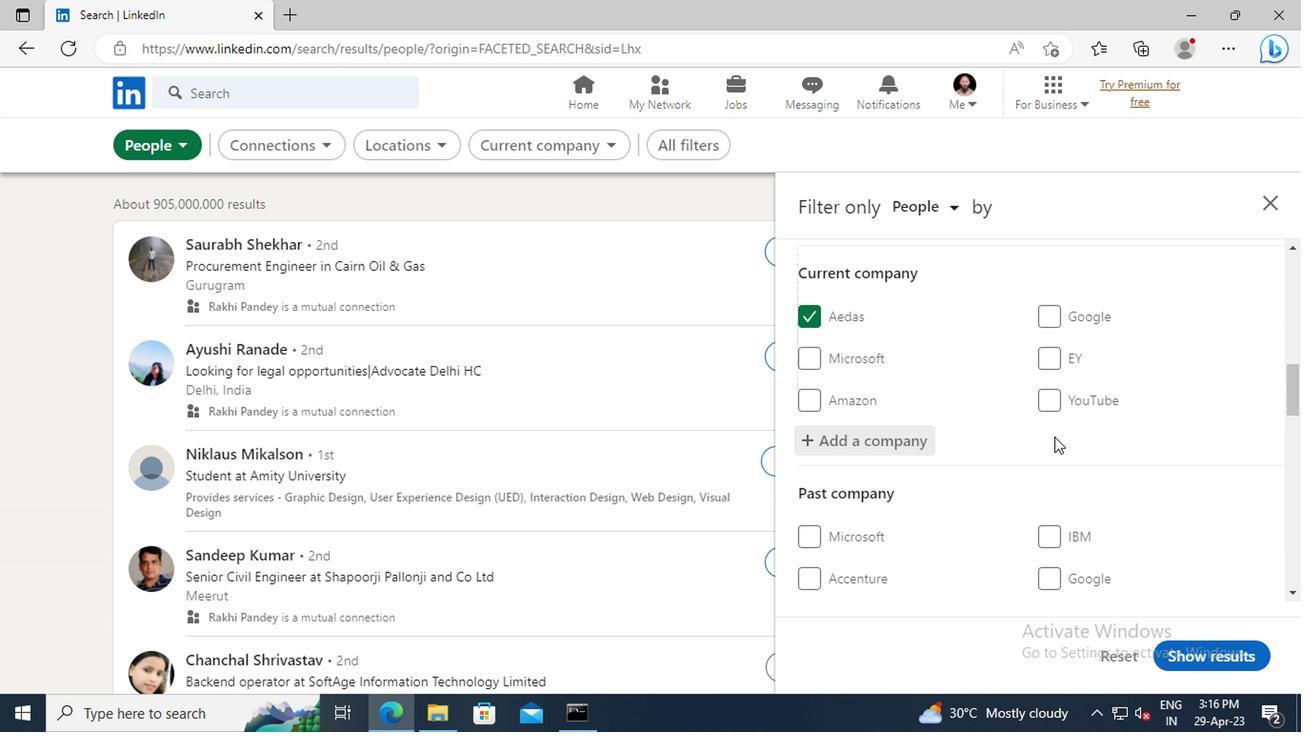 
Action: Mouse scrolled (1053, 437) with delta (0, -1)
Screenshot: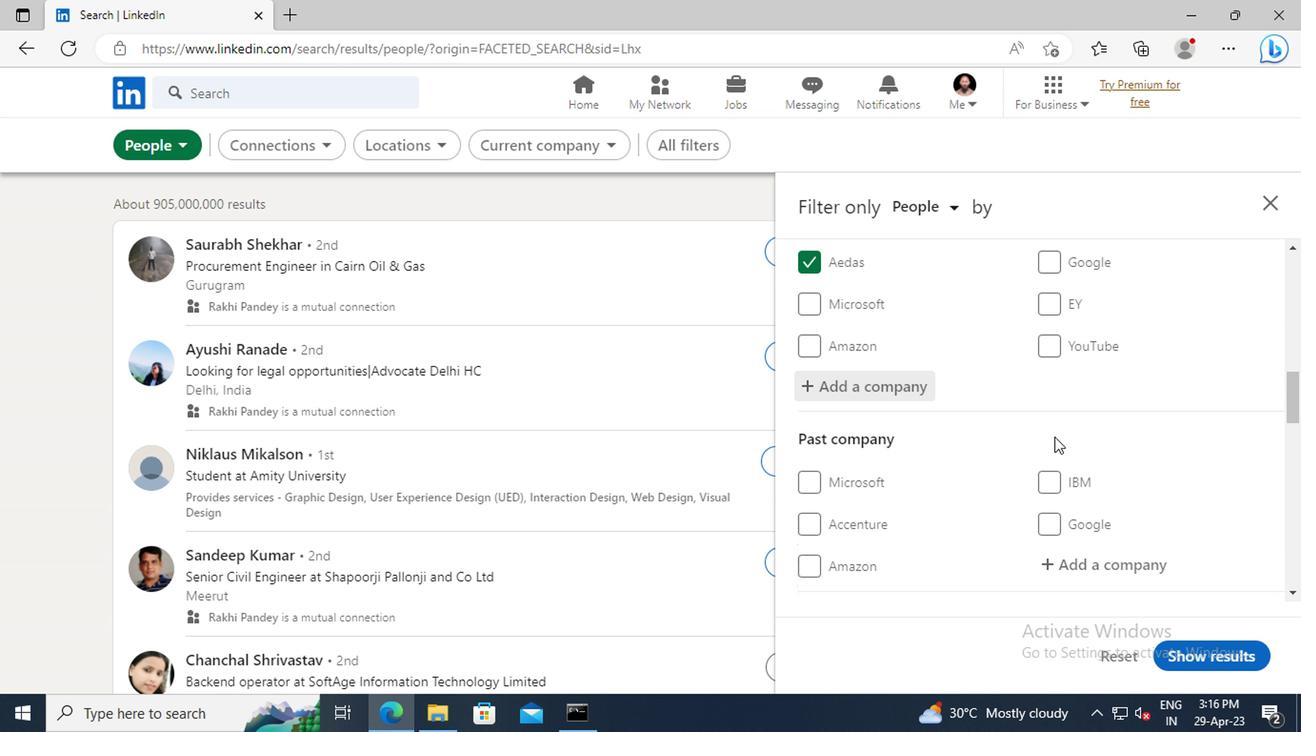 
Action: Mouse scrolled (1053, 437) with delta (0, -1)
Screenshot: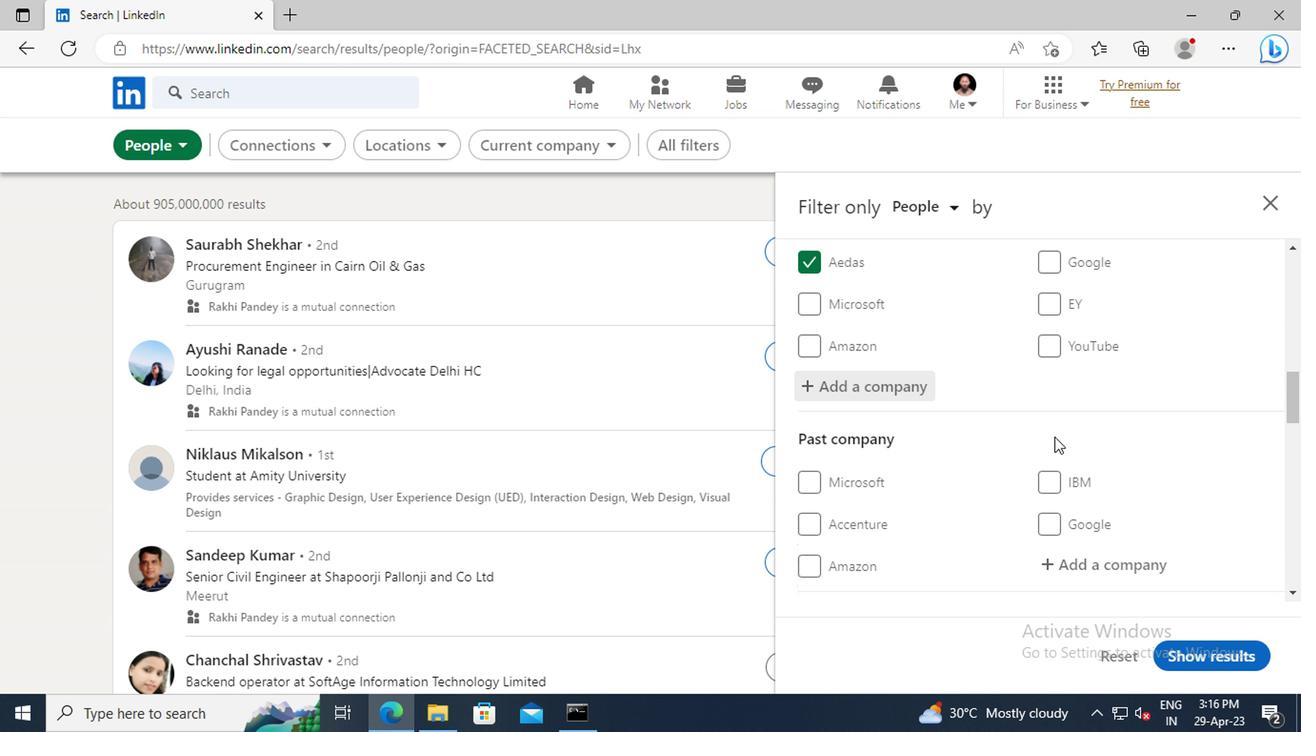 
Action: Mouse scrolled (1053, 437) with delta (0, -1)
Screenshot: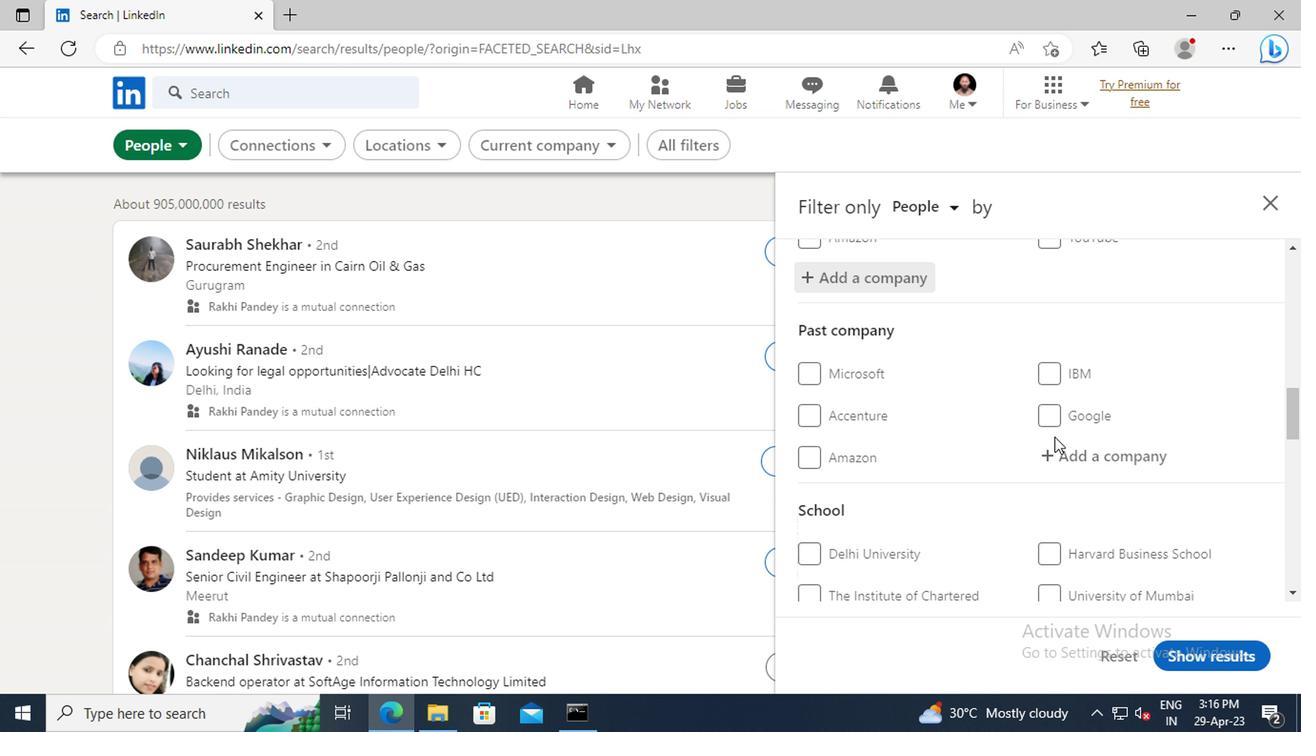 
Action: Mouse scrolled (1053, 437) with delta (0, -1)
Screenshot: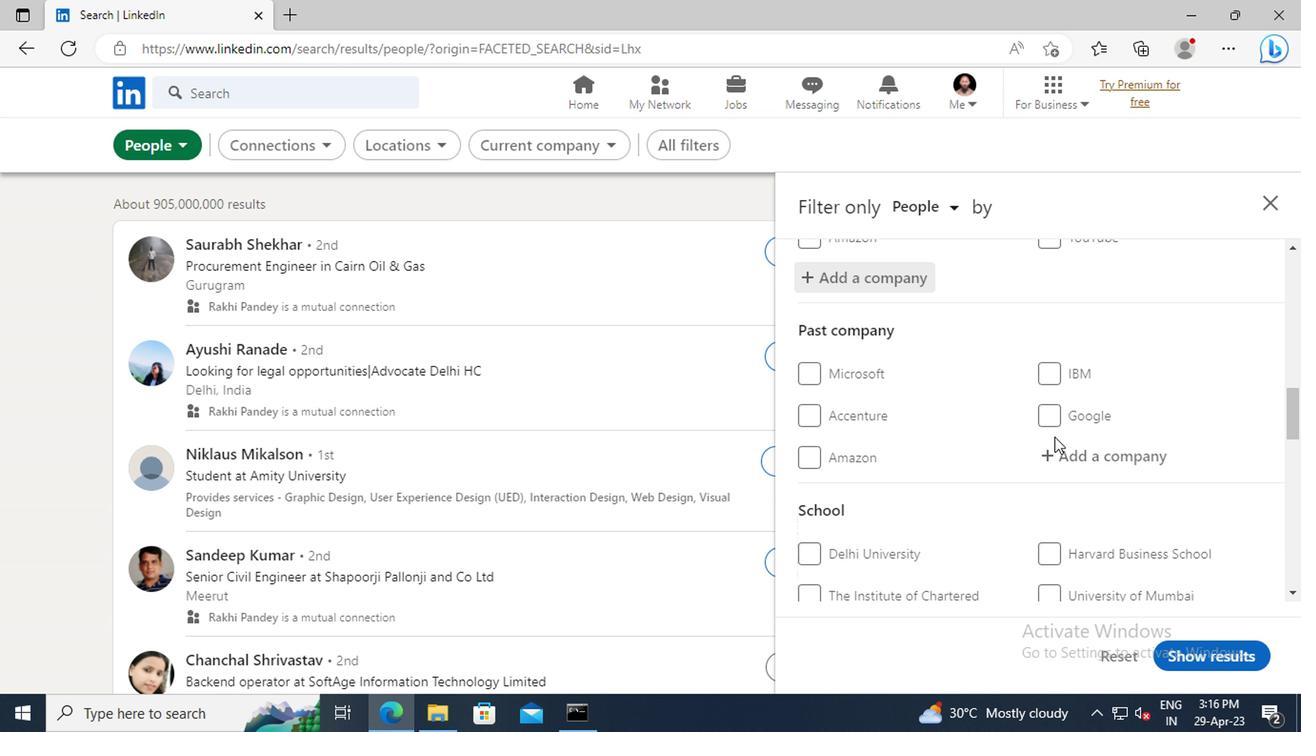 
Action: Mouse scrolled (1053, 437) with delta (0, -1)
Screenshot: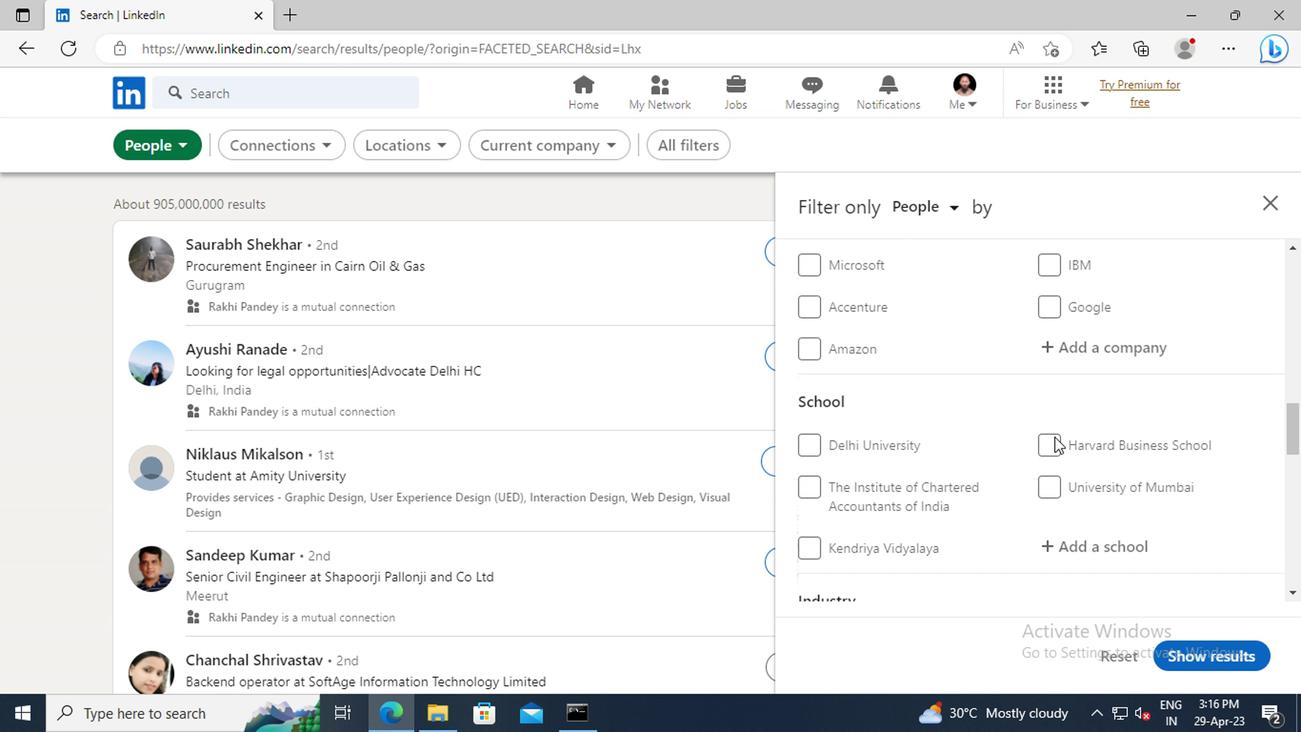 
Action: Mouse scrolled (1053, 437) with delta (0, -1)
Screenshot: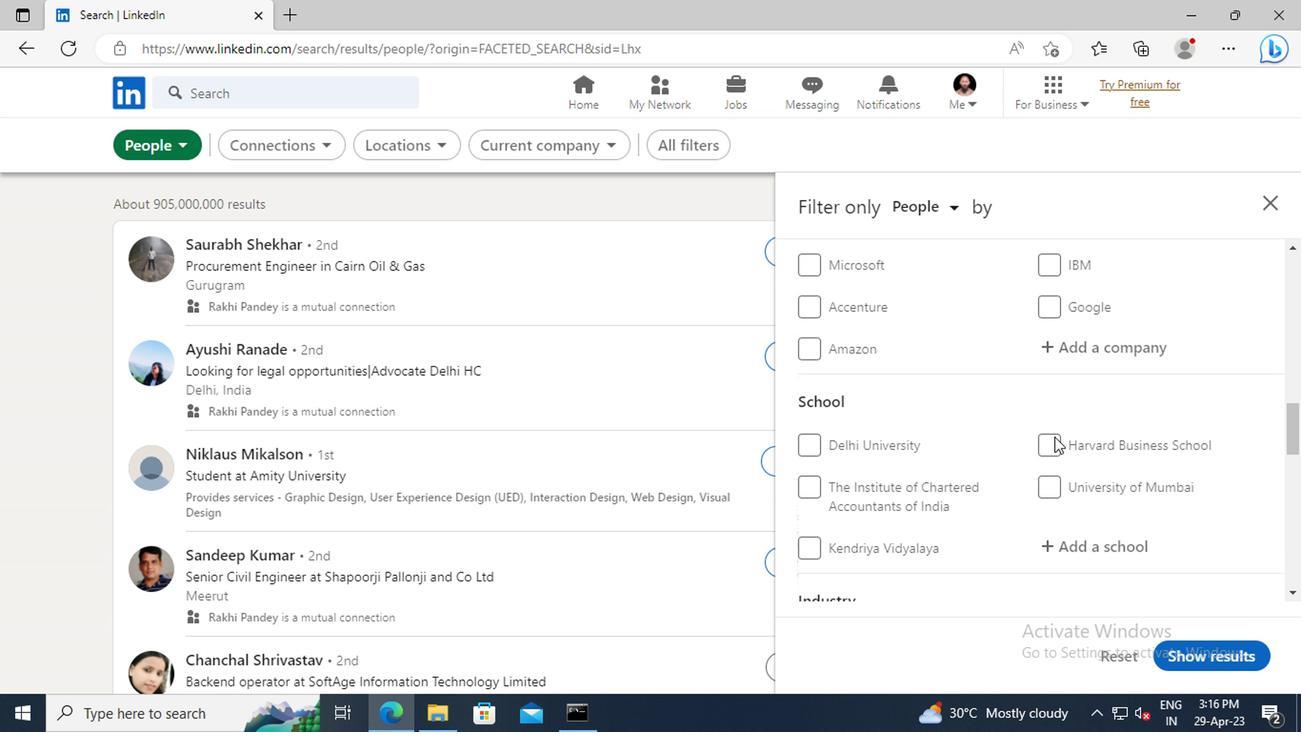 
Action: Mouse moved to (1065, 439)
Screenshot: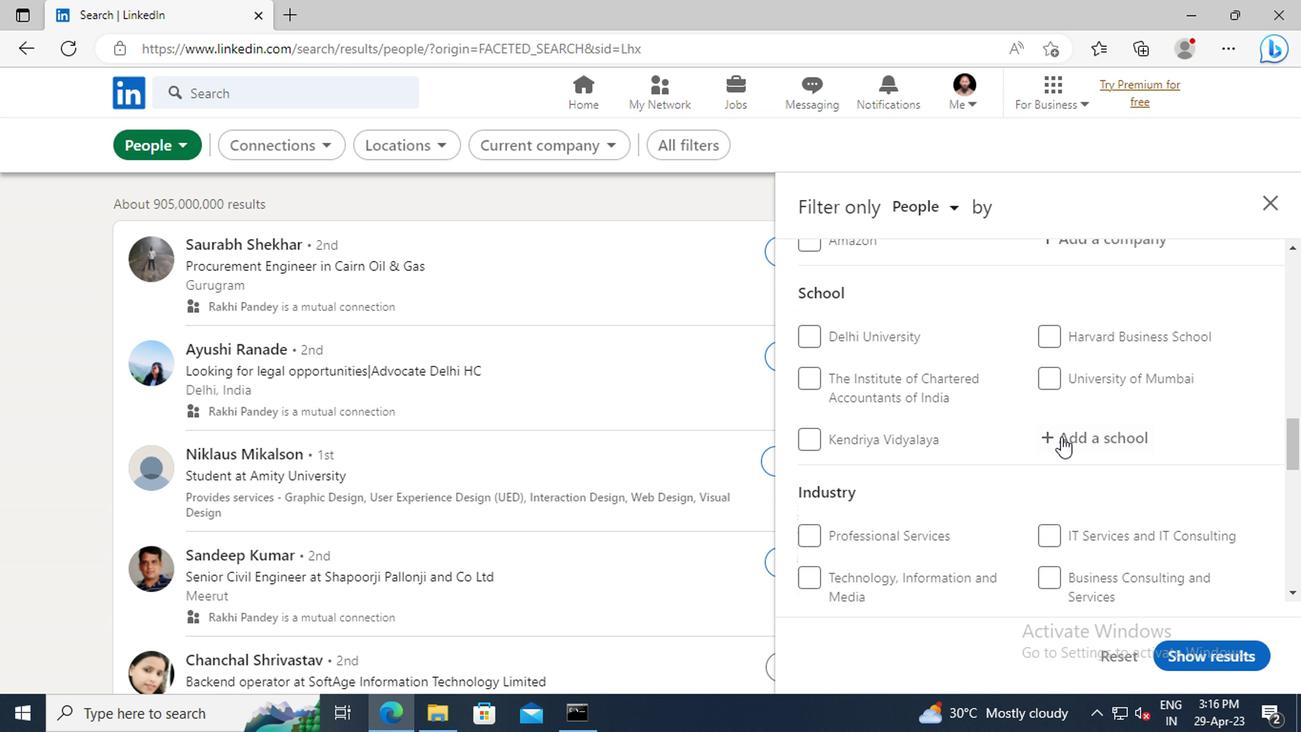 
Action: Mouse pressed left at (1065, 439)
Screenshot: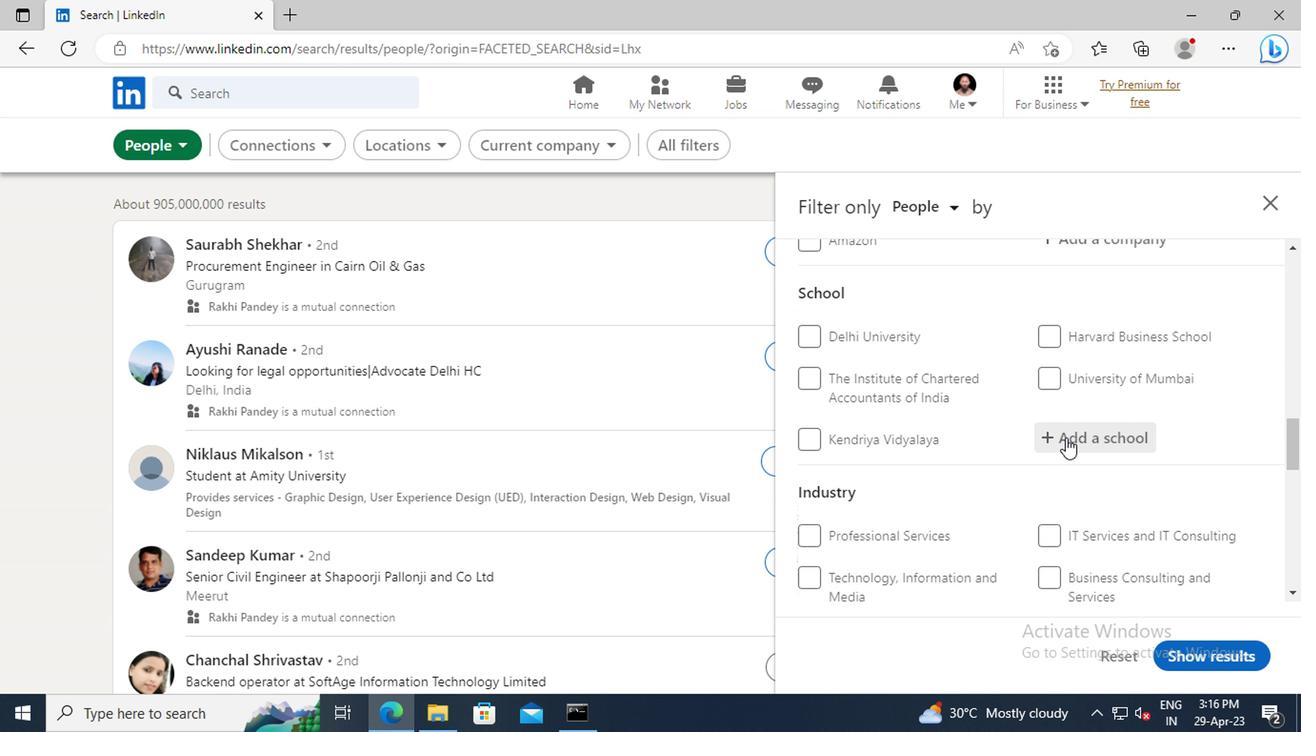 
Action: Key pressed <Key.shift>SYMBIOSIS<Key.space>
Screenshot: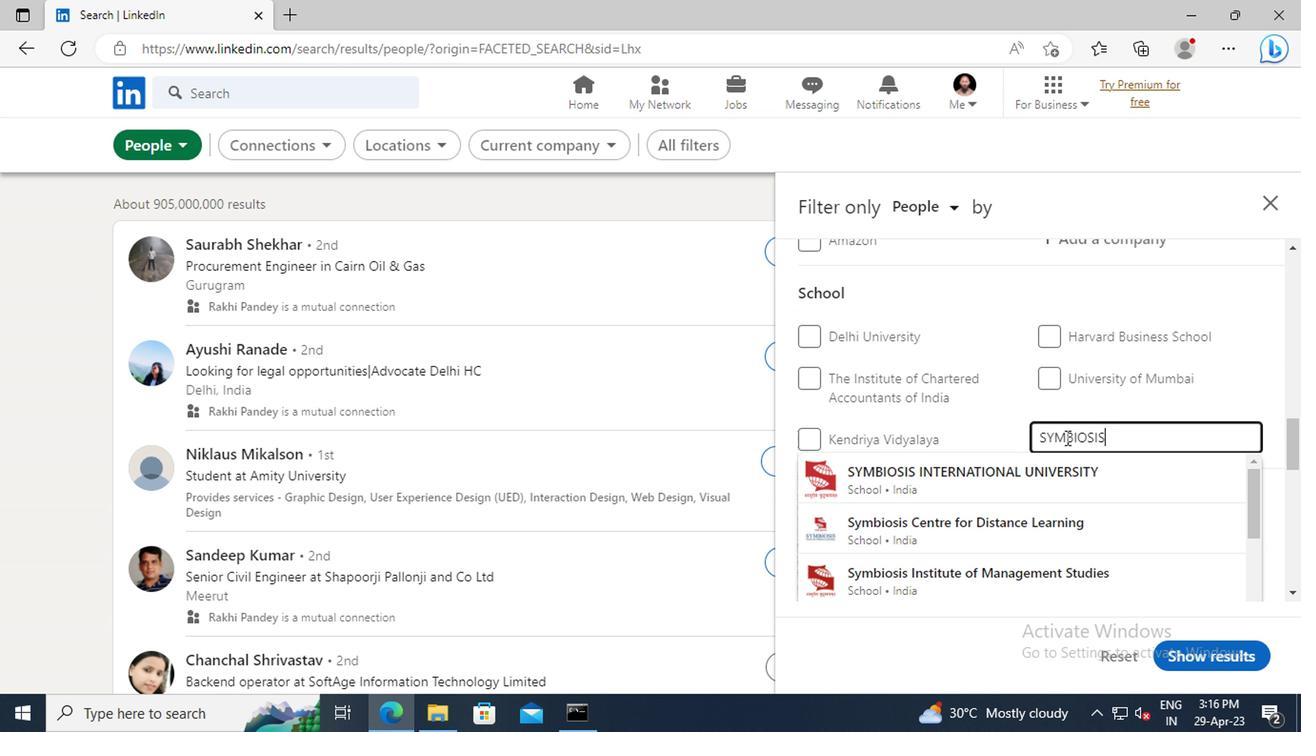 
Action: Mouse moved to (1050, 466)
Screenshot: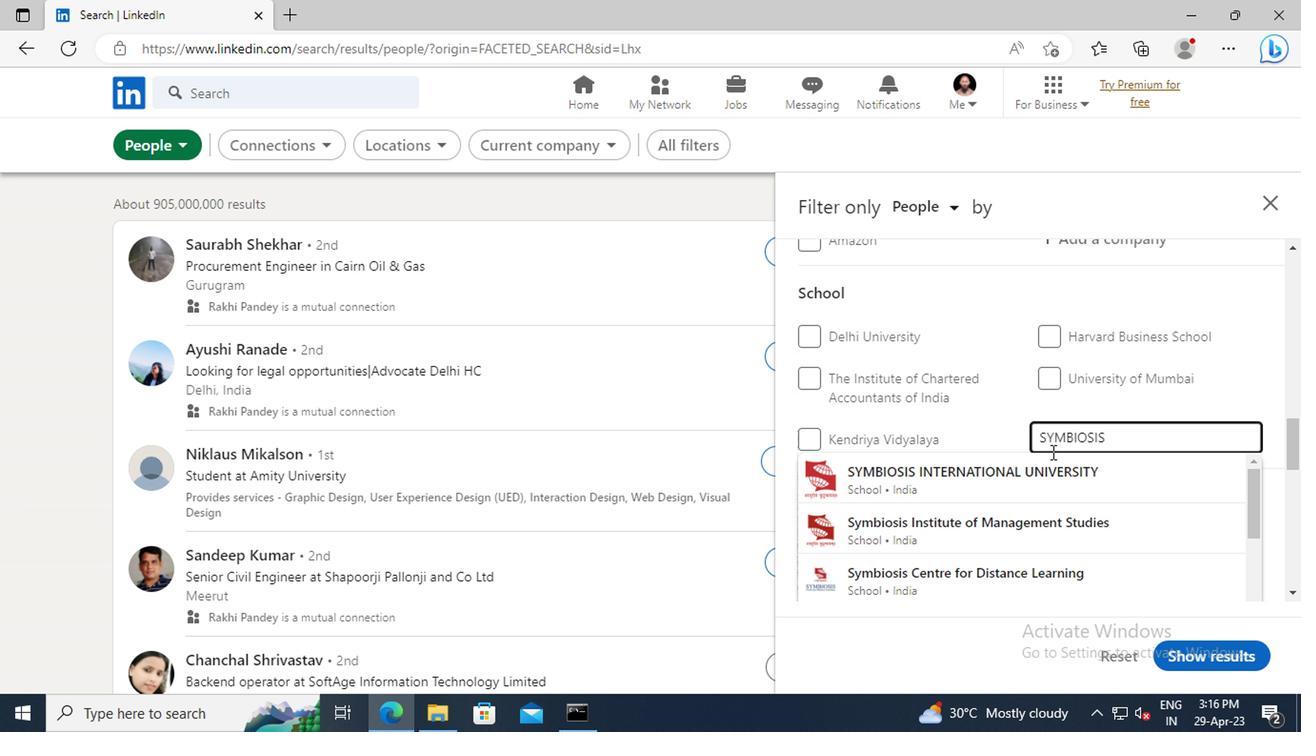 
Action: Mouse pressed left at (1050, 466)
Screenshot: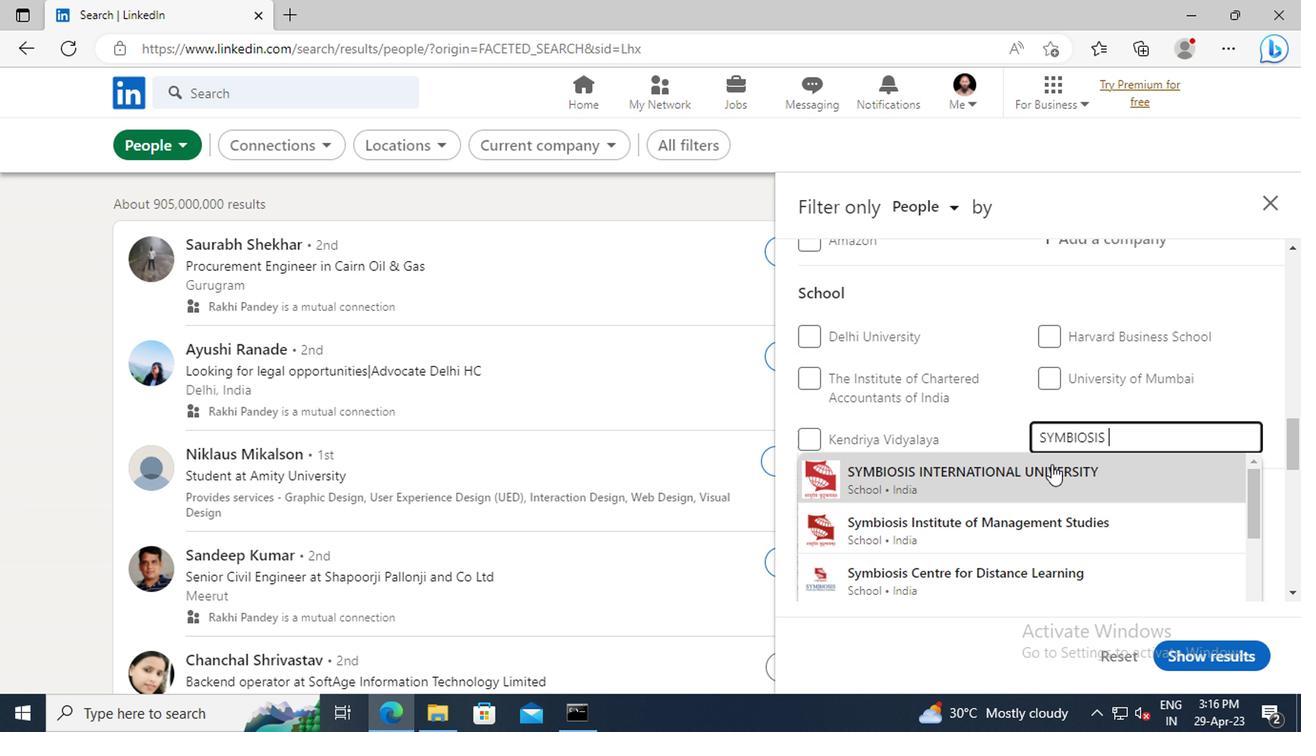 
Action: Mouse scrolled (1050, 465) with delta (0, -1)
Screenshot: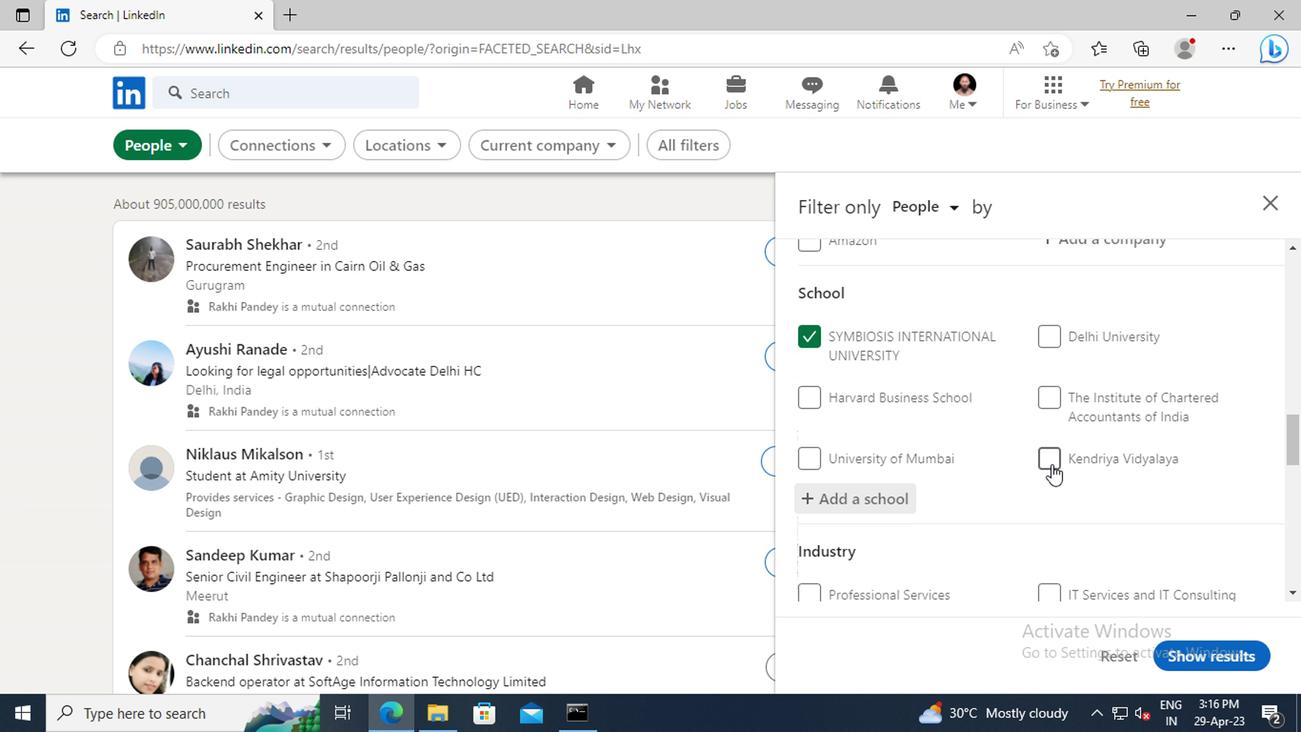 
Action: Mouse scrolled (1050, 465) with delta (0, -1)
Screenshot: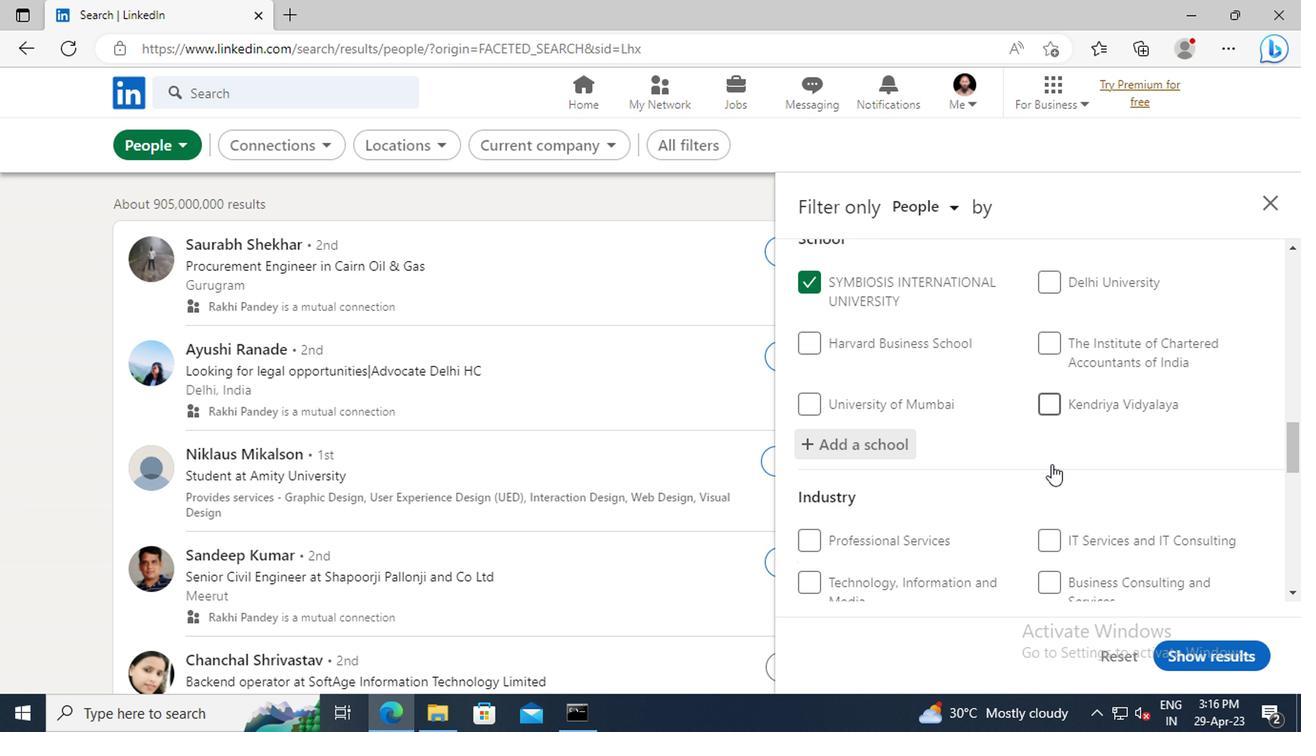 
Action: Mouse scrolled (1050, 465) with delta (0, -1)
Screenshot: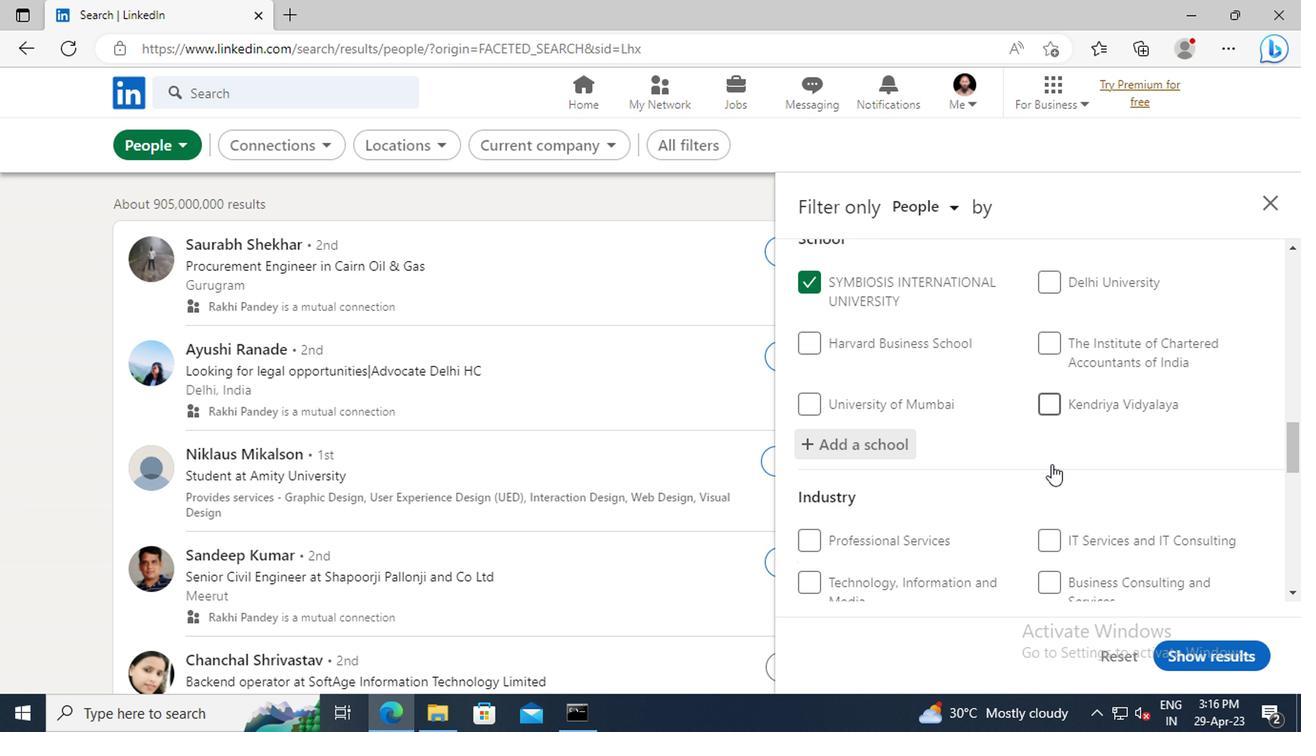
Action: Mouse scrolled (1050, 465) with delta (0, -1)
Screenshot: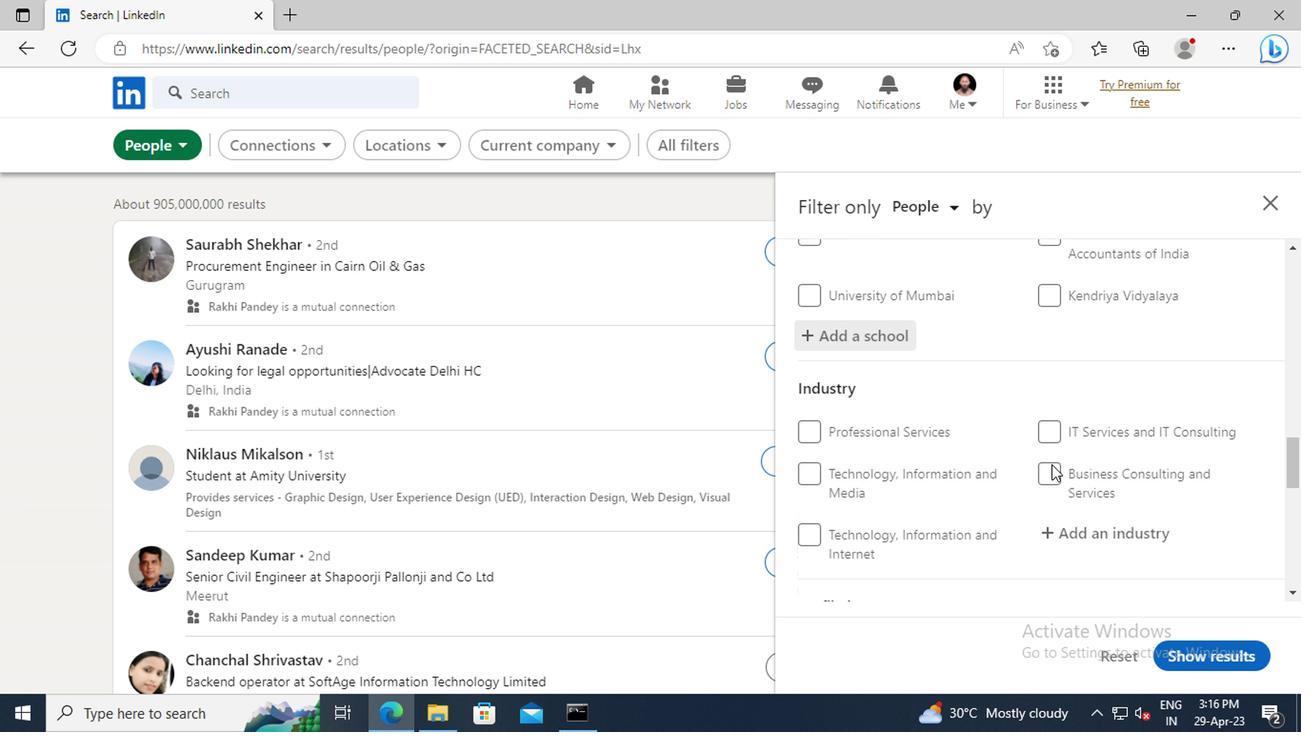 
Action: Mouse scrolled (1050, 465) with delta (0, -1)
Screenshot: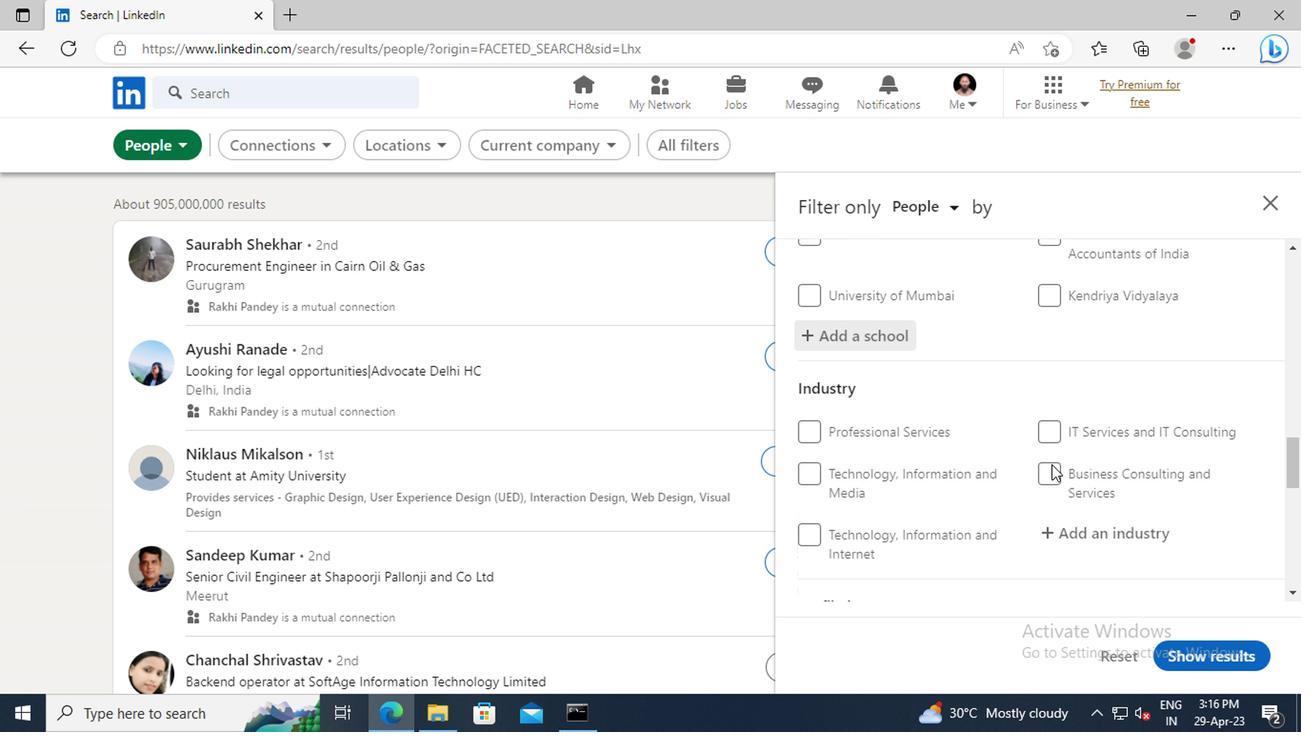 
Action: Mouse moved to (1049, 427)
Screenshot: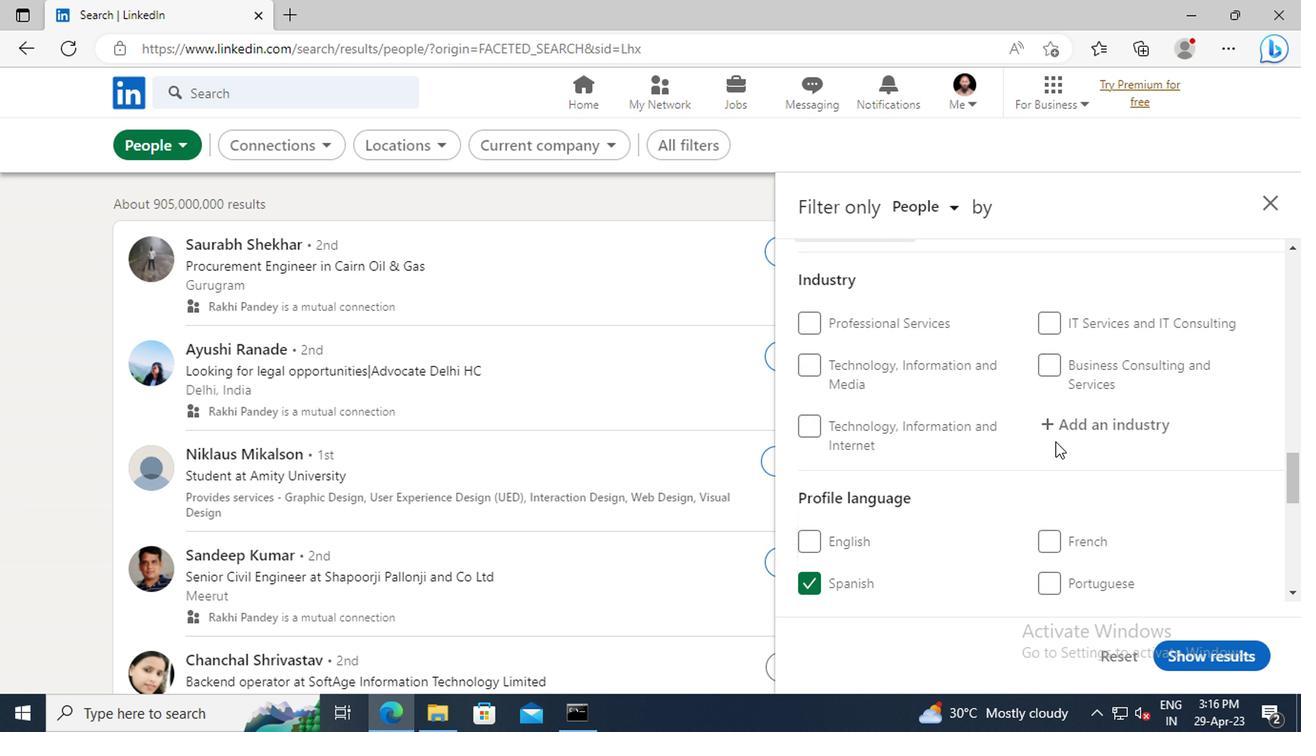 
Action: Mouse pressed left at (1049, 427)
Screenshot: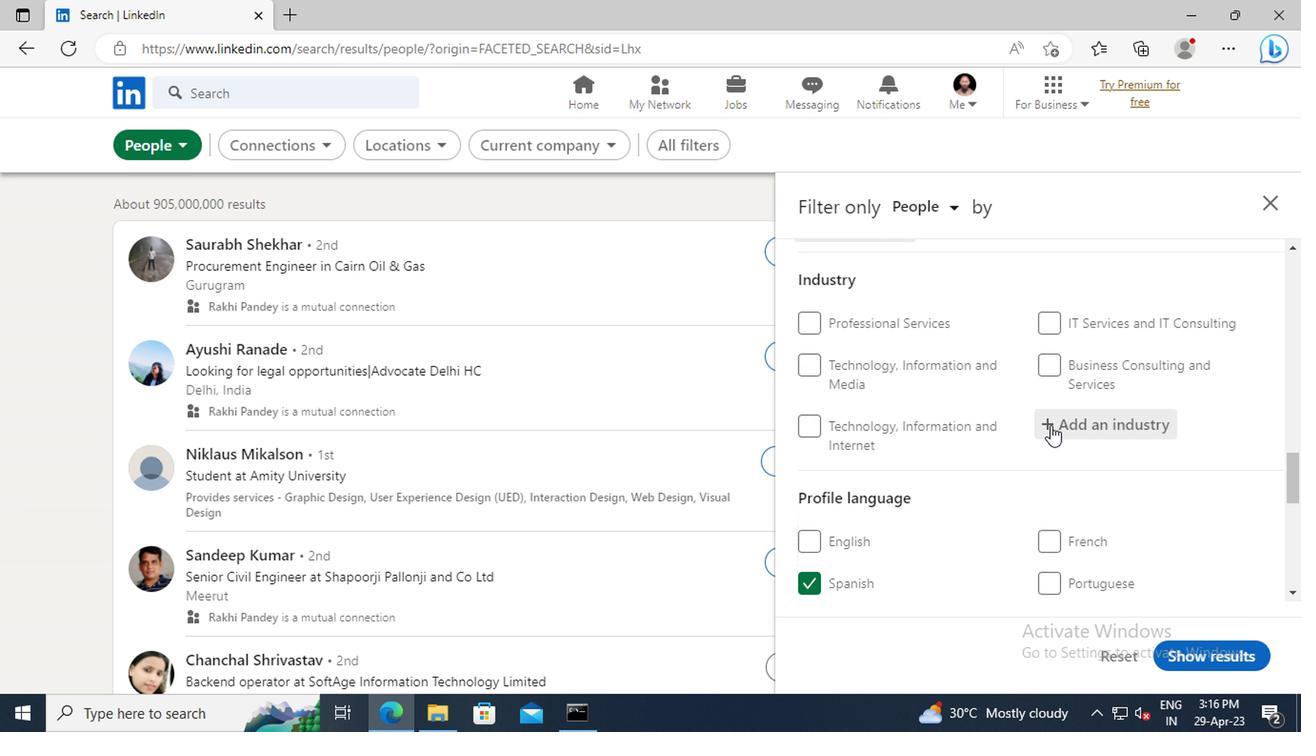 
Action: Key pressed <Key.shift>RUBBER<Key.space><Key.shift>PRO
Screenshot: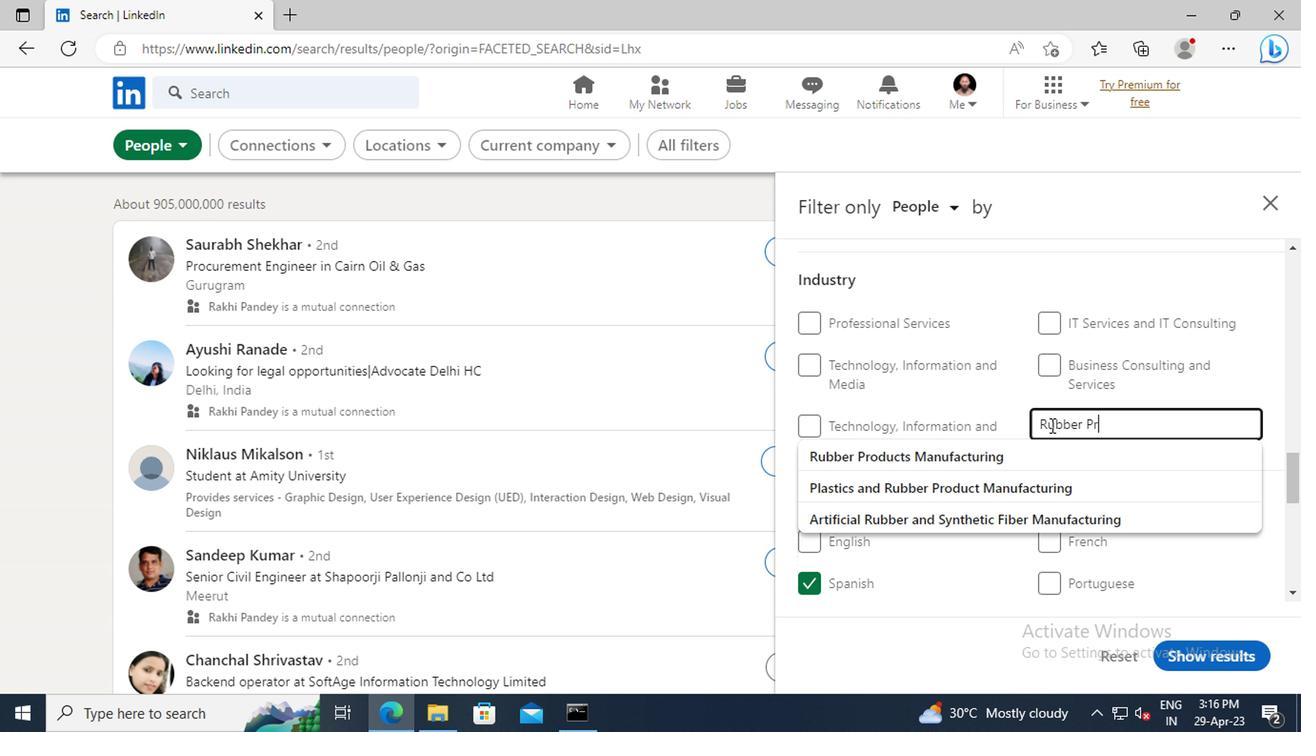 
Action: Mouse moved to (1000, 455)
Screenshot: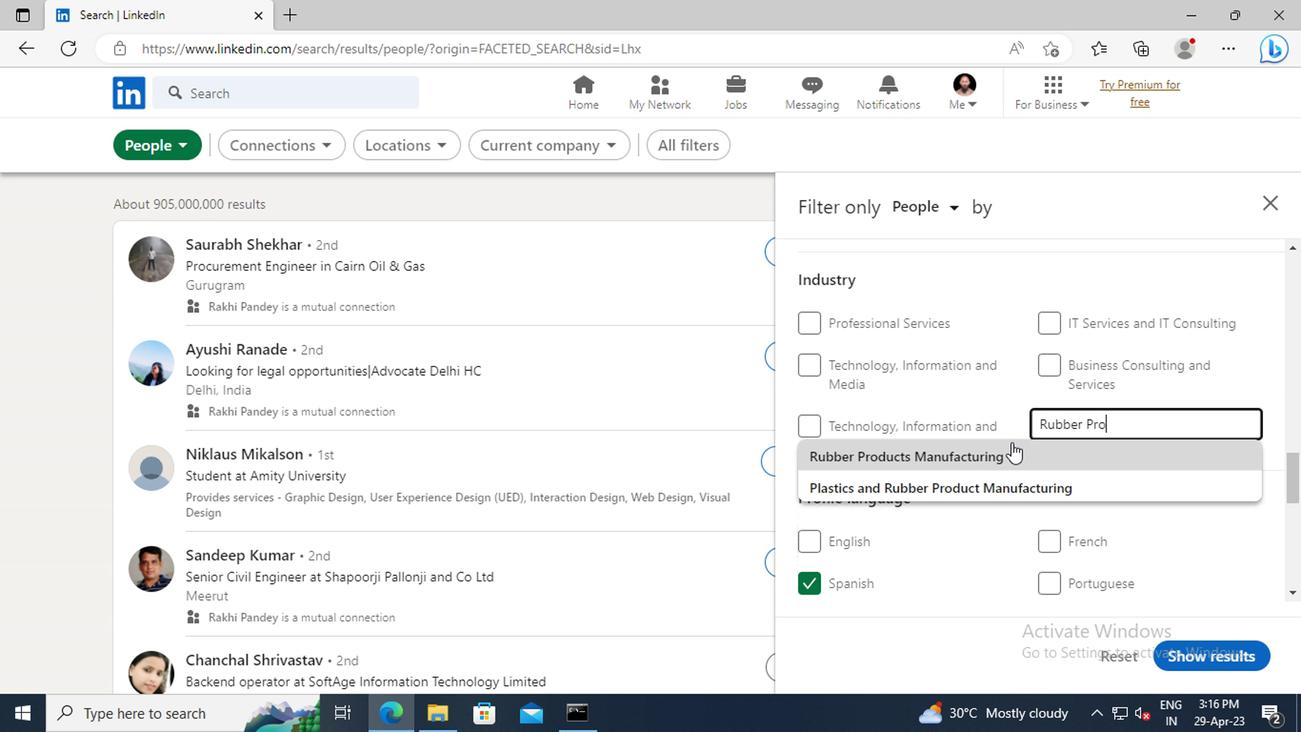 
Action: Mouse pressed left at (1000, 455)
Screenshot: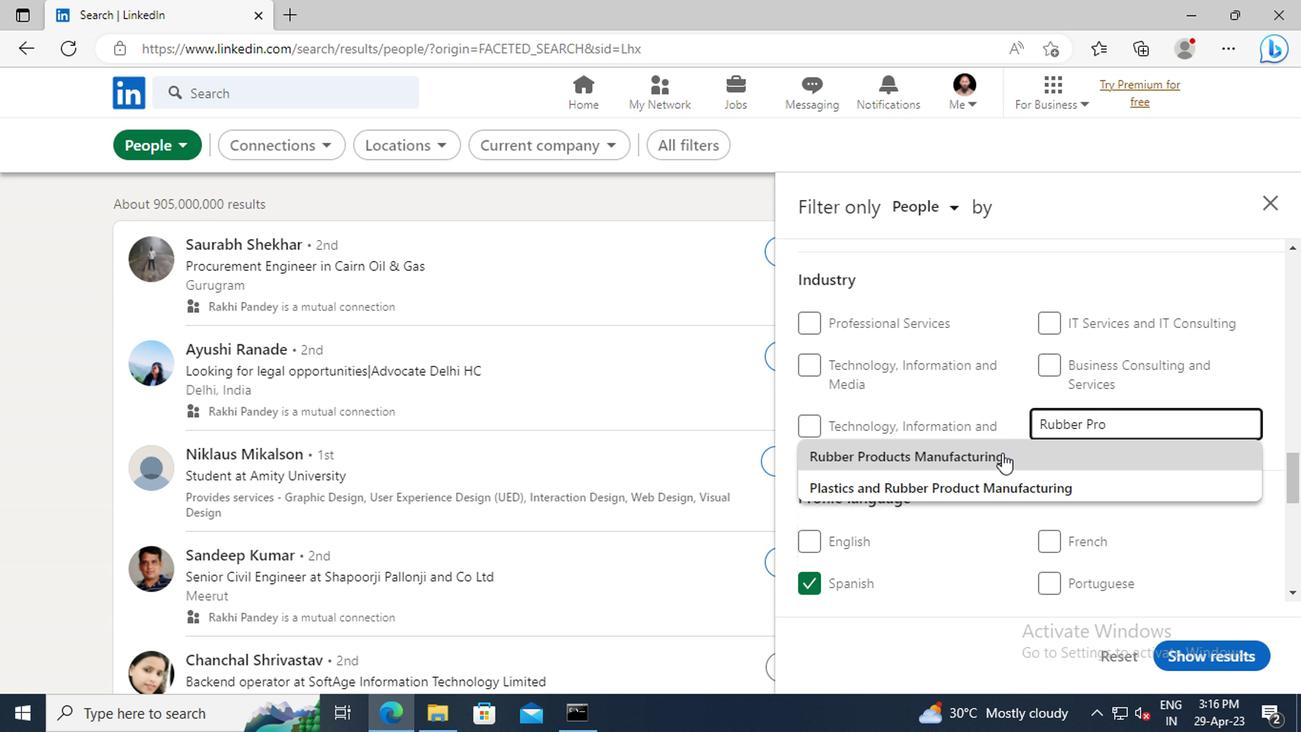 
Action: Mouse scrolled (1000, 454) with delta (0, -1)
Screenshot: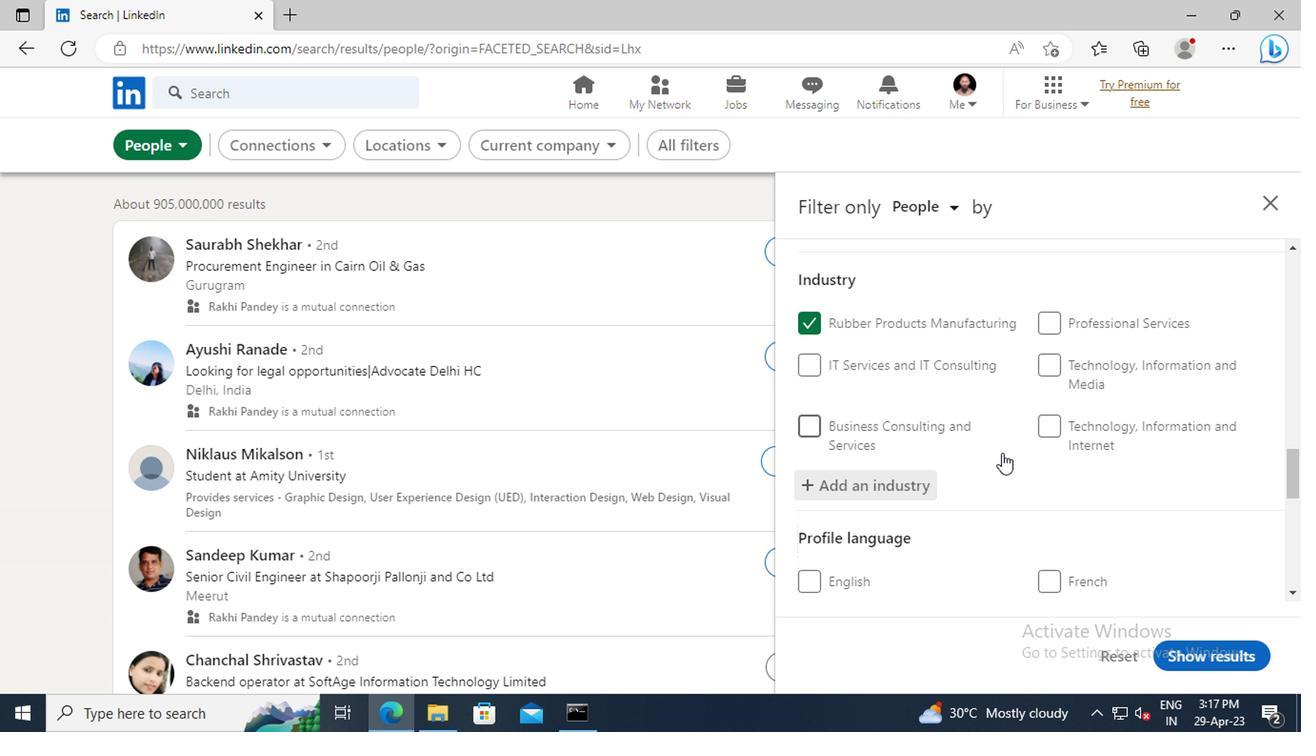 
Action: Mouse scrolled (1000, 454) with delta (0, -1)
Screenshot: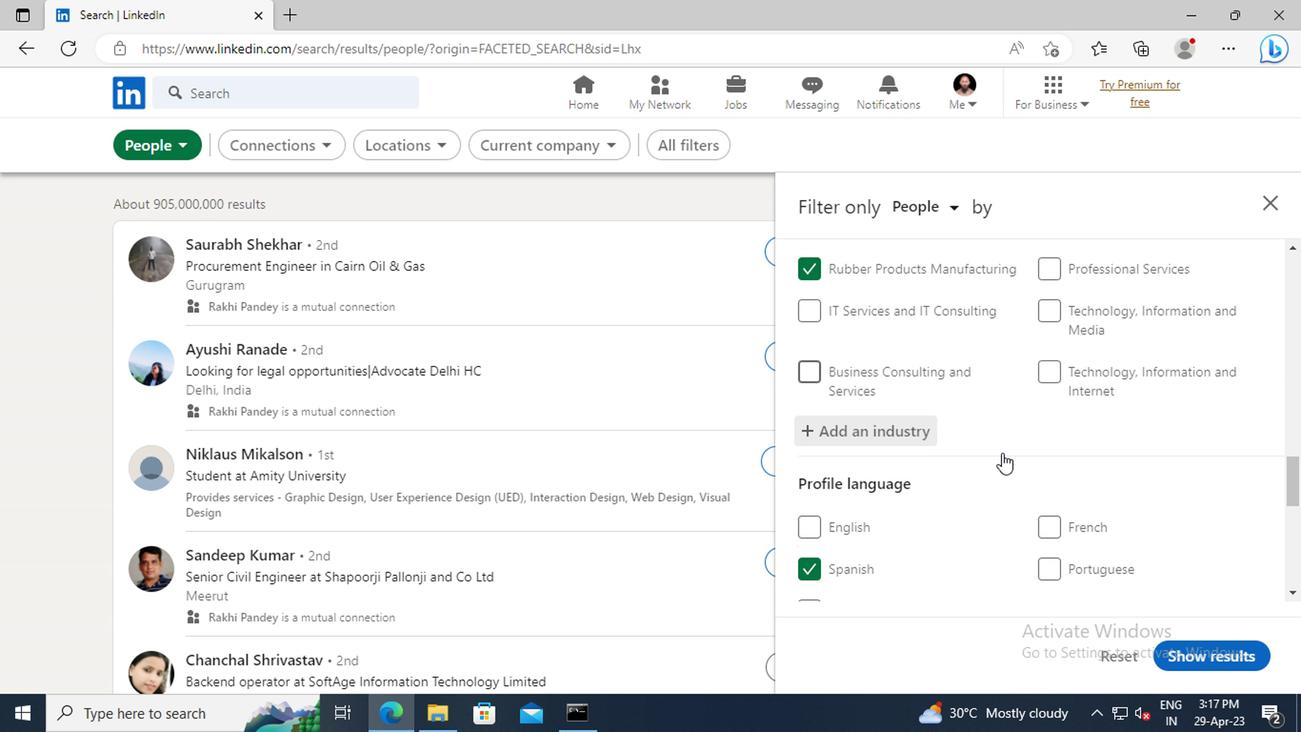 
Action: Mouse scrolled (1000, 454) with delta (0, -1)
Screenshot: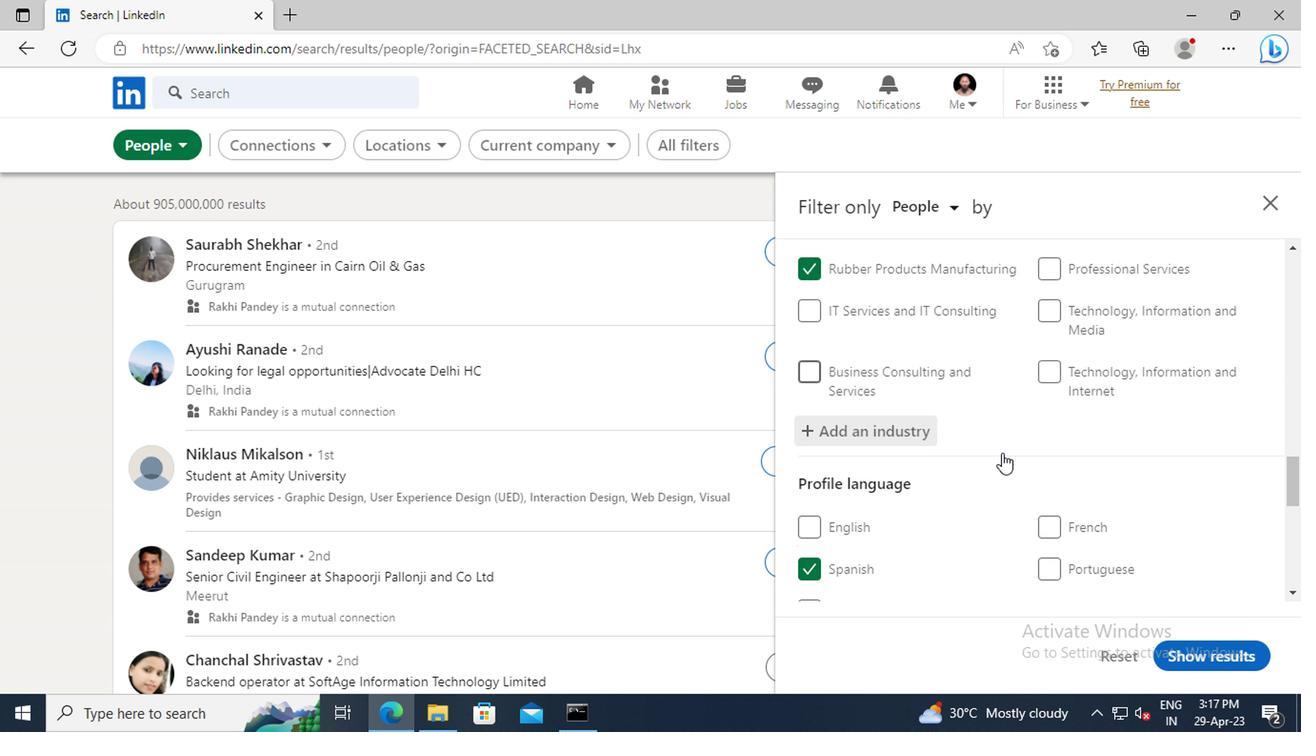 
Action: Mouse scrolled (1000, 454) with delta (0, -1)
Screenshot: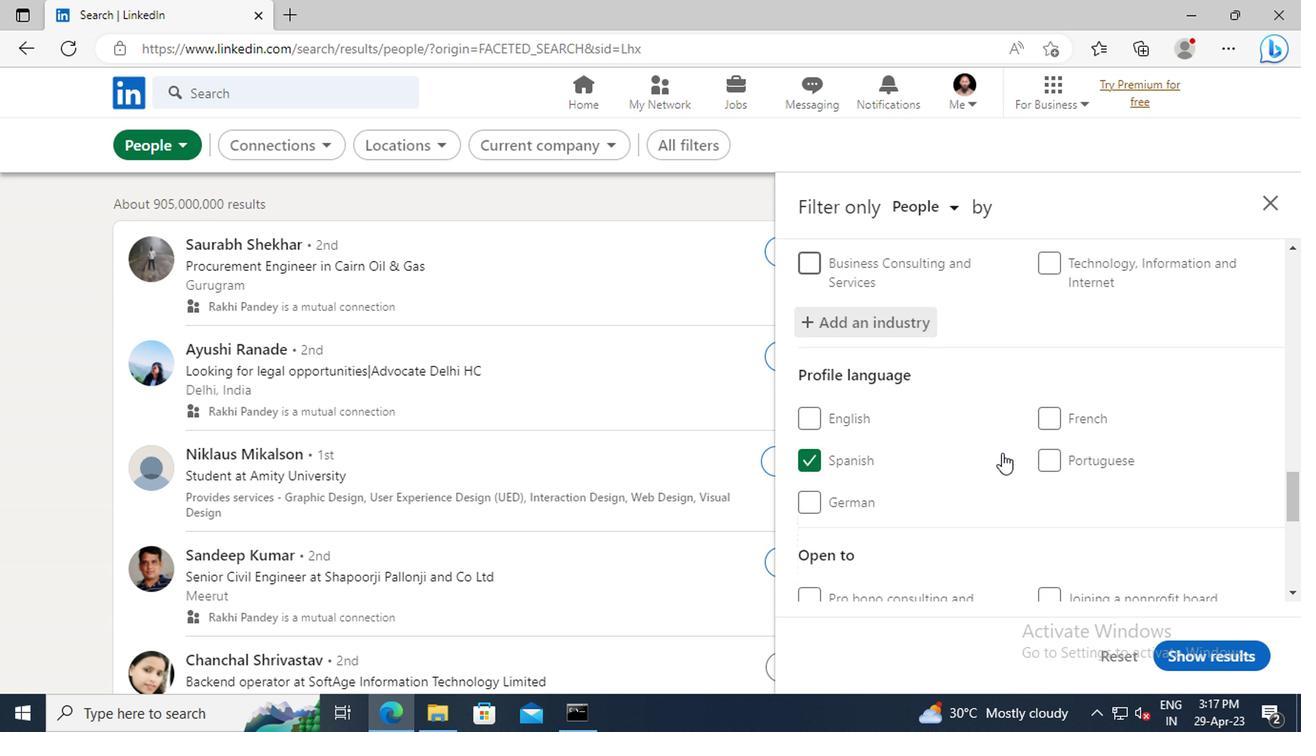 
Action: Mouse scrolled (1000, 454) with delta (0, -1)
Screenshot: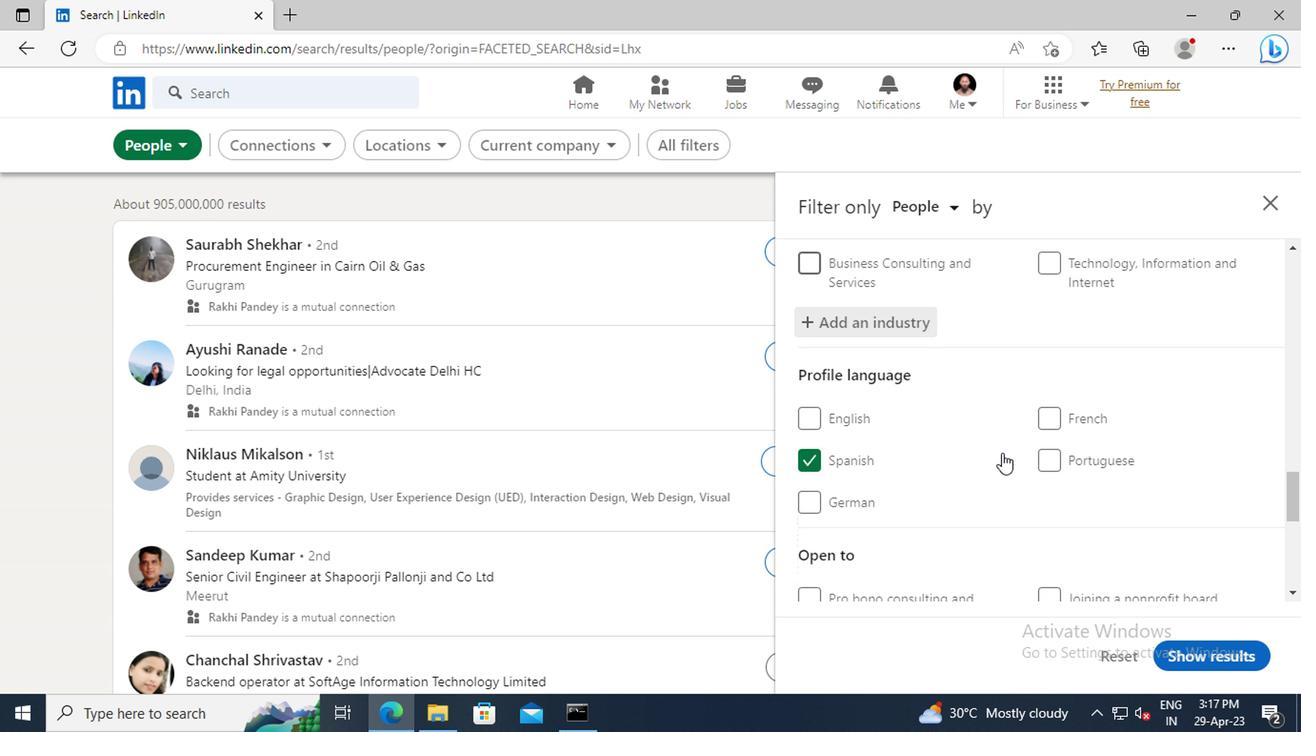
Action: Mouse scrolled (1000, 454) with delta (0, -1)
Screenshot: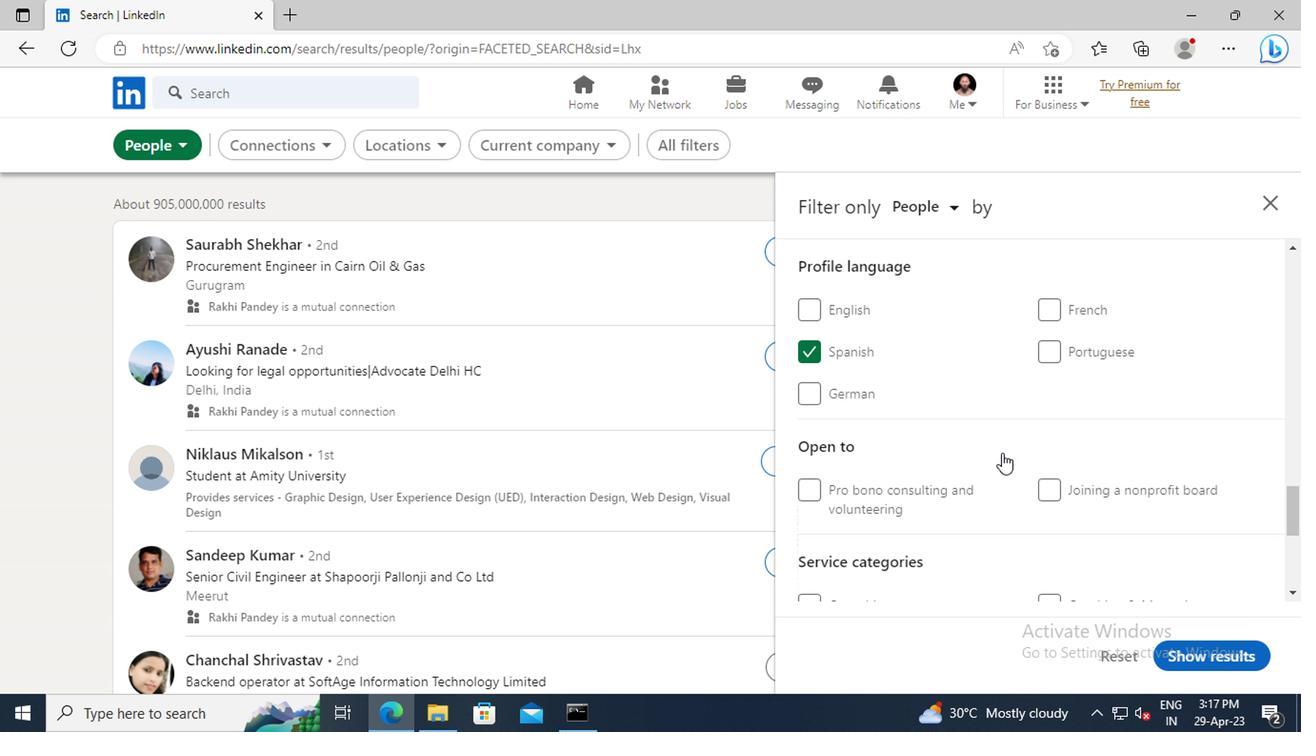 
Action: Mouse scrolled (1000, 454) with delta (0, -1)
Screenshot: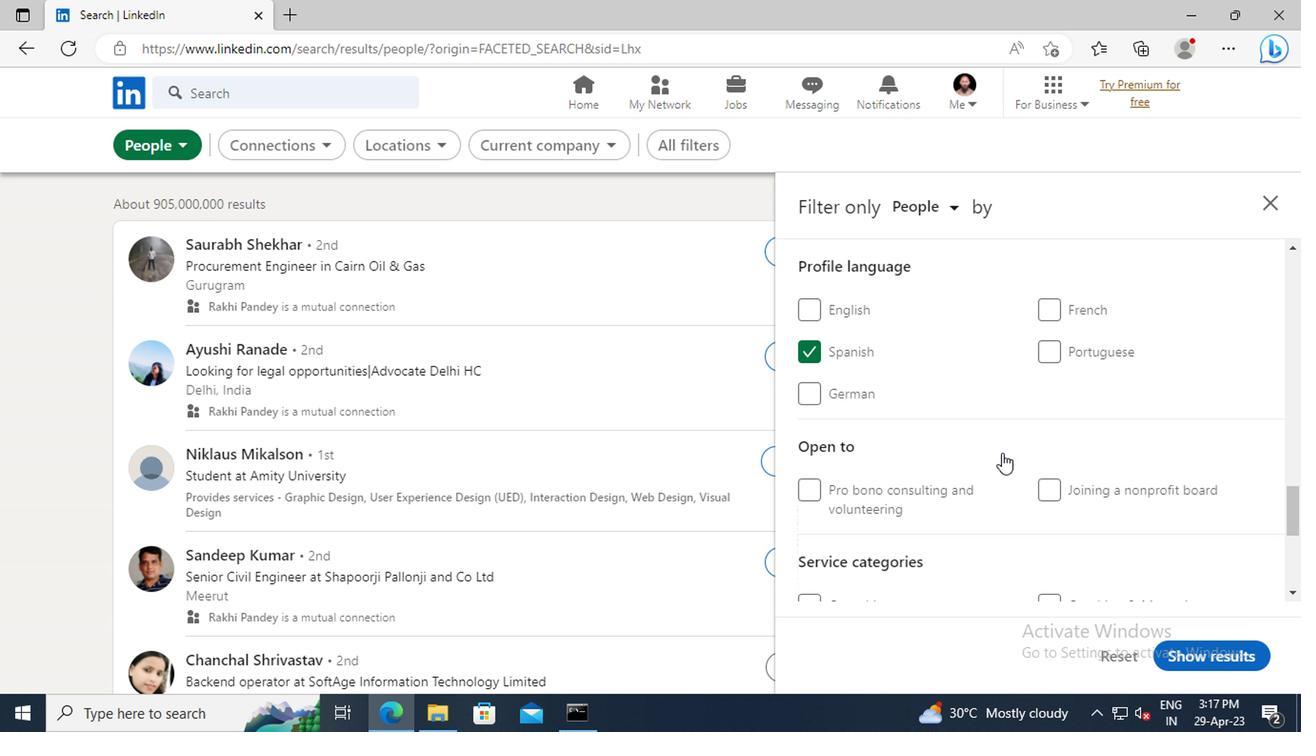 
Action: Mouse scrolled (1000, 454) with delta (0, -1)
Screenshot: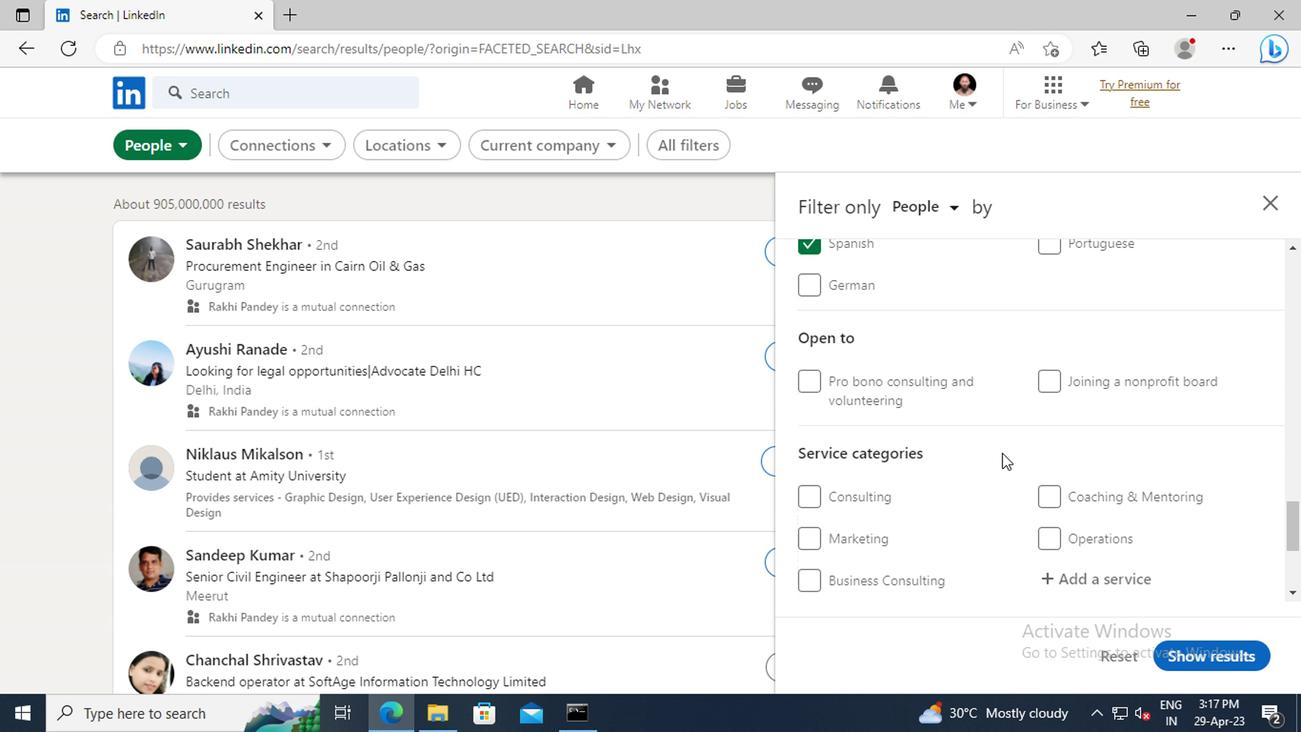 
Action: Mouse scrolled (1000, 454) with delta (0, -1)
Screenshot: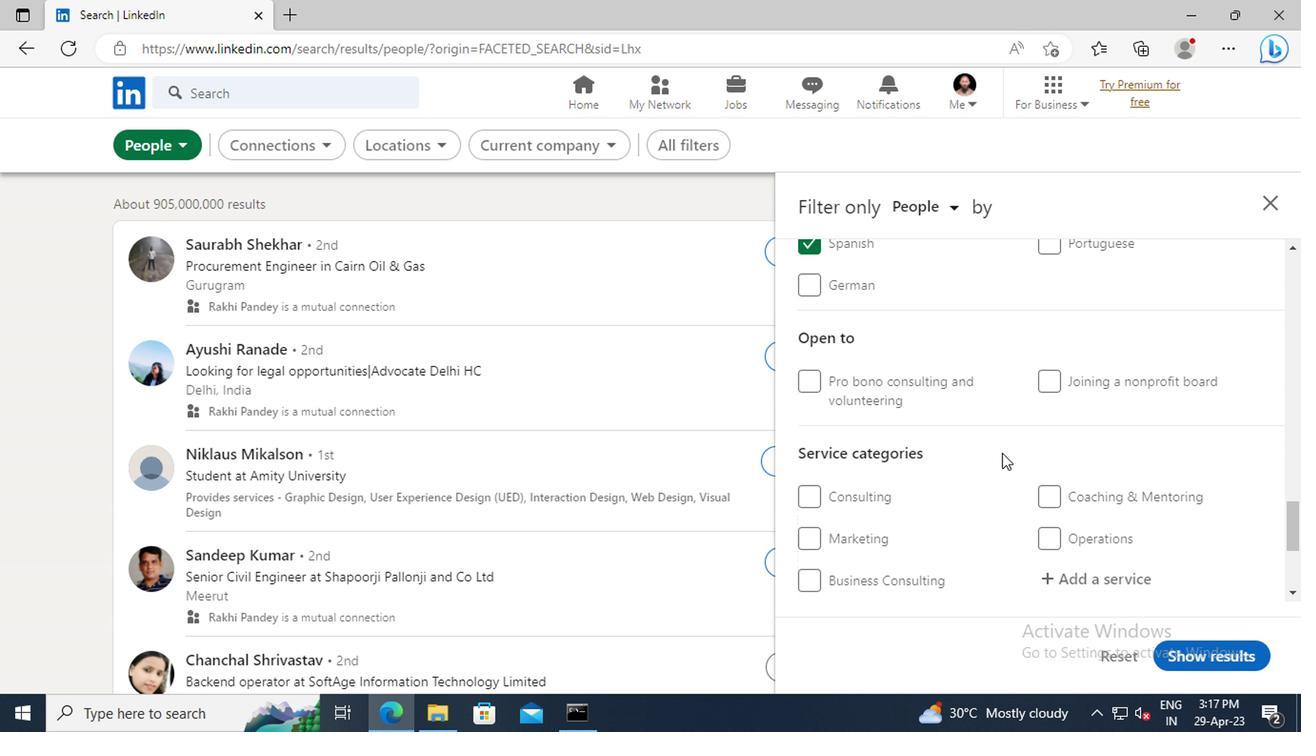 
Action: Mouse moved to (1056, 466)
Screenshot: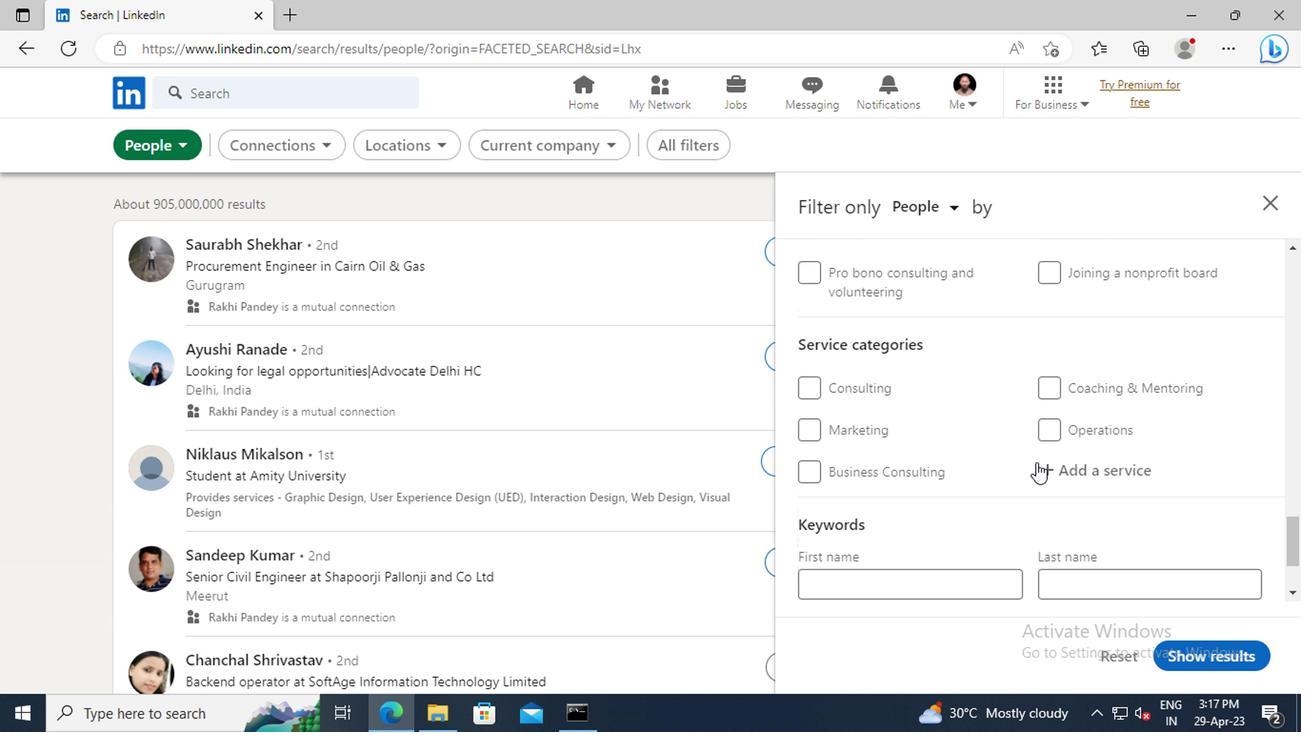 
Action: Mouse pressed left at (1056, 466)
Screenshot: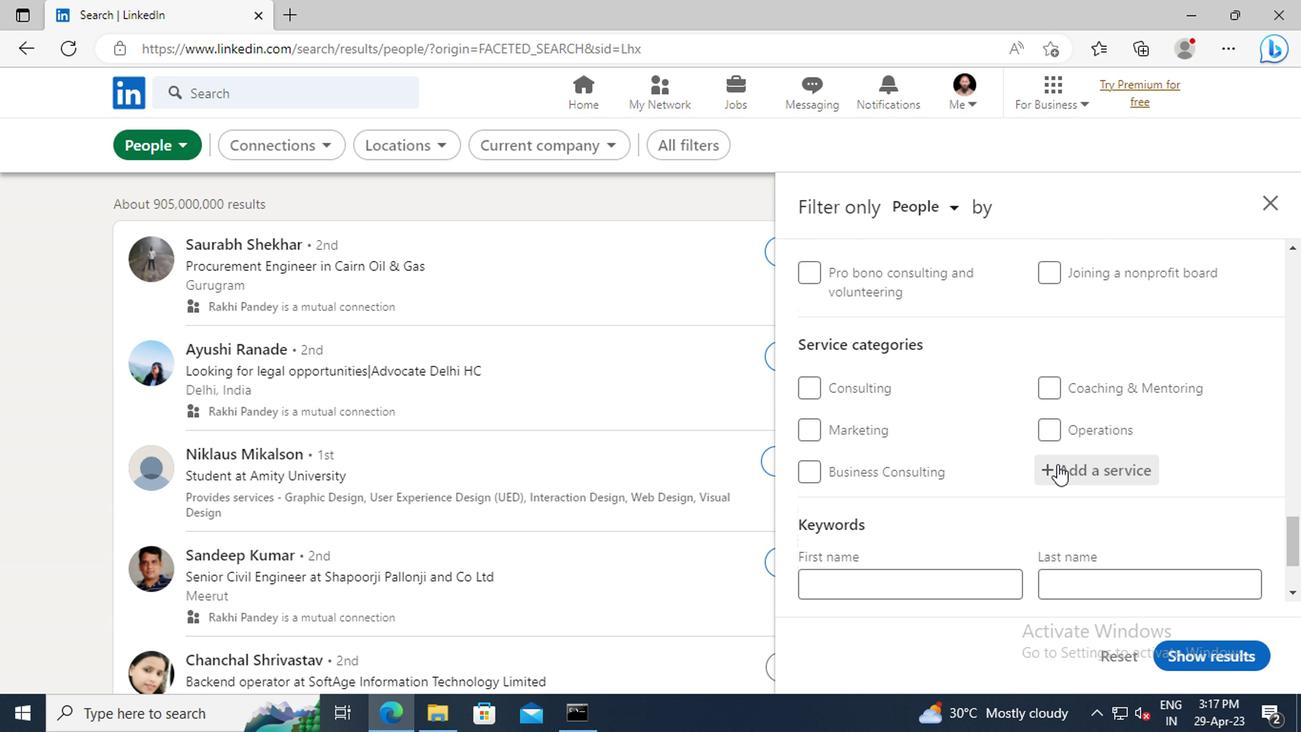 
Action: Key pressed <Key.shift>INFORMATION<Key.space><Key.shift>MAN
Screenshot: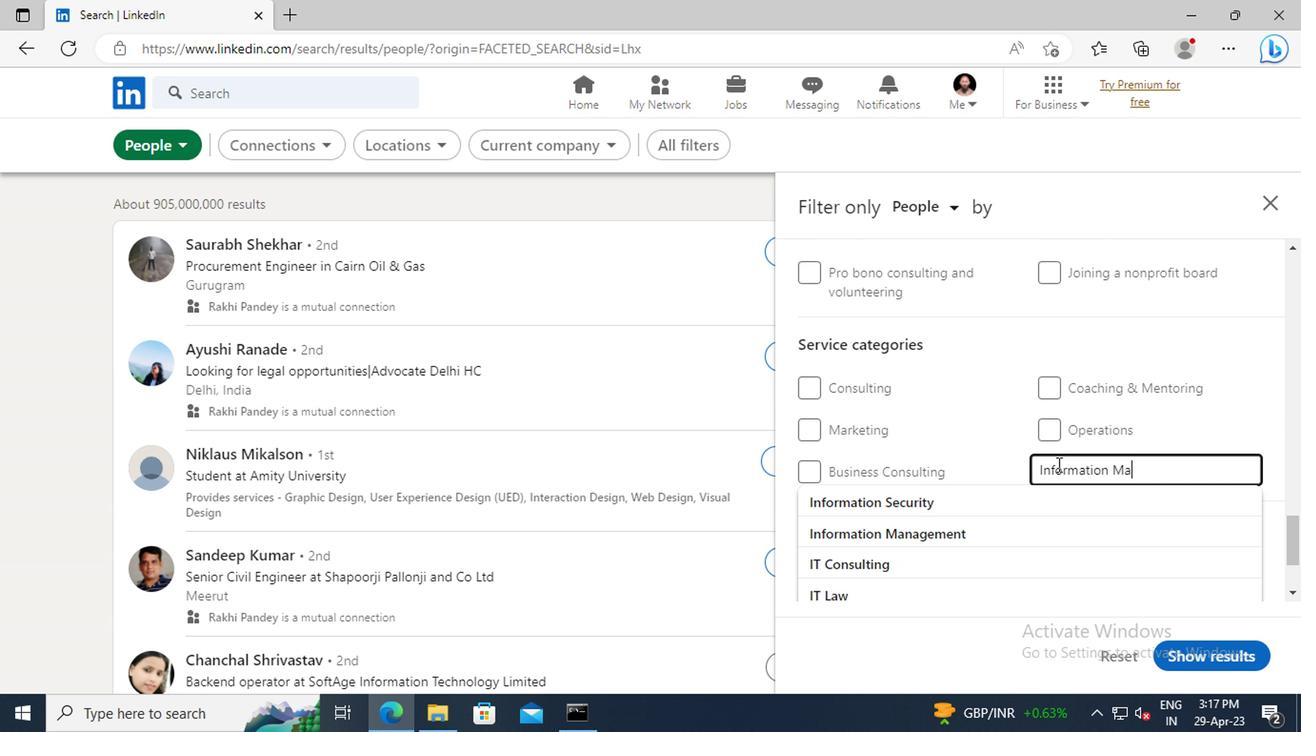 
Action: Mouse moved to (1032, 498)
Screenshot: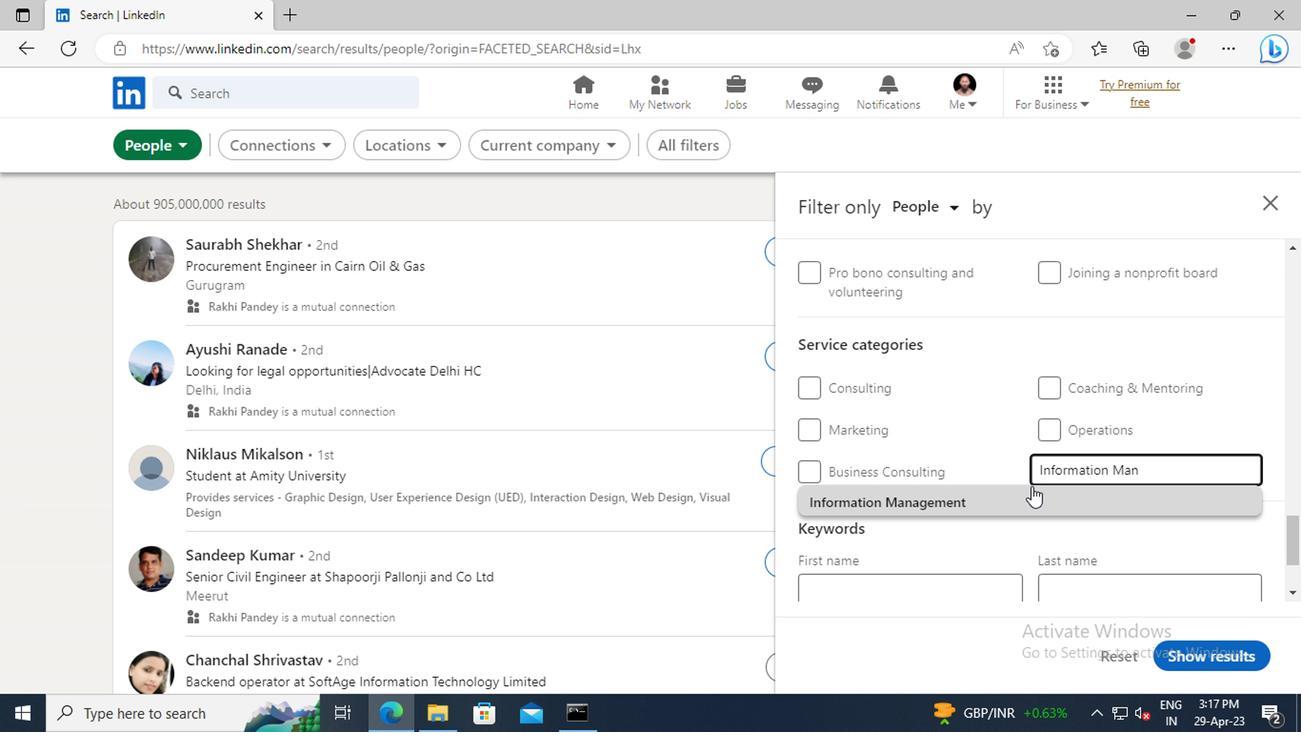 
Action: Mouse pressed left at (1032, 498)
Screenshot: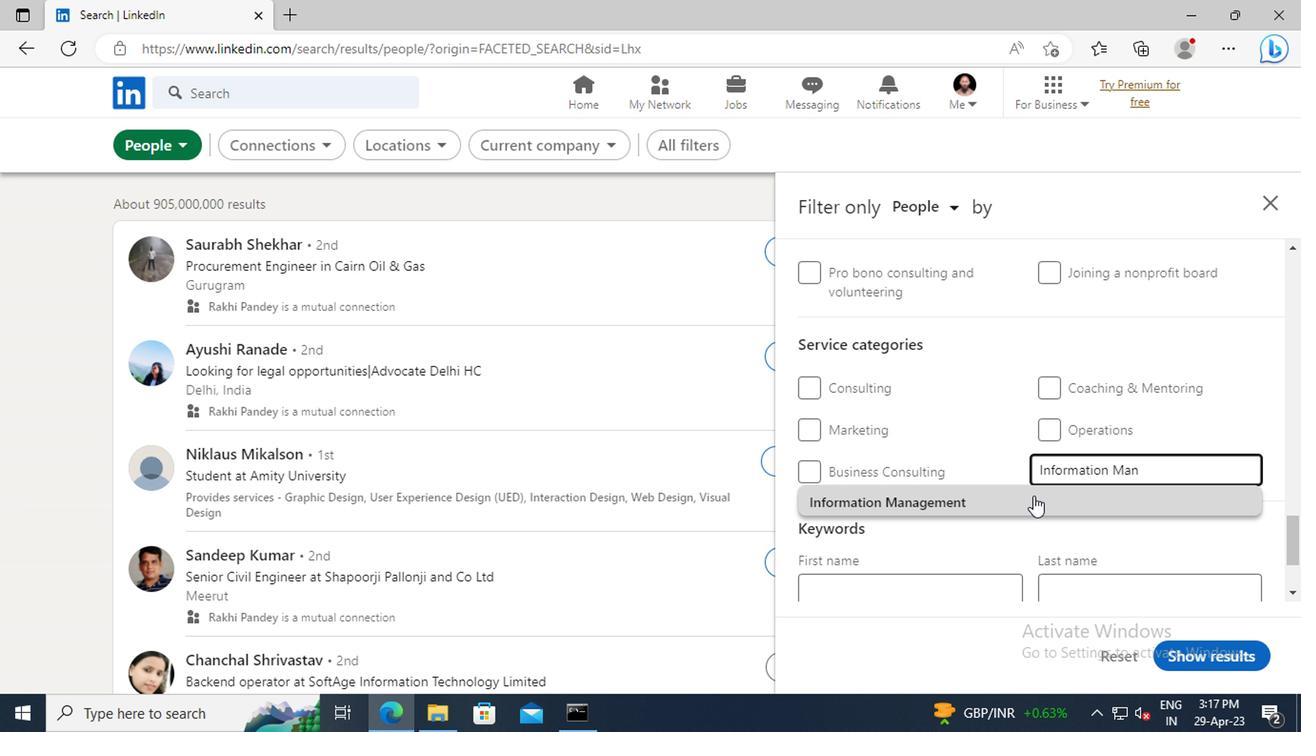 
Action: Mouse scrolled (1032, 497) with delta (0, 0)
Screenshot: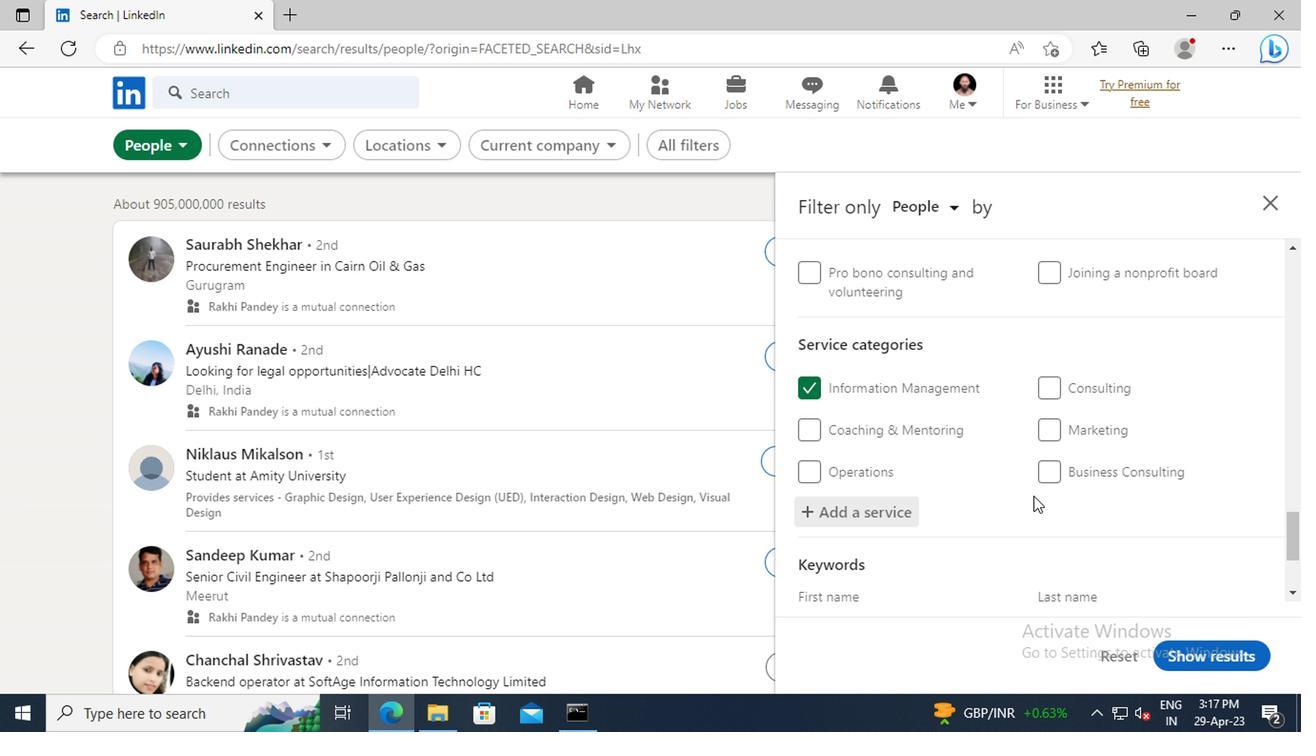 
Action: Mouse scrolled (1032, 497) with delta (0, 0)
Screenshot: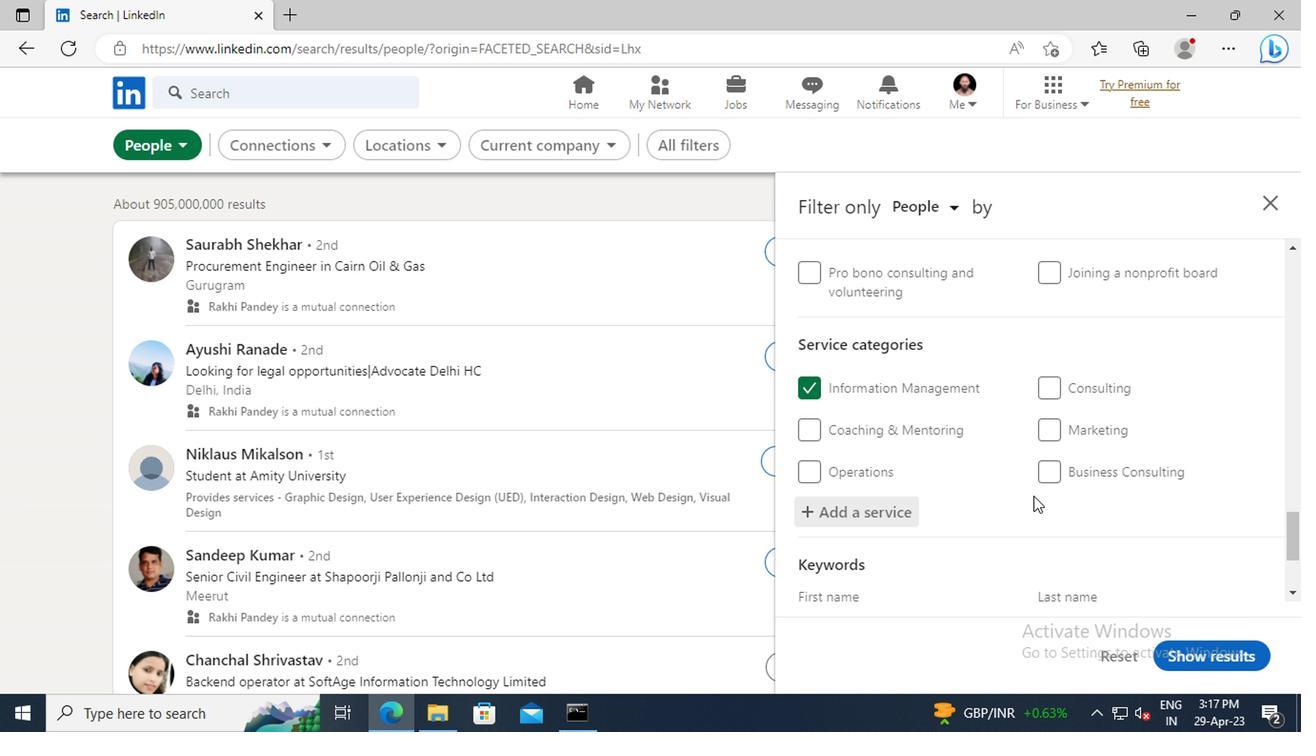 
Action: Mouse scrolled (1032, 497) with delta (0, 0)
Screenshot: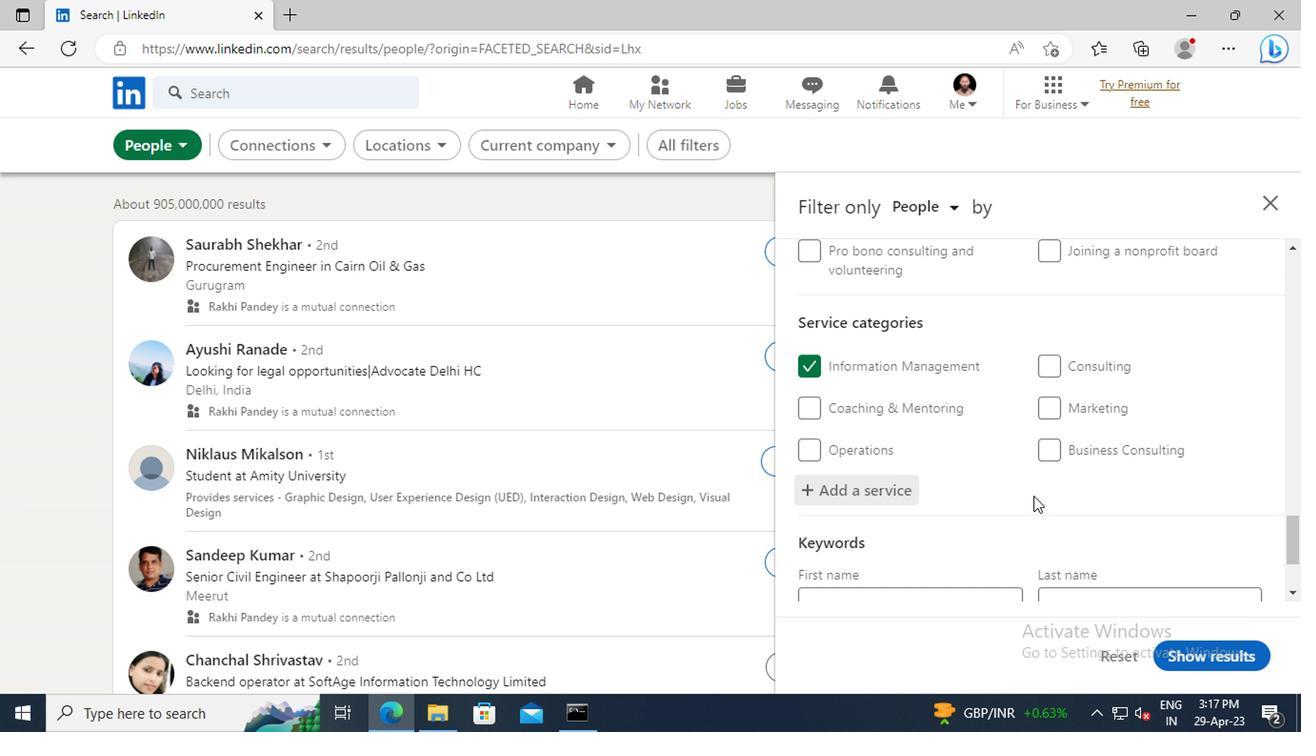 
Action: Mouse scrolled (1032, 497) with delta (0, 0)
Screenshot: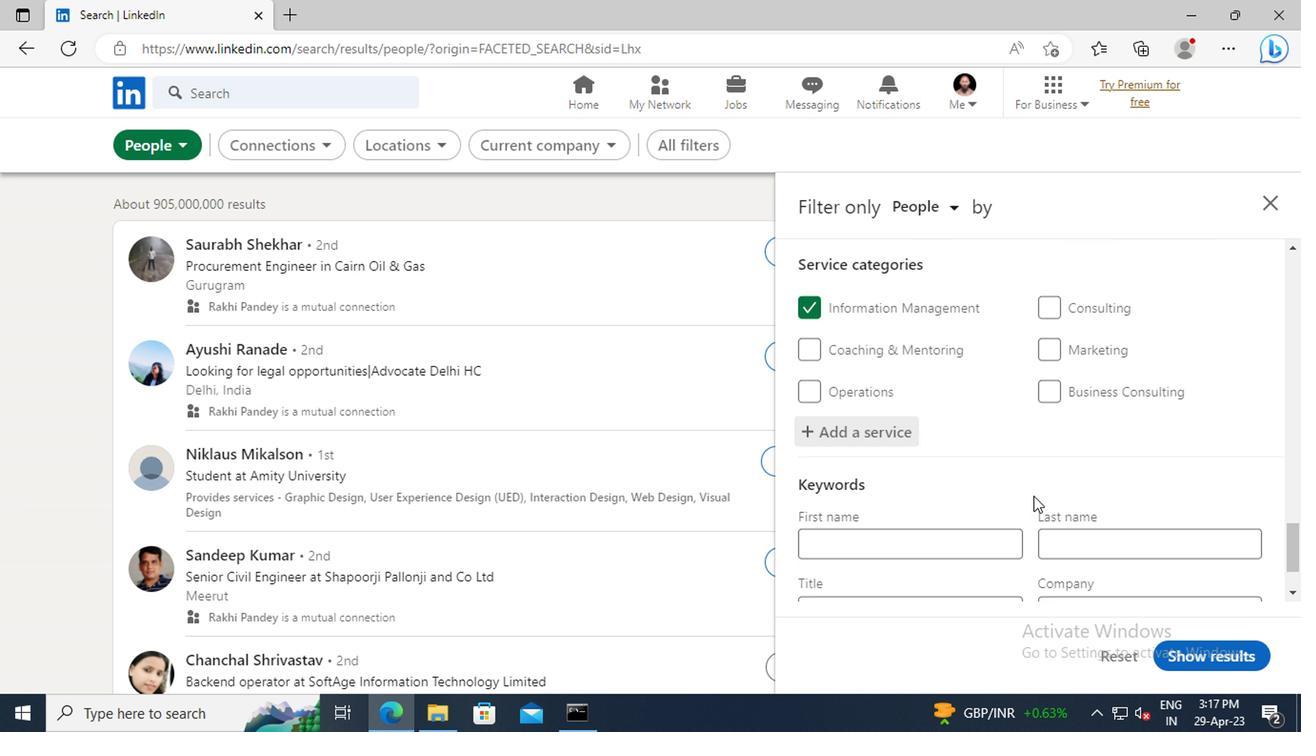 
Action: Mouse moved to (929, 521)
Screenshot: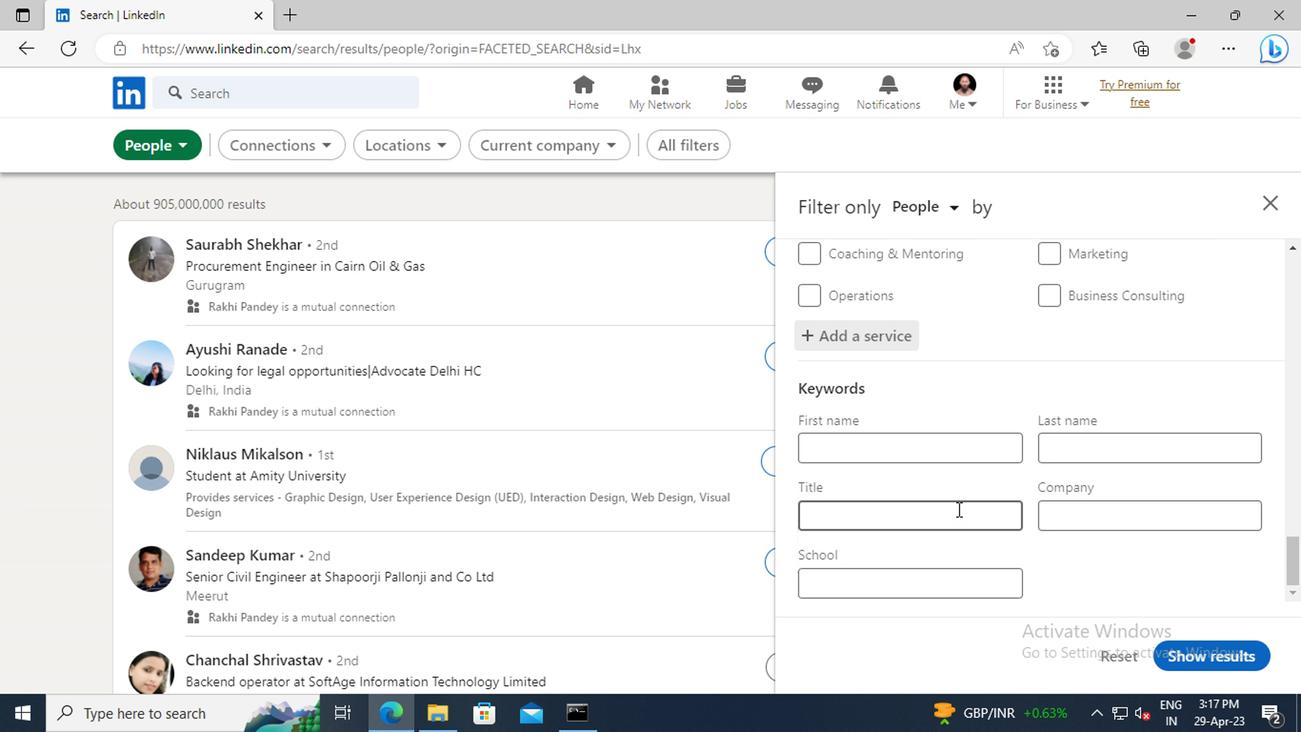
Action: Mouse pressed left at (929, 521)
Screenshot: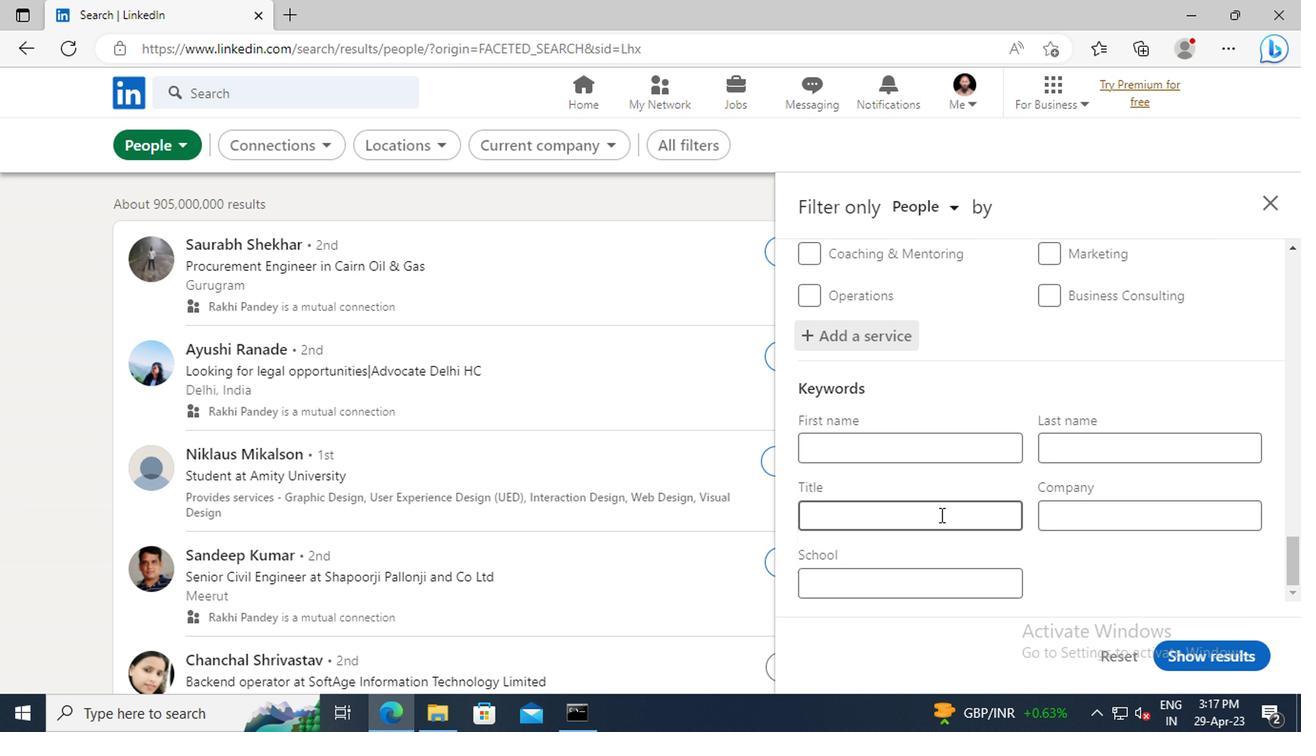 
Action: Key pressed <Key.shift>STORE<Key.space><Key.shift>MANAGER<Key.enter>
Screenshot: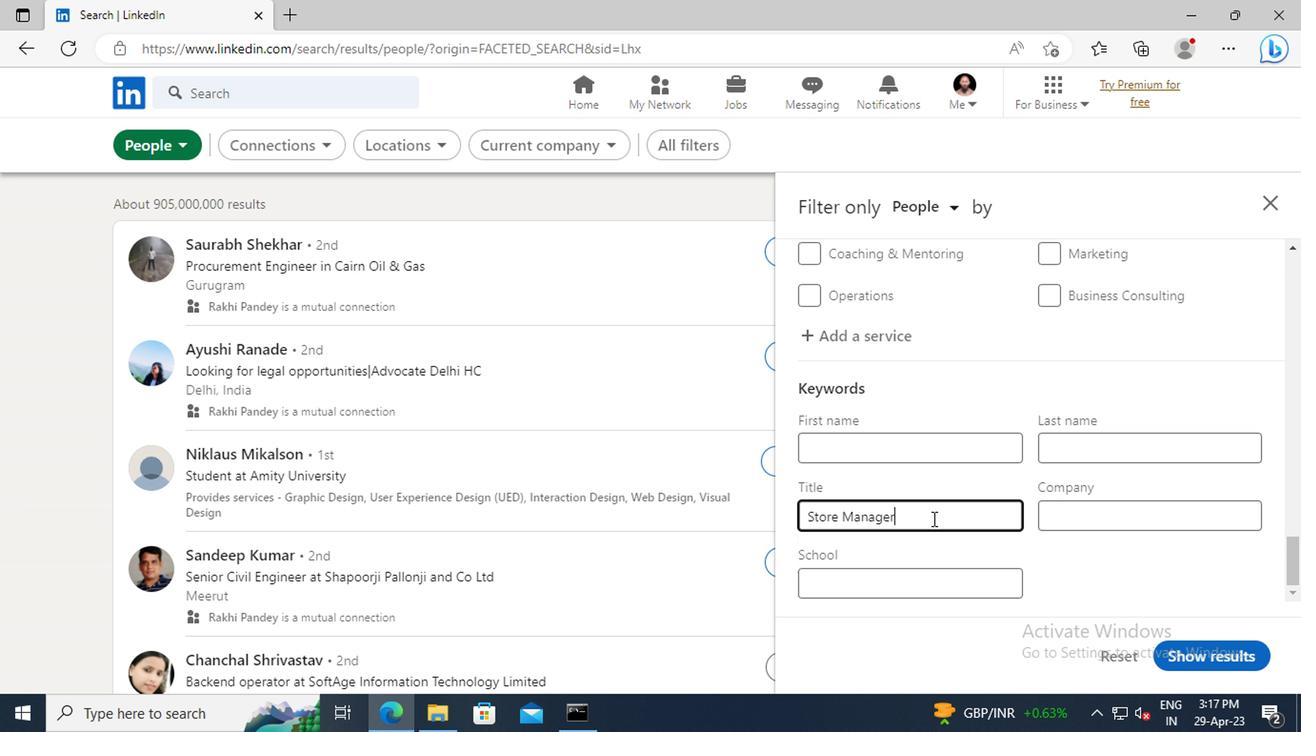 
Action: Mouse moved to (1178, 656)
Screenshot: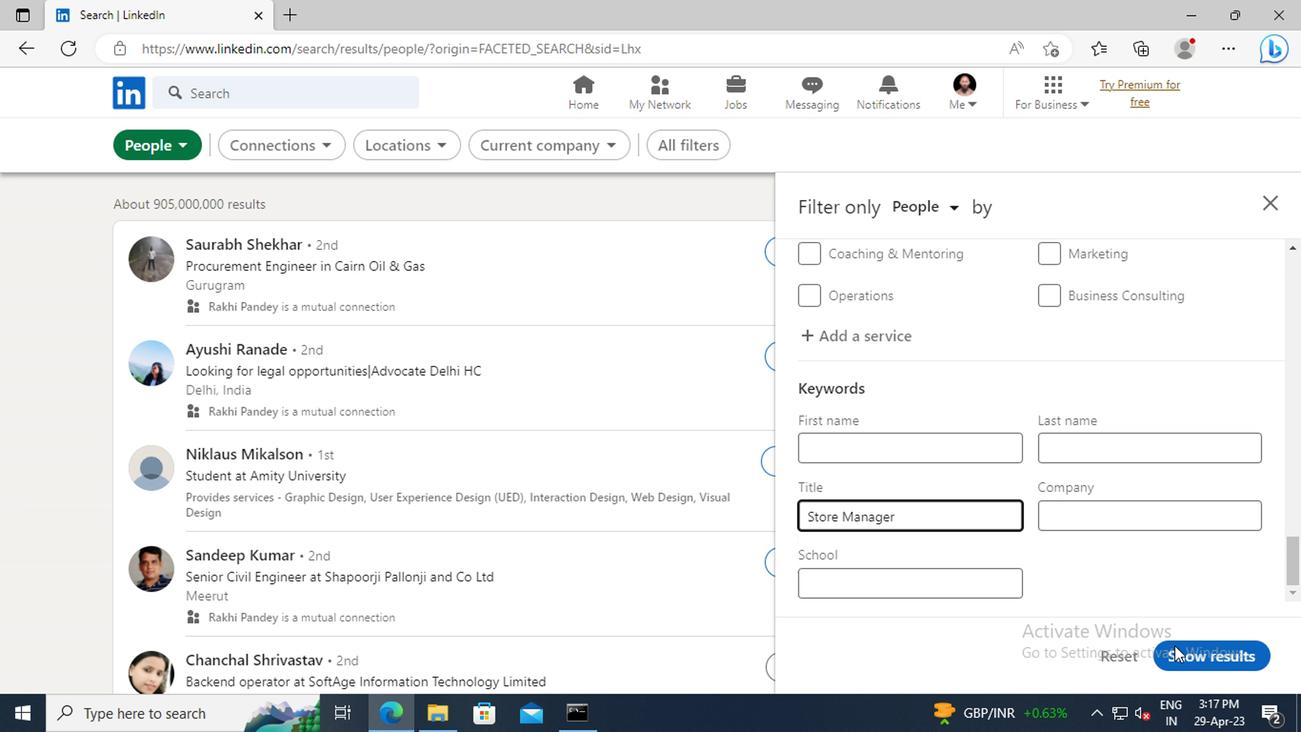 
Action: Mouse pressed left at (1178, 656)
Screenshot: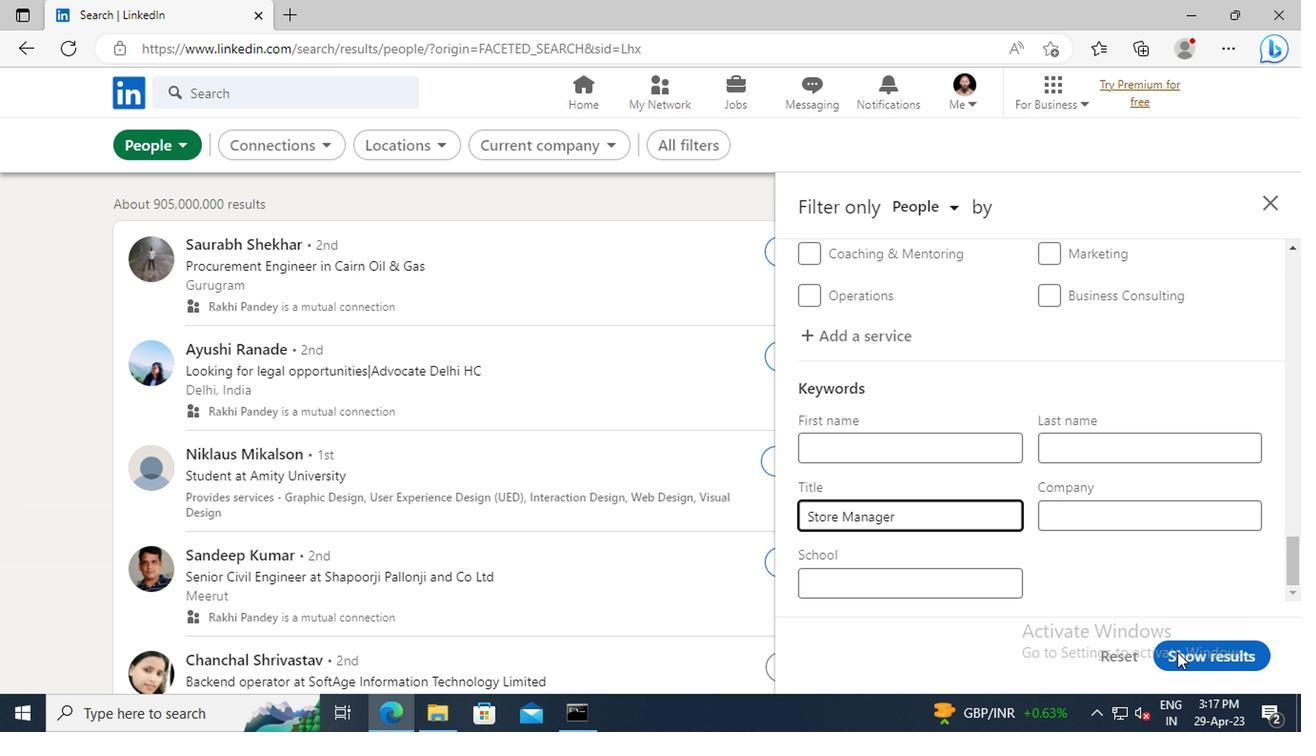 
Action: Mouse moved to (1191, 658)
Screenshot: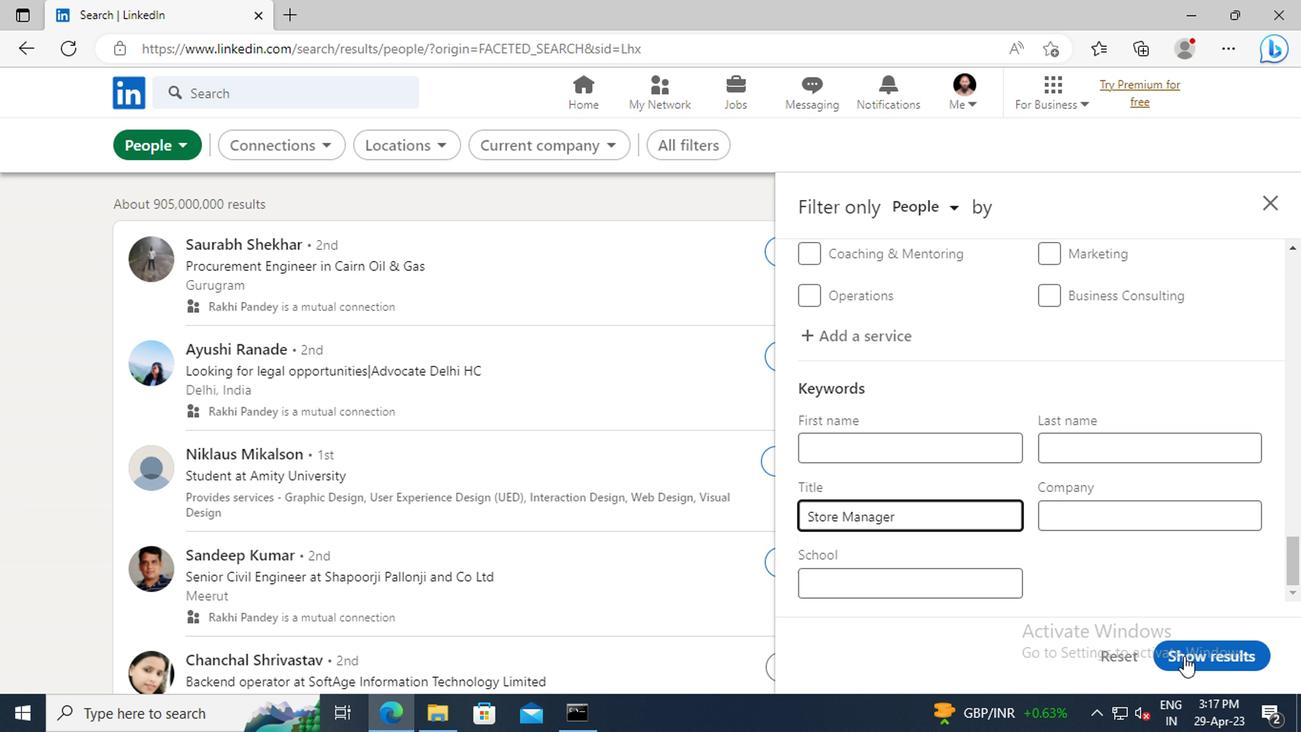 
